 Task: Utilize permission sets for additional control to profiles.
Action: Mouse moved to (742, 51)
Screenshot: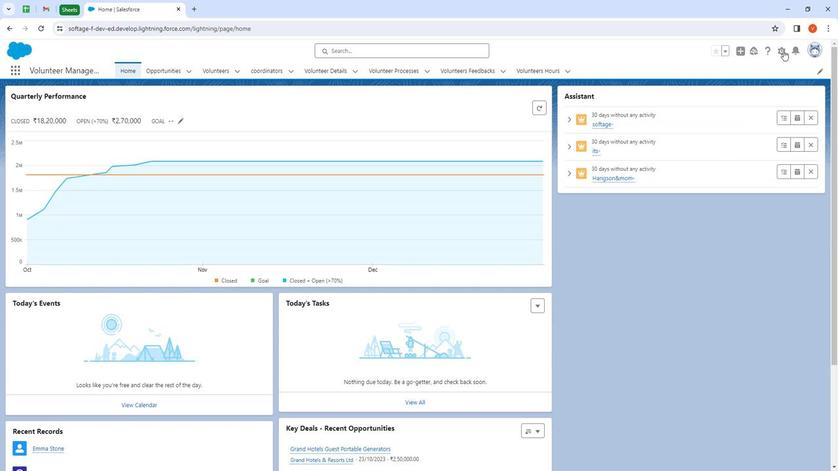 
Action: Mouse pressed left at (742, 51)
Screenshot: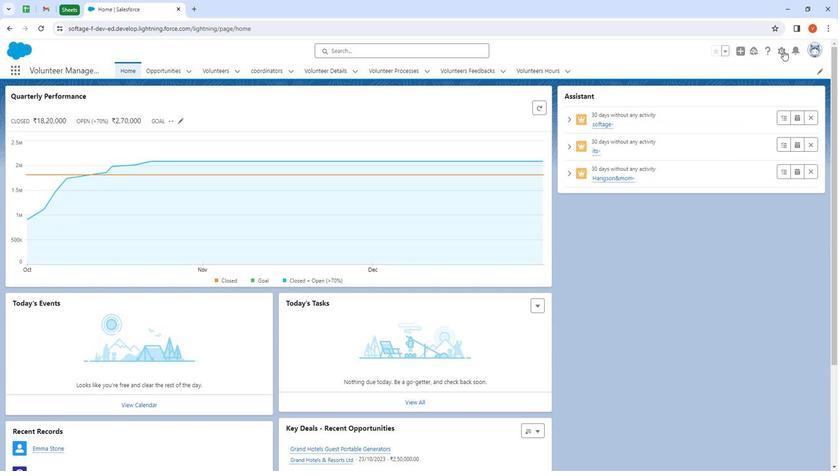 
Action: Mouse moved to (729, 77)
Screenshot: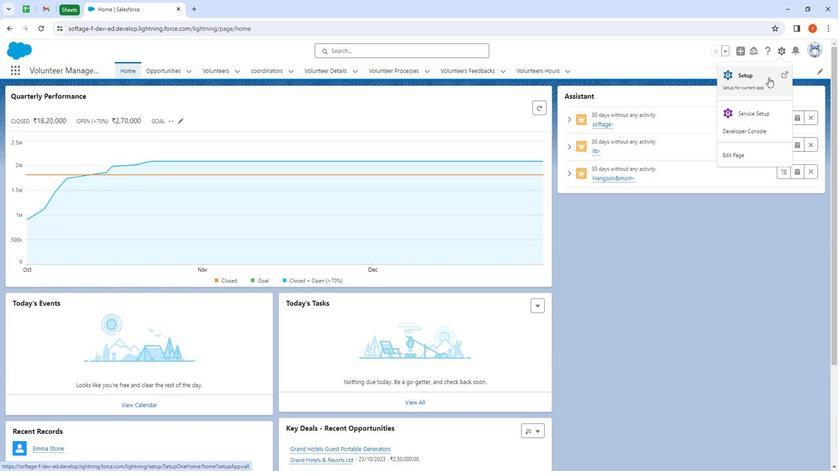
Action: Mouse pressed left at (729, 77)
Screenshot: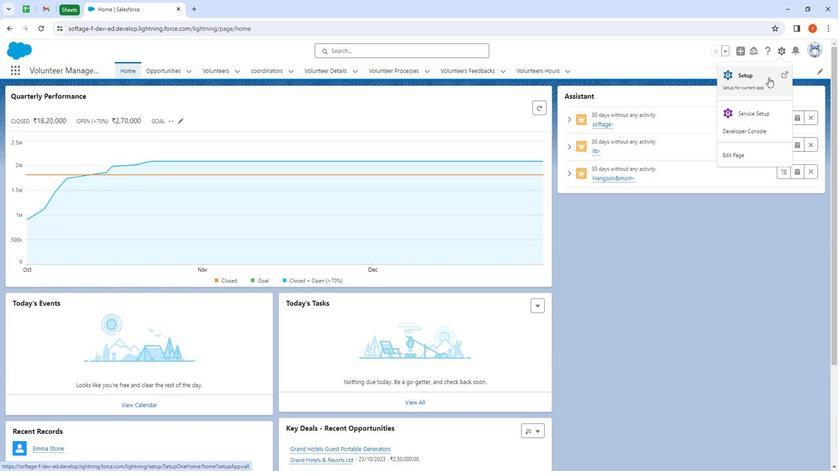 
Action: Mouse moved to (81, 96)
Screenshot: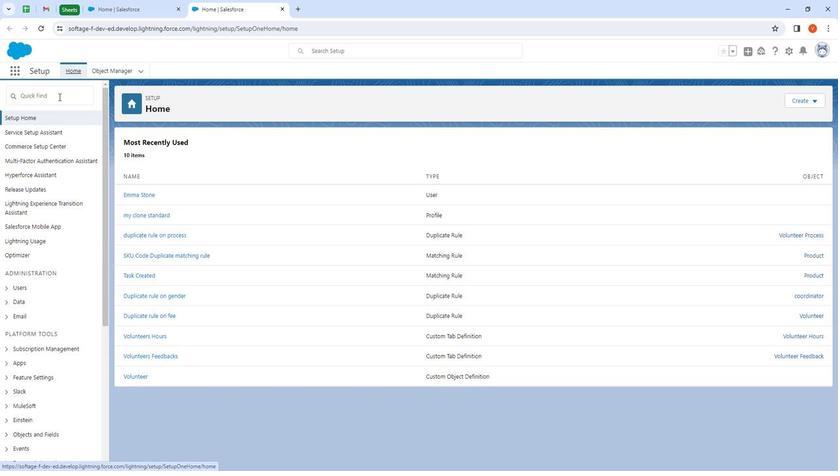 
Action: Mouse pressed left at (81, 96)
Screenshot: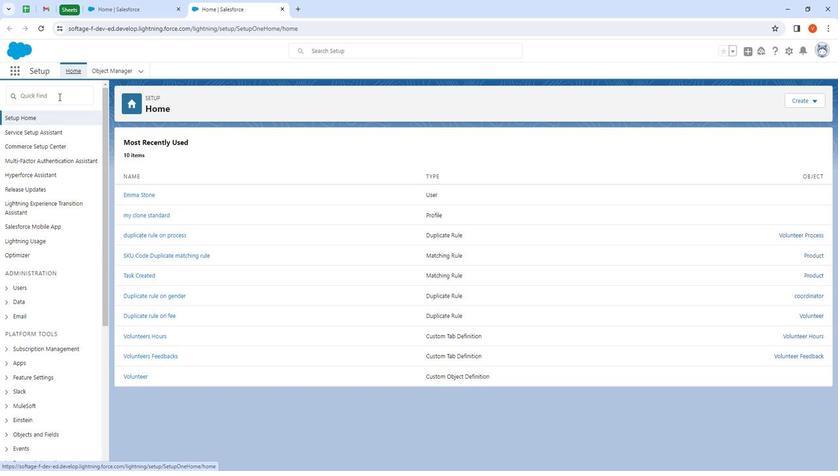 
Action: Key pressed permission<Key.space>sets
Screenshot: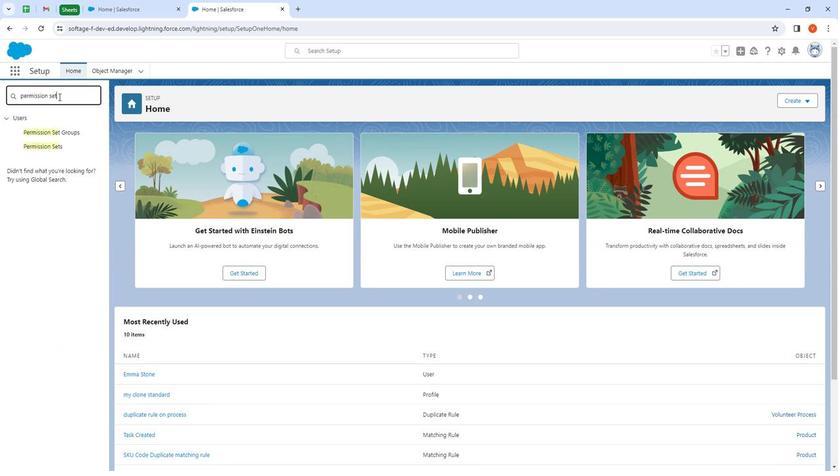
Action: Mouse moved to (67, 131)
Screenshot: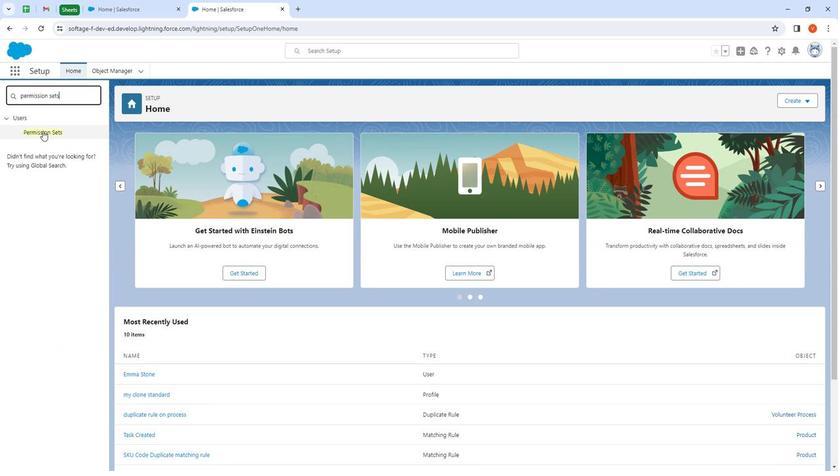 
Action: Mouse pressed left at (67, 131)
Screenshot: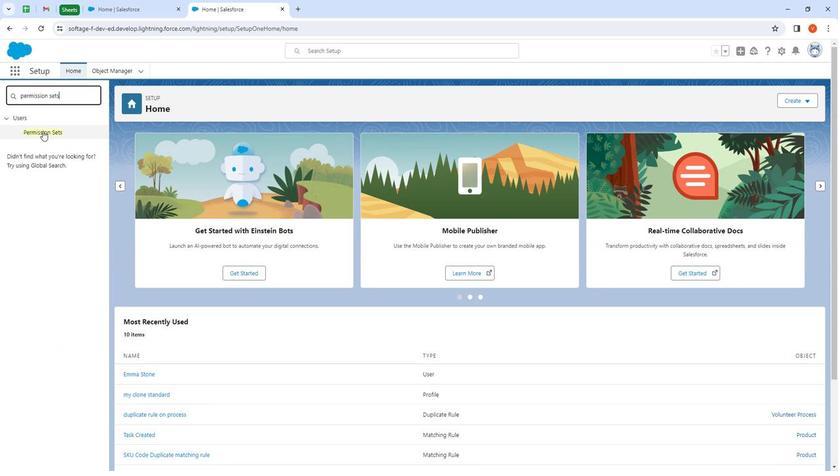 
Action: Mouse moved to (151, 194)
Screenshot: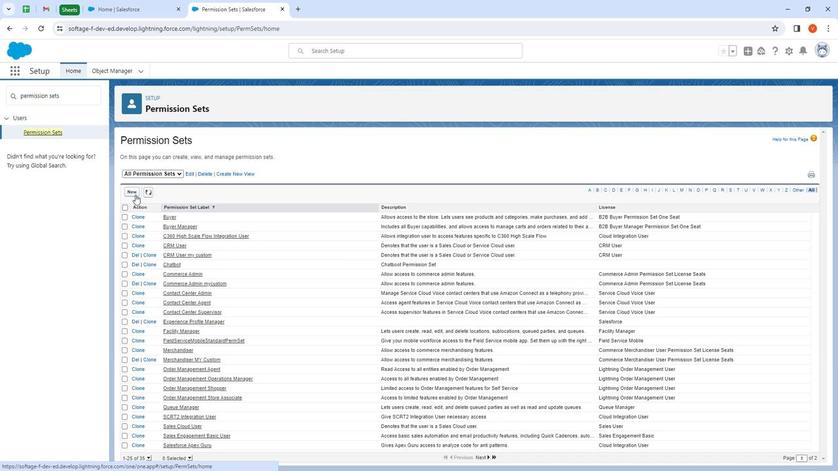 
Action: Mouse pressed left at (151, 194)
Screenshot: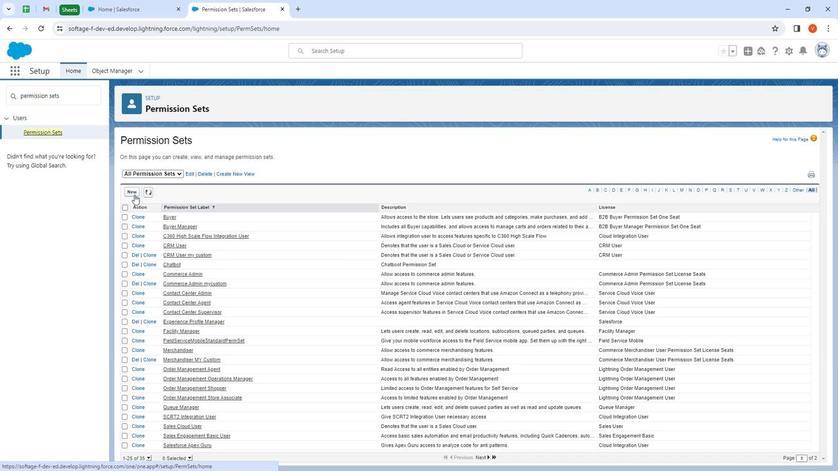 
Action: Mouse moved to (395, 330)
Screenshot: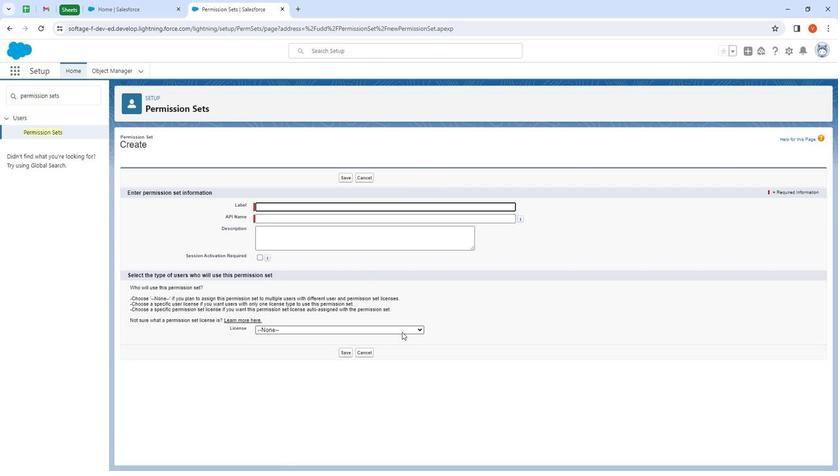
Action: Mouse pressed left at (395, 330)
Screenshot: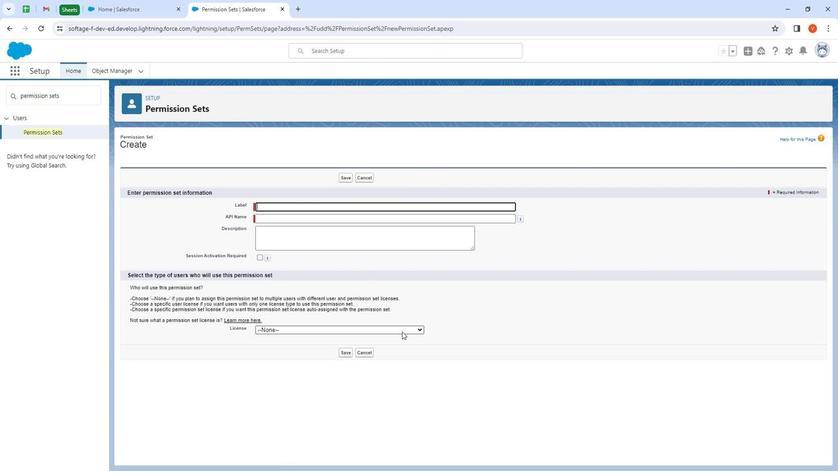 
Action: Mouse moved to (414, 193)
Screenshot: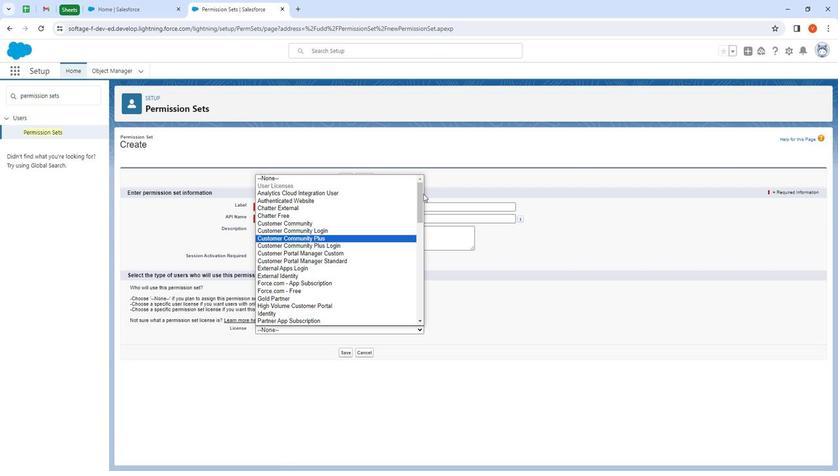 
Action: Mouse pressed left at (414, 193)
Screenshot: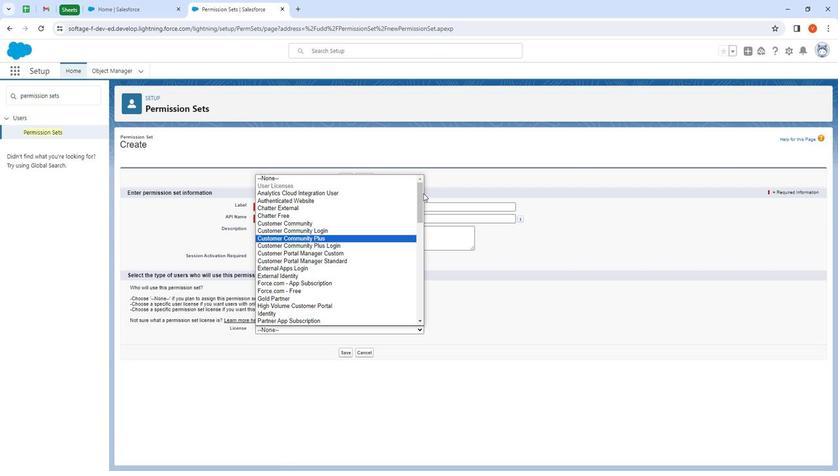 
Action: Mouse moved to (343, 278)
Screenshot: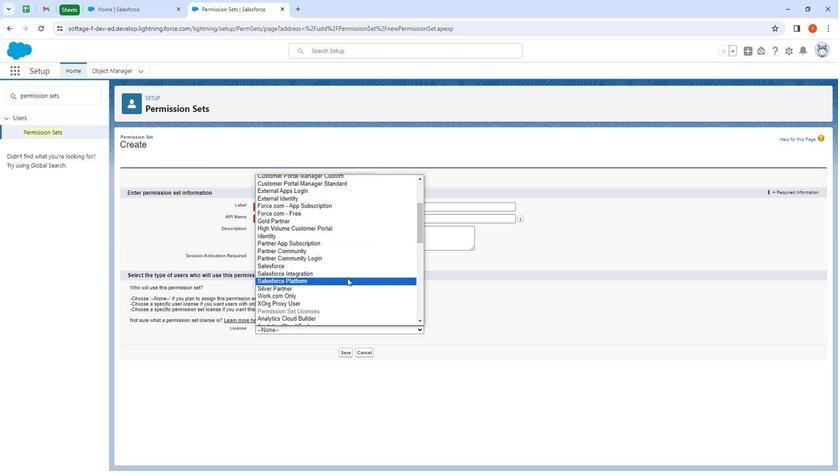 
Action: Mouse pressed left at (343, 278)
Screenshot: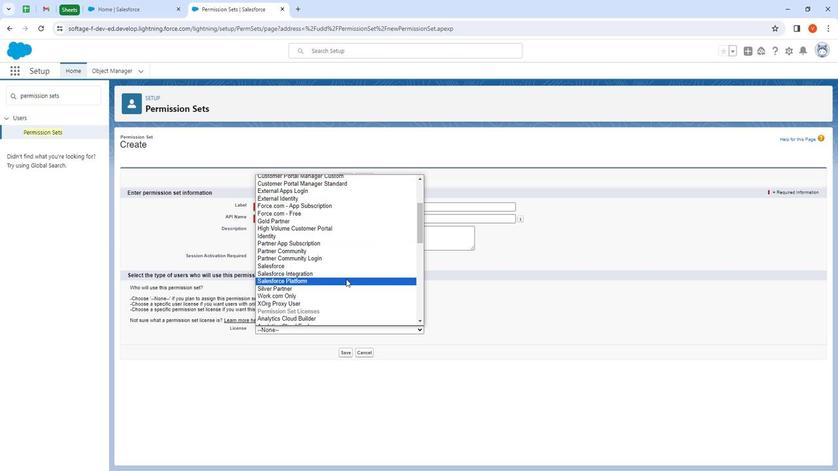 
Action: Mouse moved to (284, 208)
Screenshot: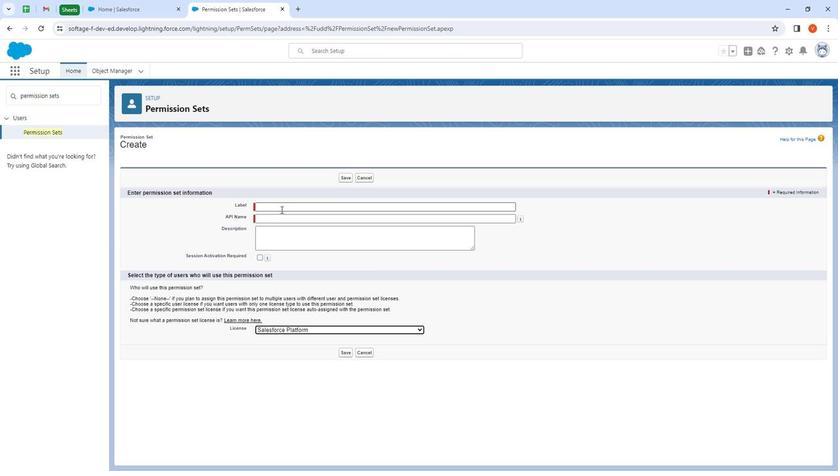 
Action: Mouse pressed left at (284, 208)
Screenshot: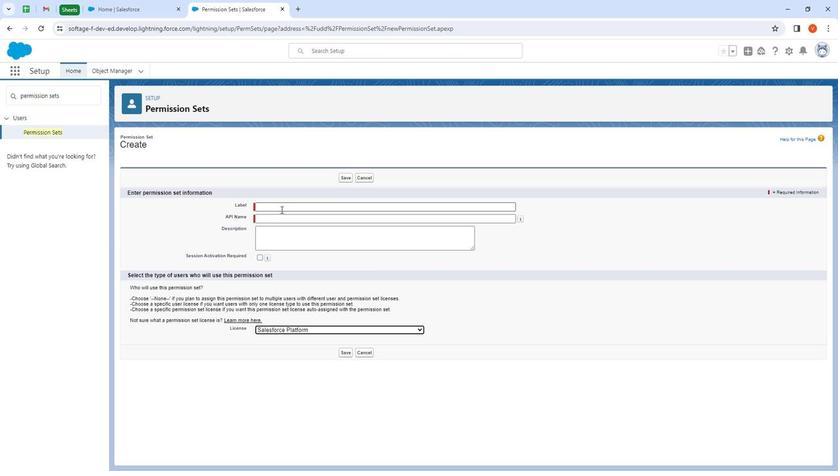 
Action: Key pressed <Key.shift>Permission<Key.space>set<Key.space>for<Key.space>salesforce<Key.space>platform<Key.shift><Key.shift><Key.shift><Key.shift><Key.shift><Key.shift>(<Key.backspace><Key.shift><Key.shift><Key.shift>_custom
Screenshot: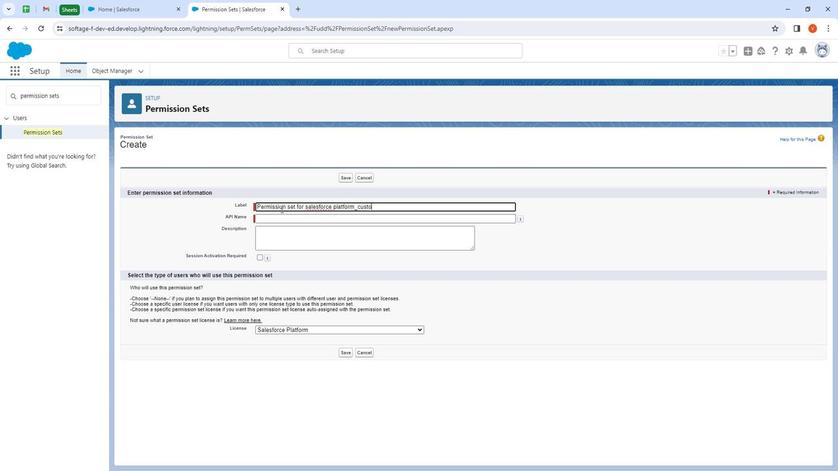 
Action: Mouse moved to (298, 248)
Screenshot: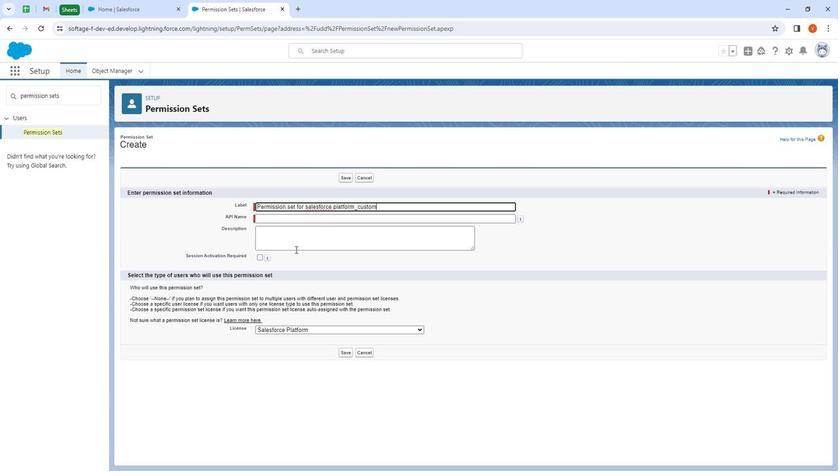 
Action: Mouse pressed left at (298, 248)
Screenshot: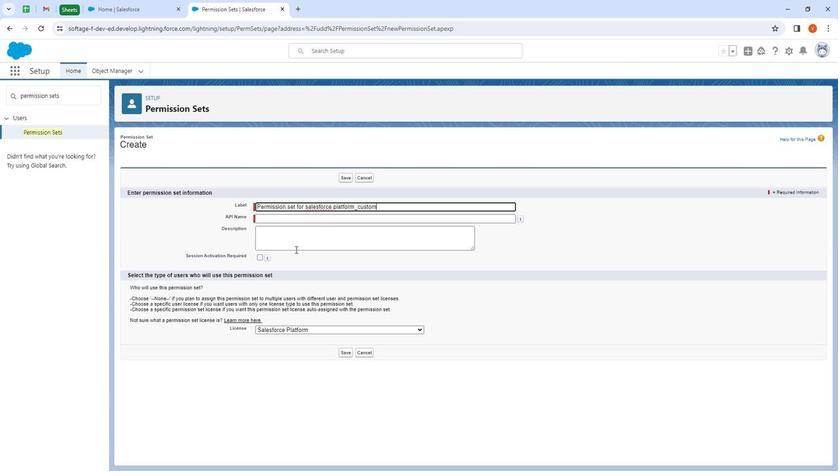 
Action: Mouse moved to (303, 237)
Screenshot: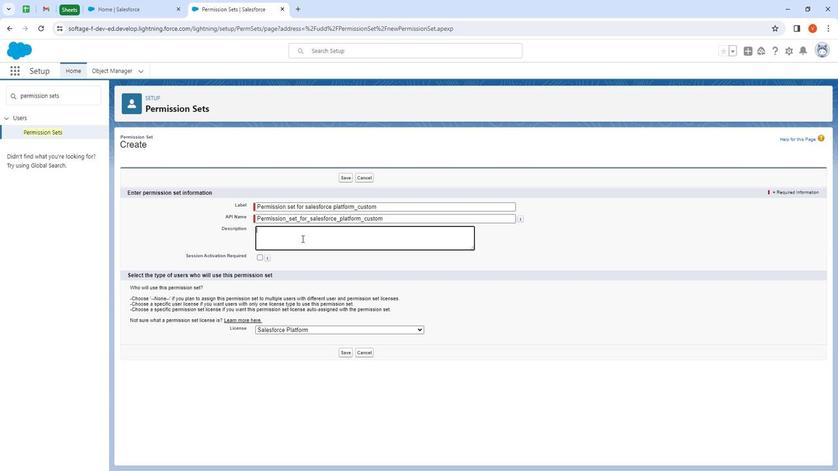 
Action: Key pressed <Key.shift>This<Key.space>is<Key.space>the<Key.space>s<Key.backspace>custom<Key.space>salesforce<Key.space>platd<Key.backspace>form<Key.space>permission<Key.space>set<Key.space>used<Key.space>by<Key.space>various<Key.space>custom<Key.space>profies.
Screenshot: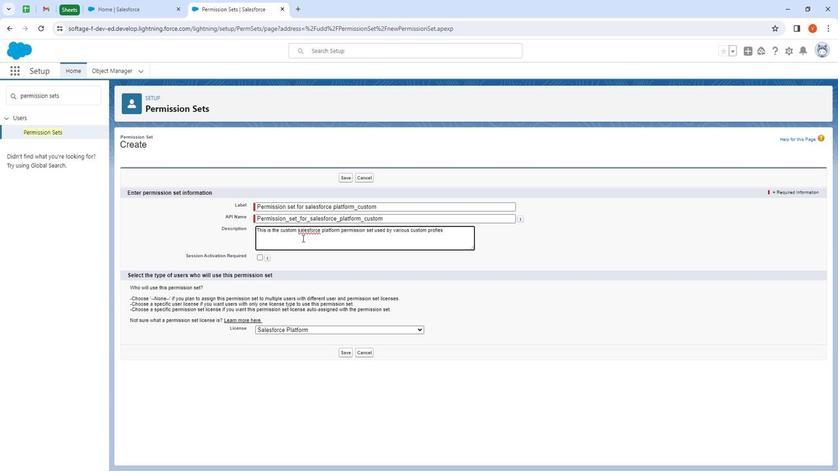 
Action: Mouse moved to (341, 351)
Screenshot: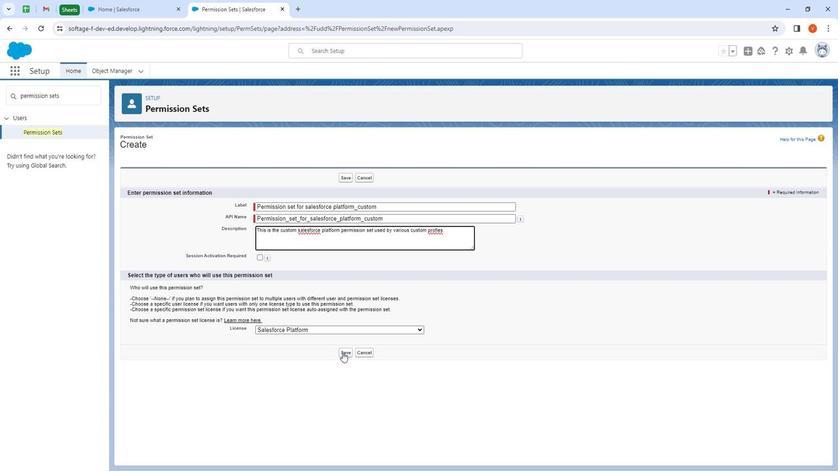 
Action: Mouse pressed left at (341, 351)
Screenshot: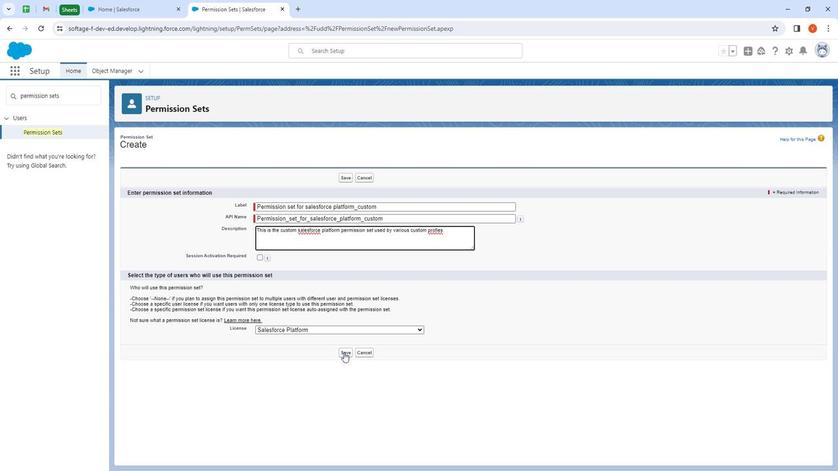 
Action: Mouse moved to (299, 290)
Screenshot: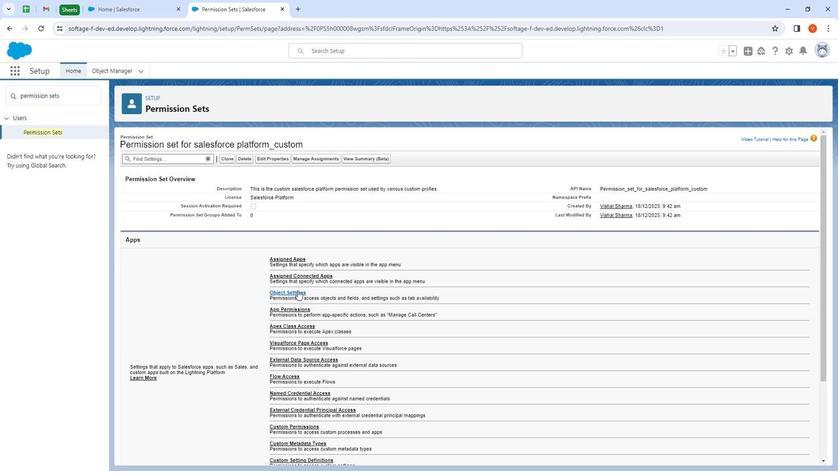 
Action: Mouse pressed left at (299, 290)
Screenshot: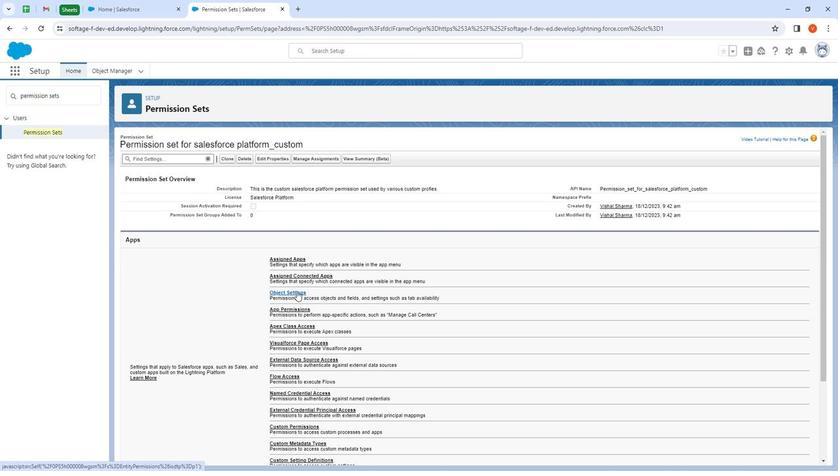 
Action: Mouse moved to (126, 0)
Screenshot: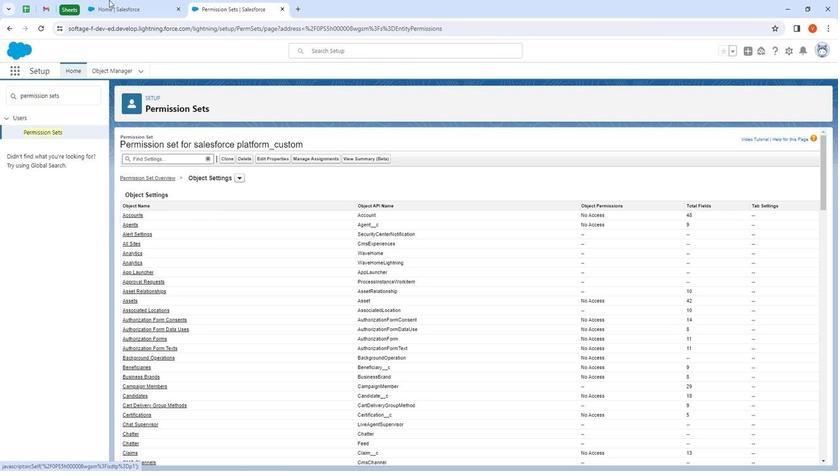 
Action: Mouse pressed left at (126, 0)
Screenshot: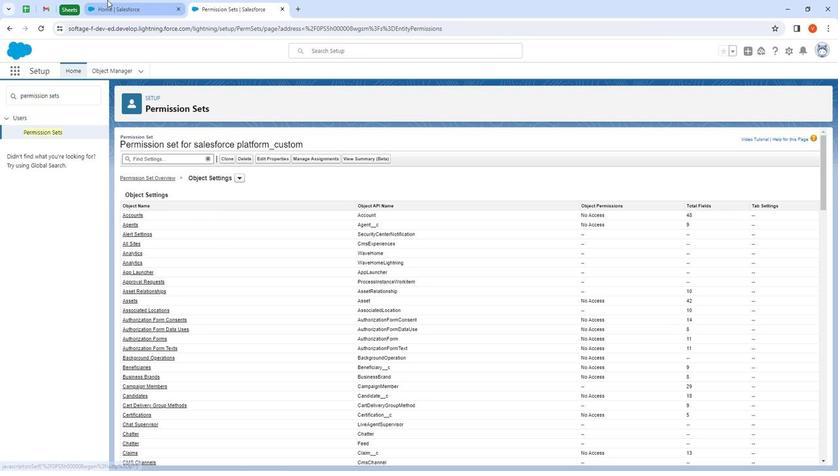
Action: Mouse moved to (226, 0)
Screenshot: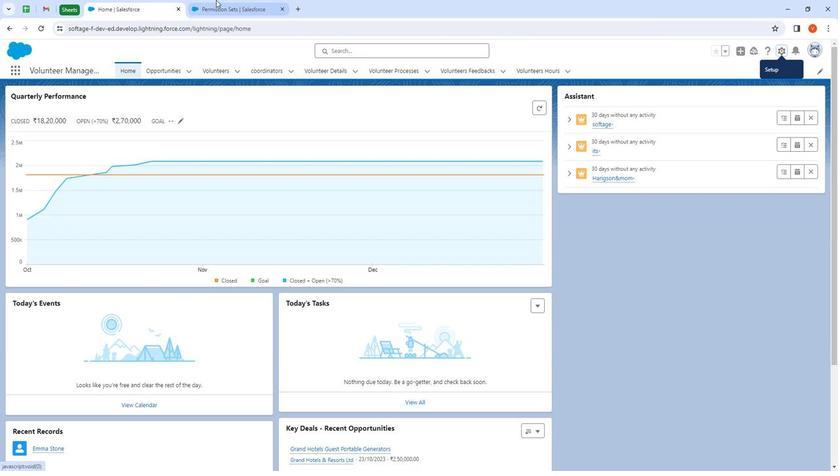 
Action: Mouse pressed left at (226, 0)
Screenshot: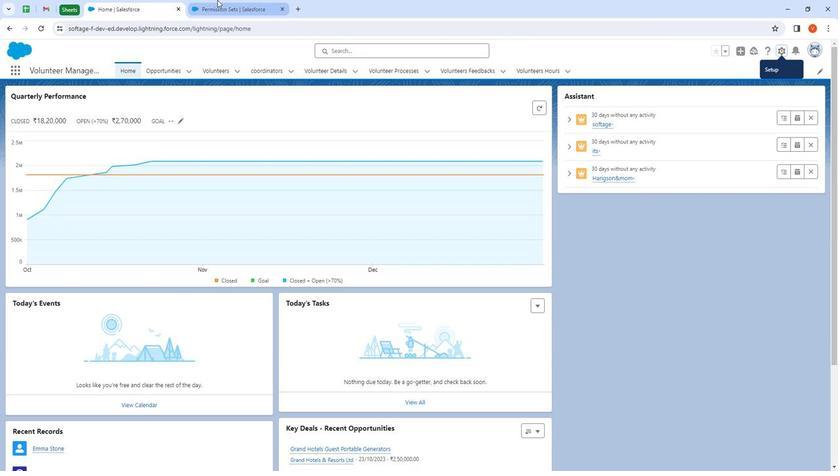 
Action: Mouse moved to (198, 263)
Screenshot: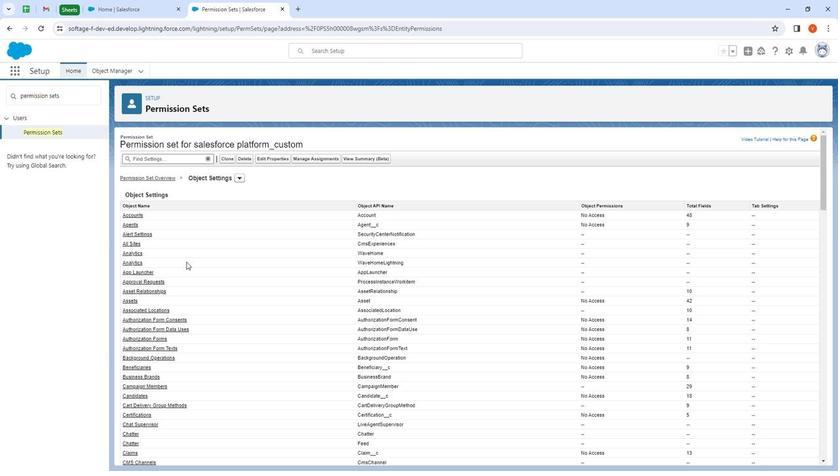 
Action: Mouse scrolled (198, 262) with delta (0, 0)
Screenshot: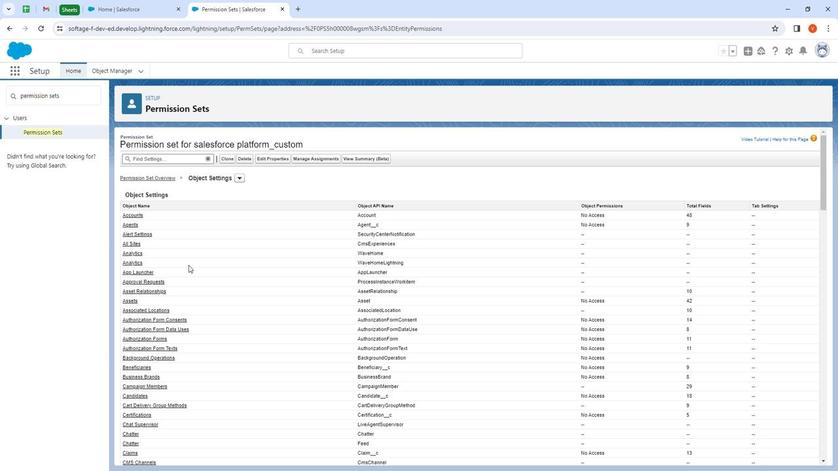 
Action: Mouse moved to (201, 265)
Screenshot: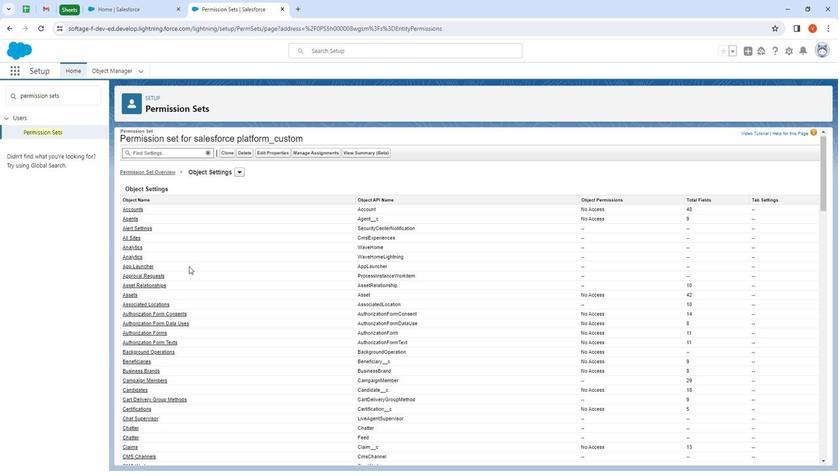 
Action: Mouse scrolled (201, 265) with delta (0, 0)
Screenshot: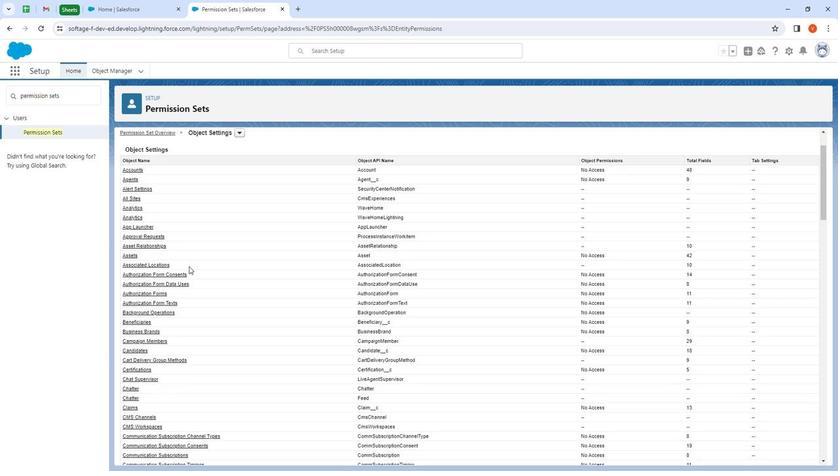 
Action: Mouse moved to (201, 271)
Screenshot: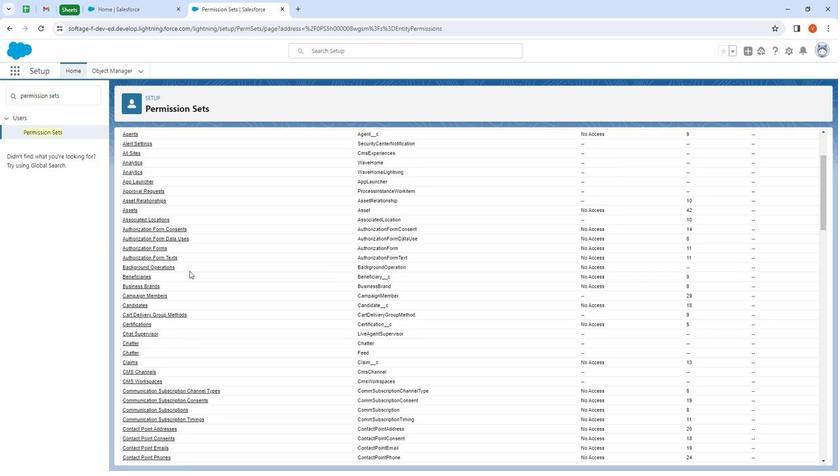 
Action: Mouse scrolled (201, 271) with delta (0, 0)
Screenshot: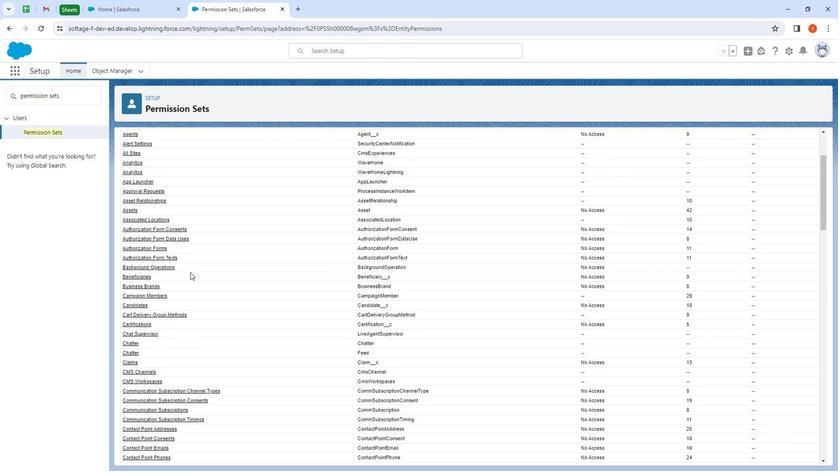 
Action: Mouse moved to (166, 304)
Screenshot: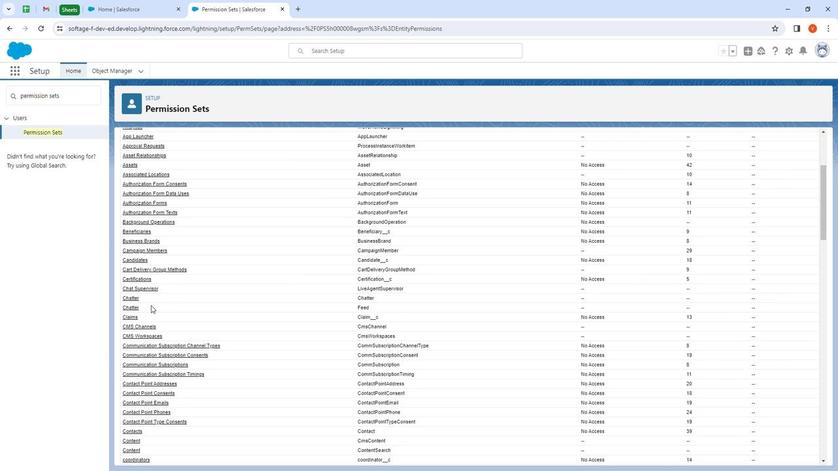 
Action: Mouse scrolled (166, 303) with delta (0, 0)
Screenshot: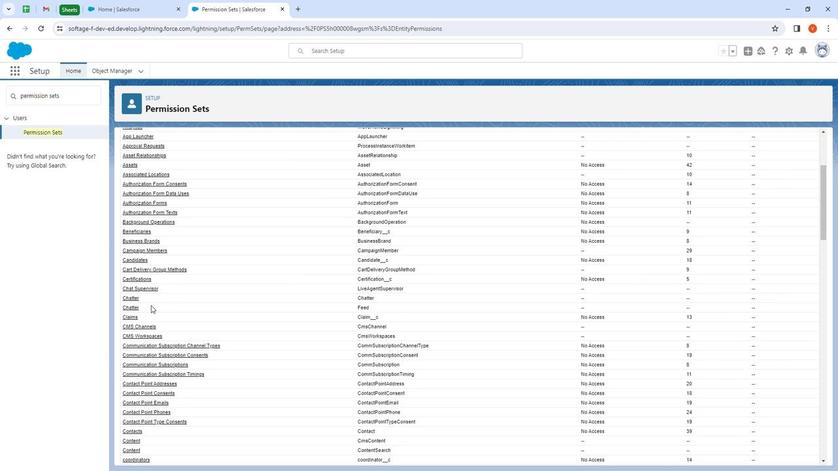 
Action: Mouse moved to (166, 305)
Screenshot: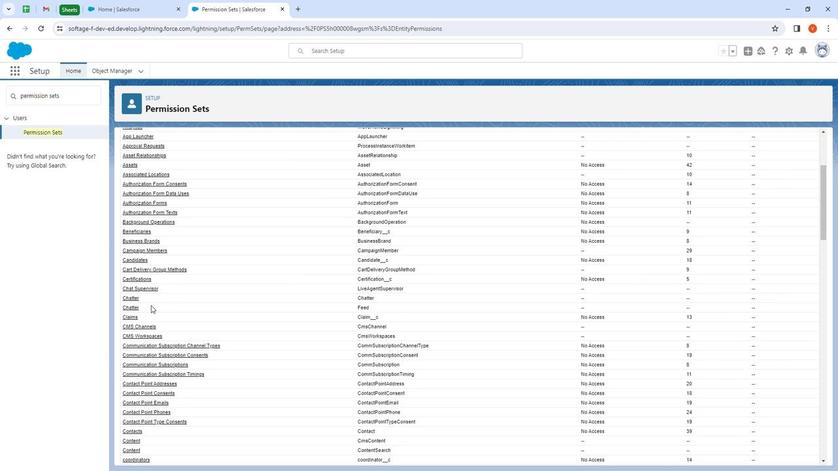
Action: Mouse scrolled (166, 304) with delta (0, 0)
Screenshot: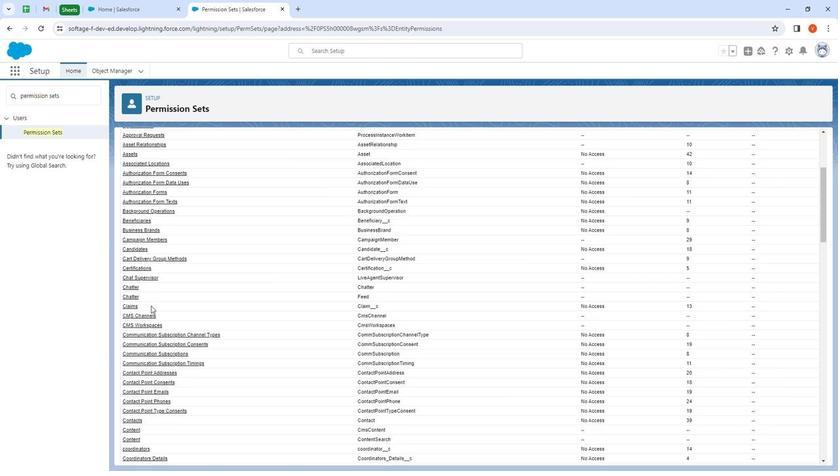 
Action: Mouse moved to (157, 368)
Screenshot: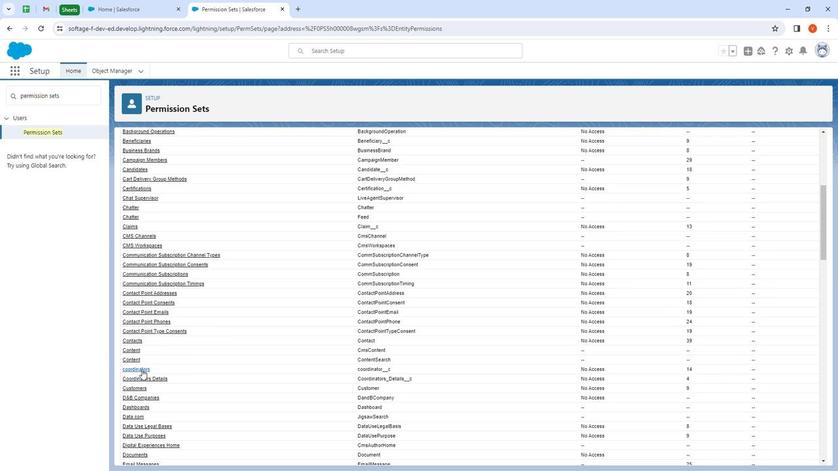 
Action: Mouse pressed left at (157, 368)
Screenshot: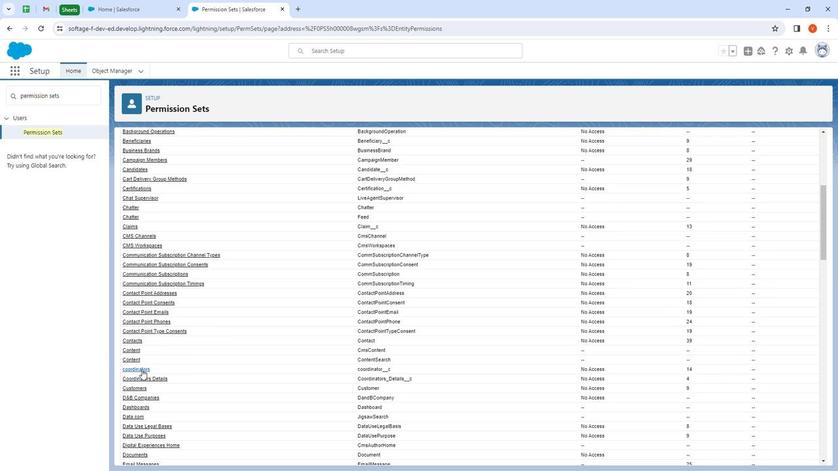 
Action: Mouse moved to (341, 195)
Screenshot: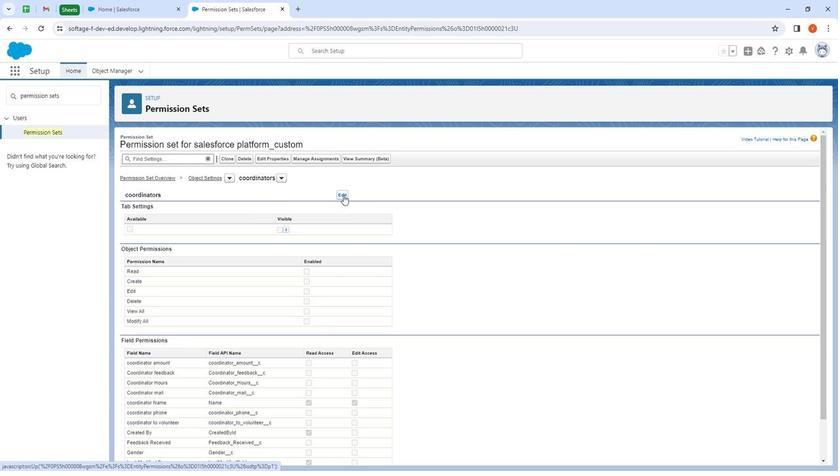 
Action: Mouse pressed left at (341, 195)
Screenshot: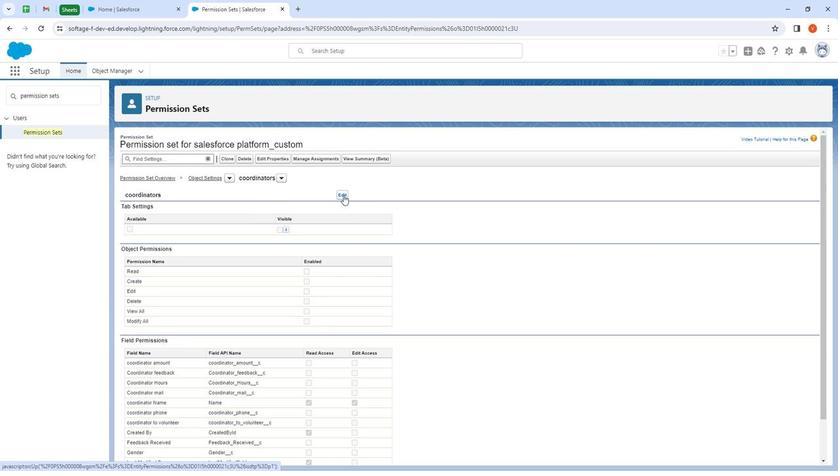 
Action: Mouse moved to (307, 277)
Screenshot: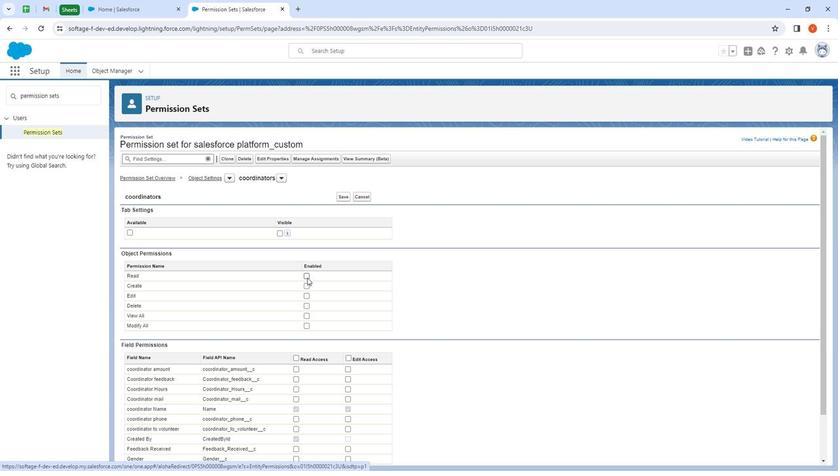 
Action: Mouse pressed left at (307, 277)
Screenshot: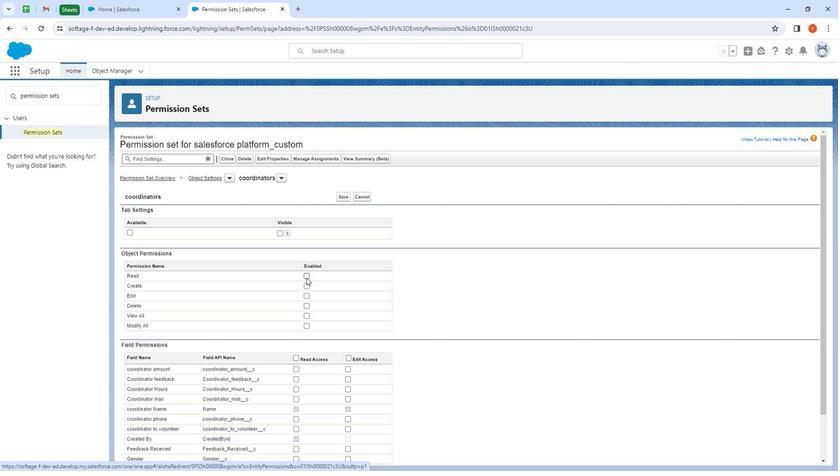 
Action: Mouse moved to (307, 286)
Screenshot: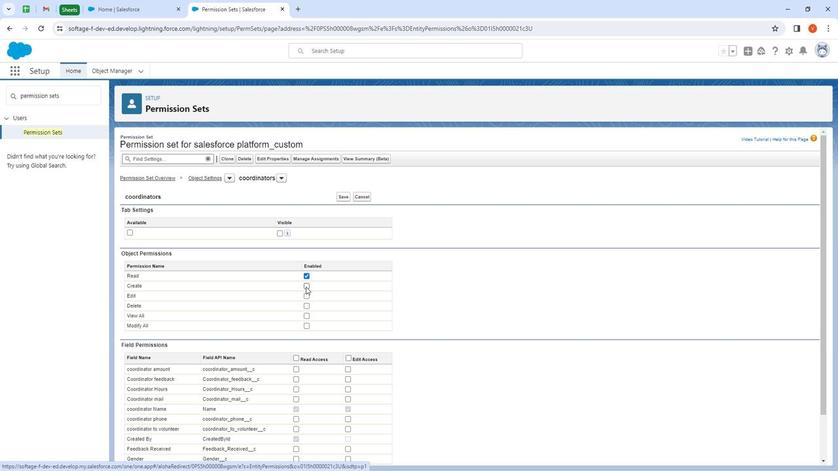 
Action: Mouse pressed left at (307, 286)
Screenshot: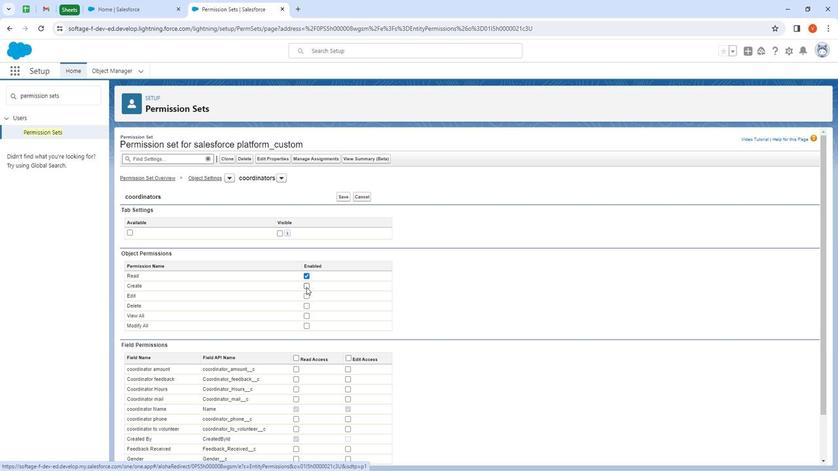 
Action: Mouse moved to (307, 294)
Screenshot: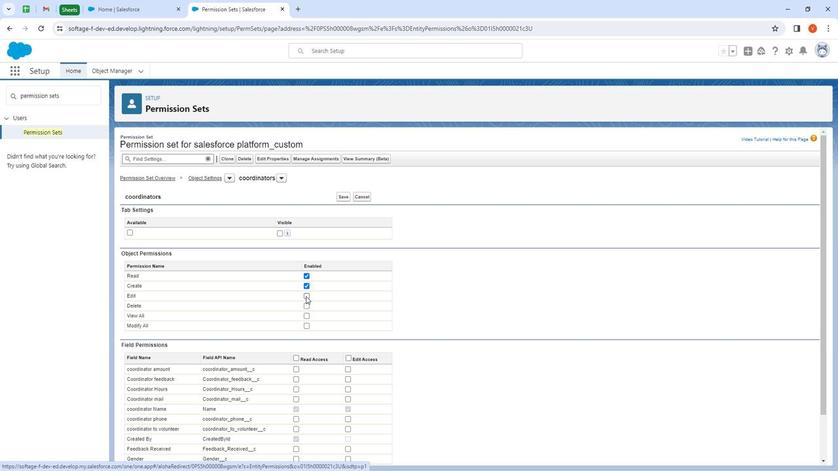 
Action: Mouse pressed left at (307, 294)
Screenshot: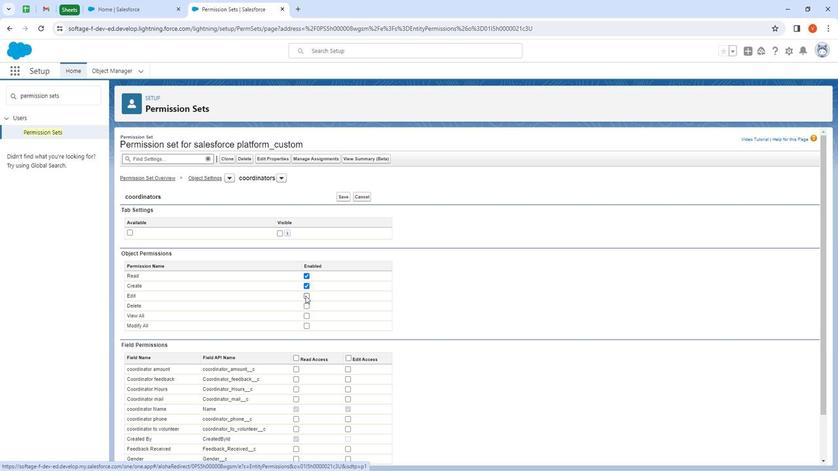 
Action: Mouse moved to (409, 309)
Screenshot: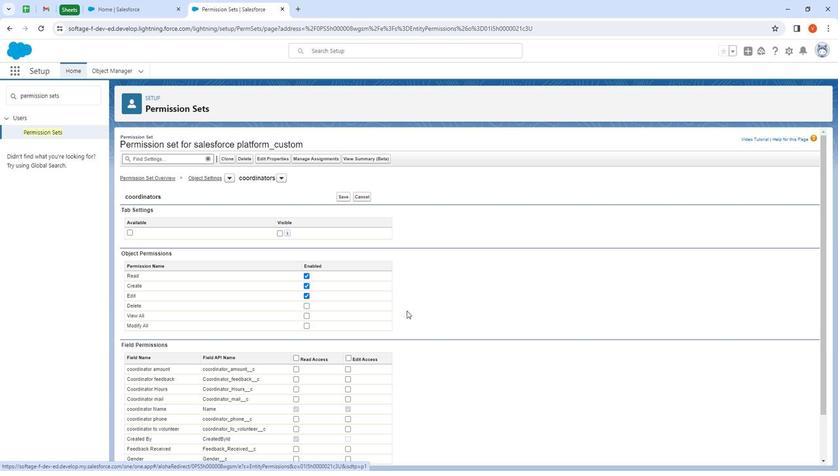 
Action: Mouse scrolled (409, 309) with delta (0, 0)
Screenshot: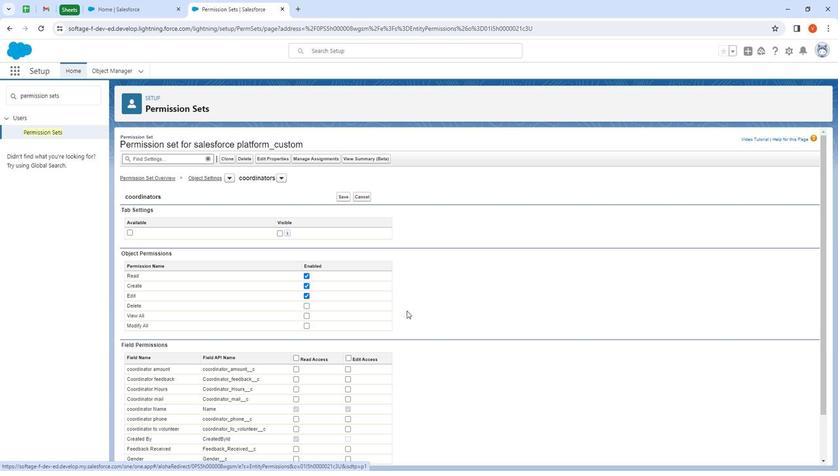 
Action: Mouse moved to (410, 309)
Screenshot: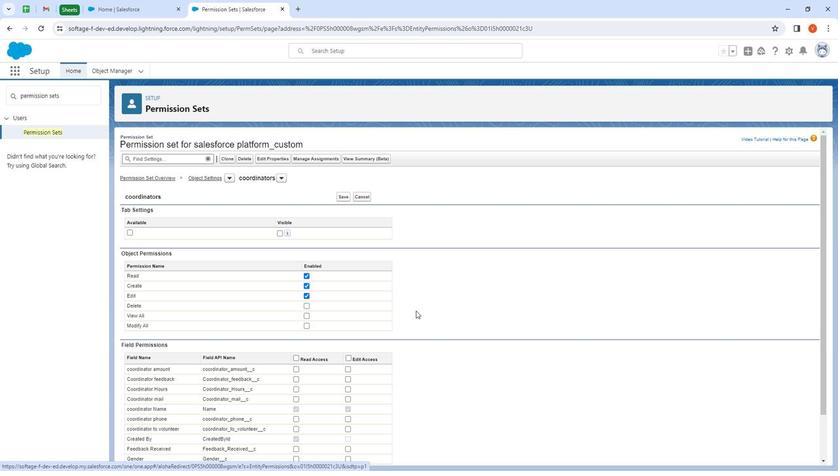 
Action: Mouse scrolled (410, 309) with delta (0, 0)
Screenshot: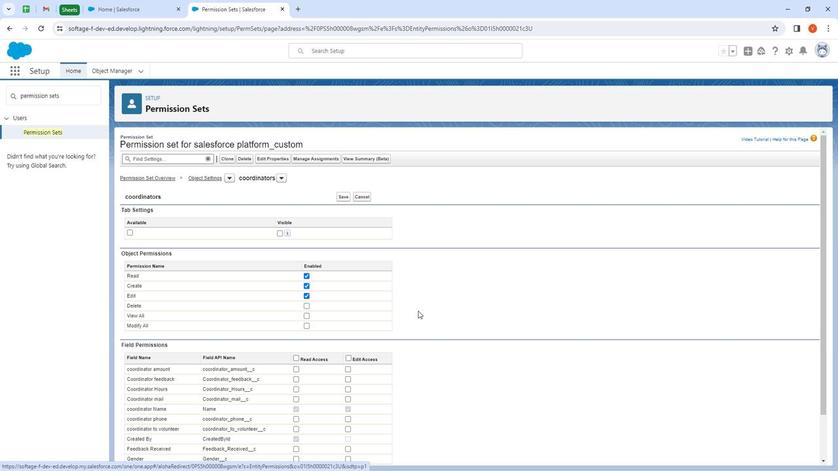 
Action: Mouse scrolled (410, 309) with delta (0, 0)
Screenshot: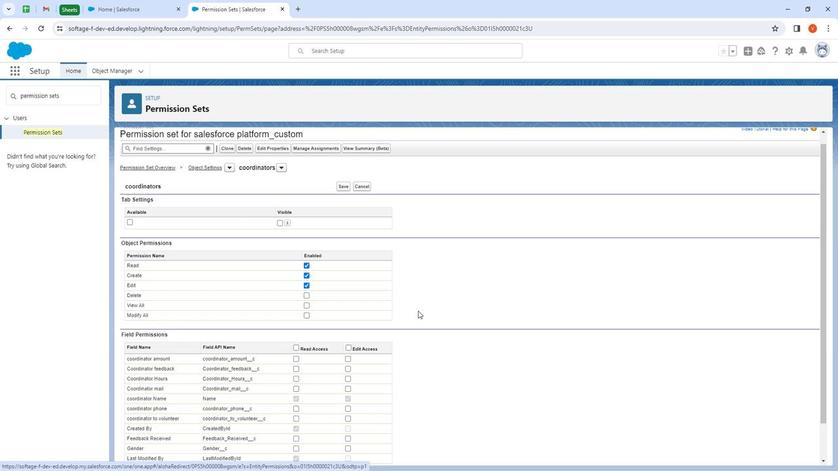 
Action: Mouse moved to (411, 303)
Screenshot: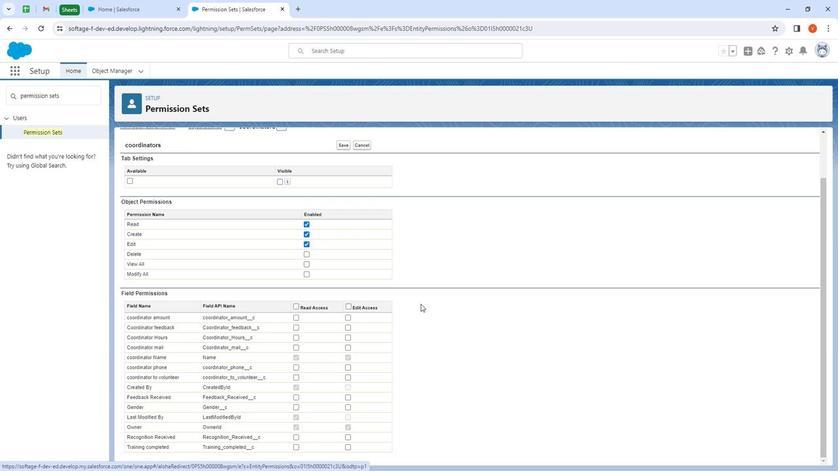 
Action: Mouse scrolled (411, 302) with delta (0, 0)
Screenshot: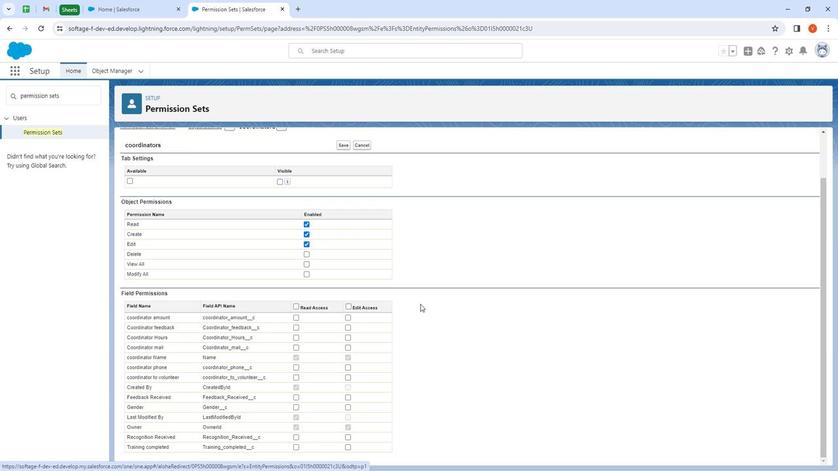 
Action: Mouse moved to (388, 301)
Screenshot: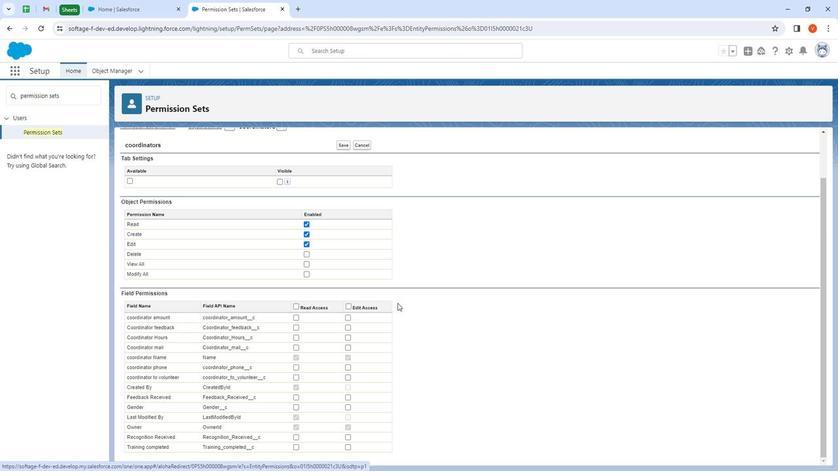 
Action: Mouse scrolled (388, 301) with delta (0, 0)
Screenshot: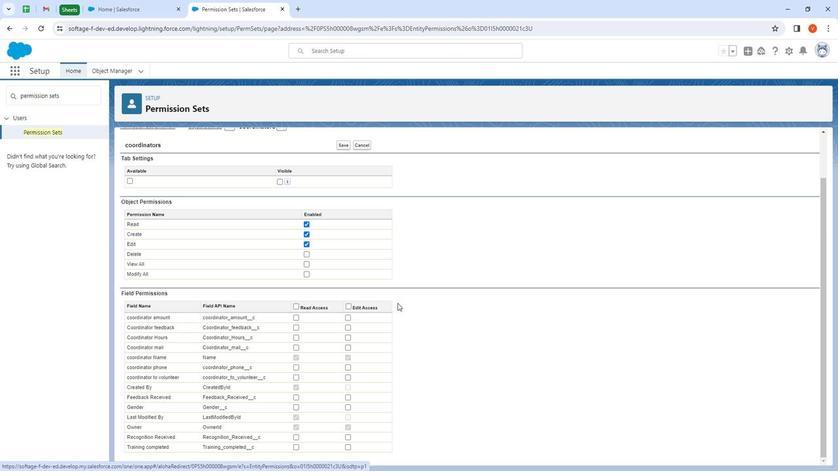 
Action: Mouse moved to (388, 301)
Screenshot: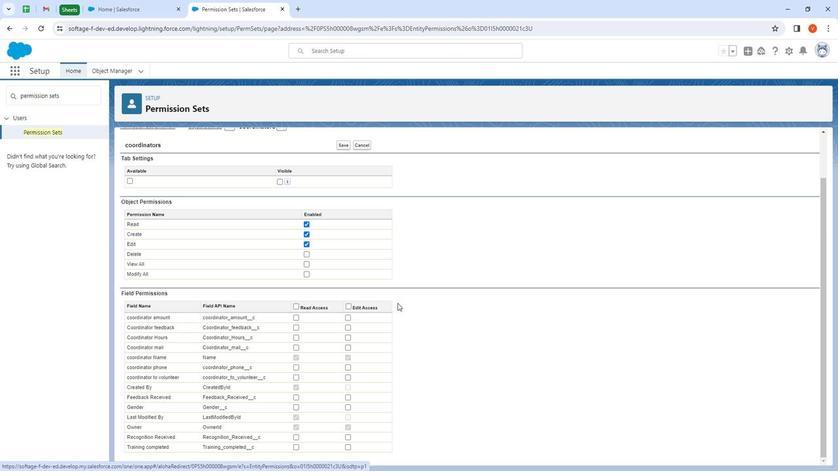 
Action: Mouse scrolled (388, 301) with delta (0, 0)
Screenshot: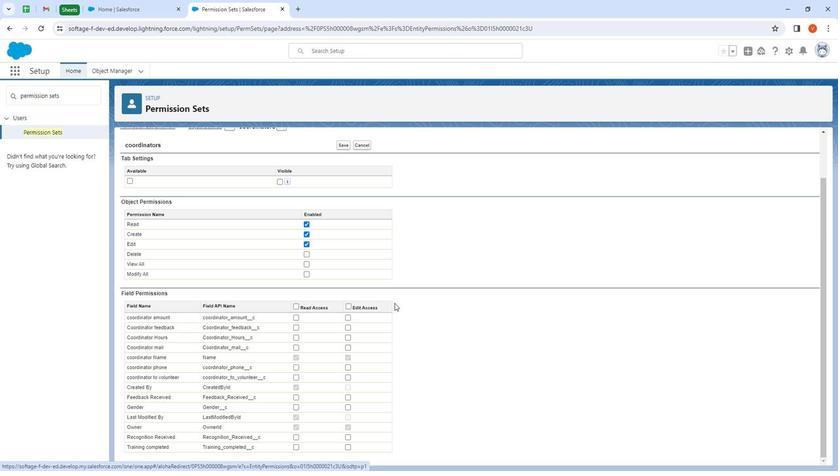 
Action: Mouse moved to (299, 314)
Screenshot: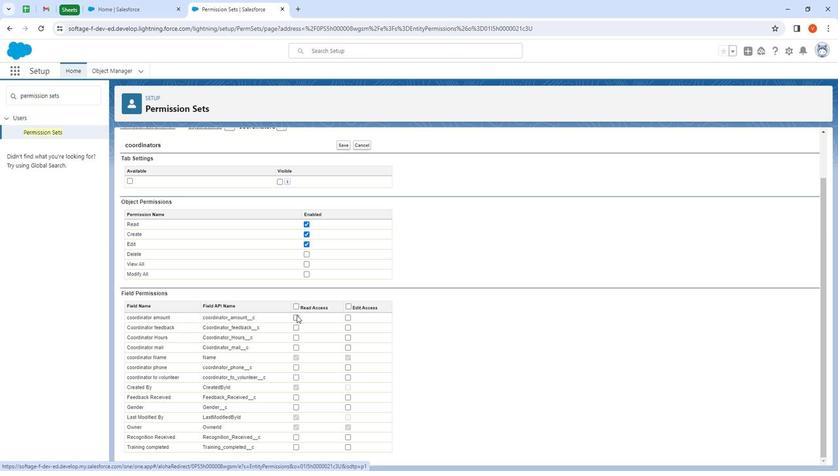 
Action: Mouse pressed left at (299, 314)
Screenshot: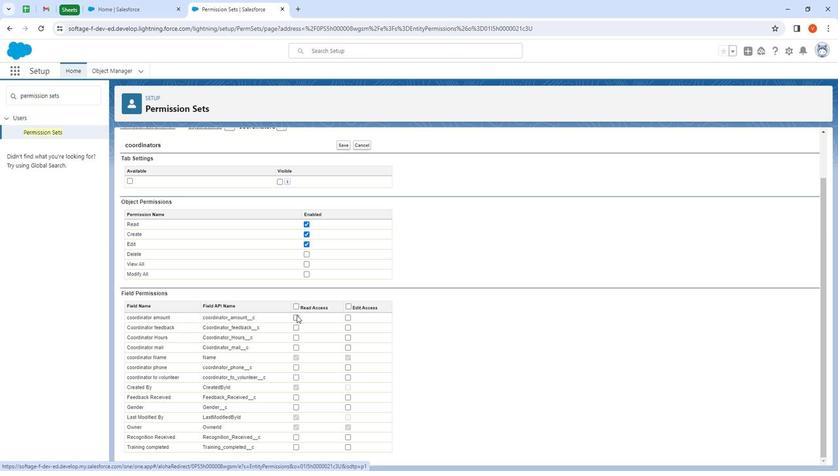 
Action: Mouse moved to (344, 318)
Screenshot: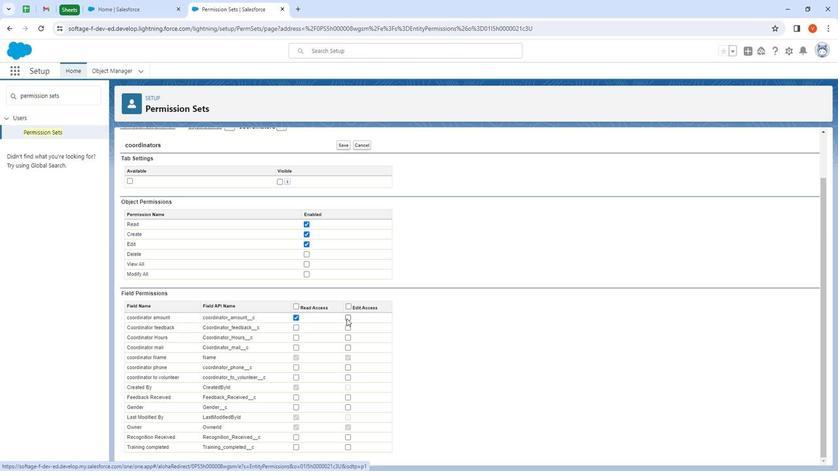 
Action: Mouse pressed left at (344, 318)
Screenshot: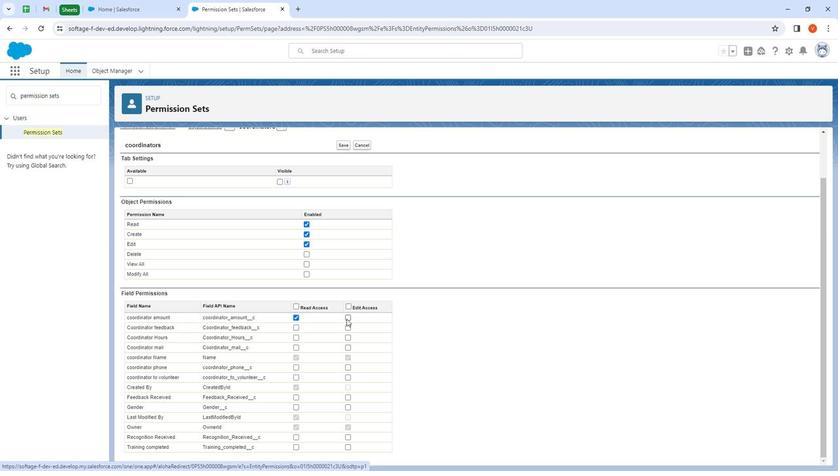 
Action: Mouse moved to (297, 336)
Screenshot: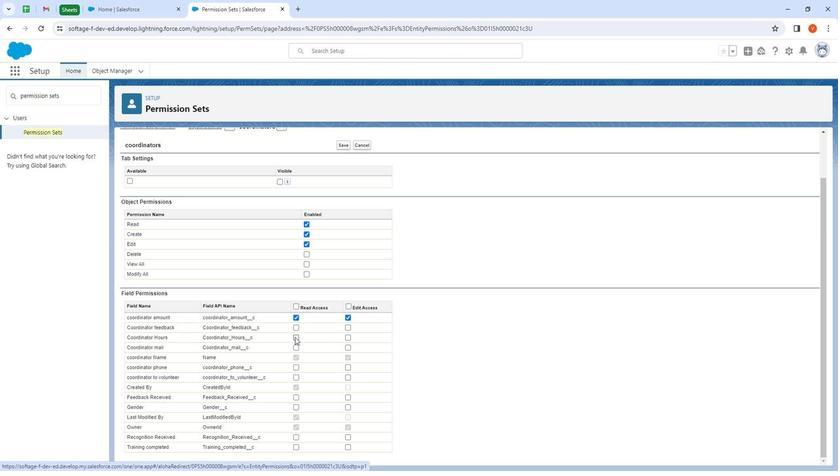 
Action: Mouse pressed left at (297, 336)
Screenshot: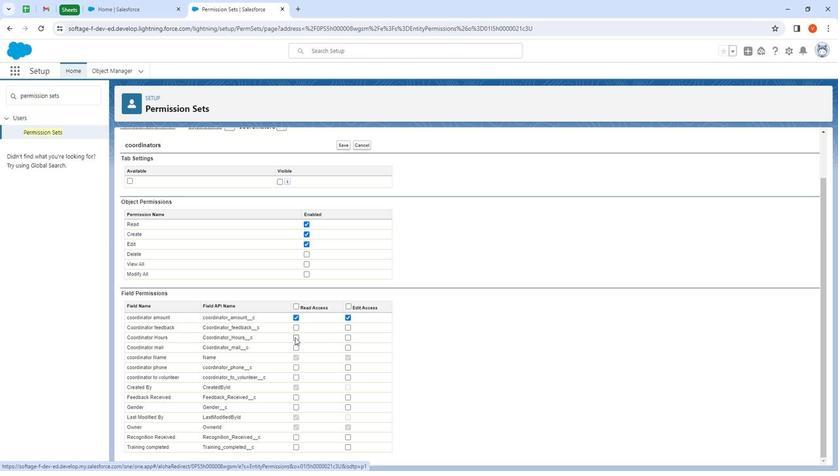 
Action: Mouse moved to (345, 336)
Screenshot: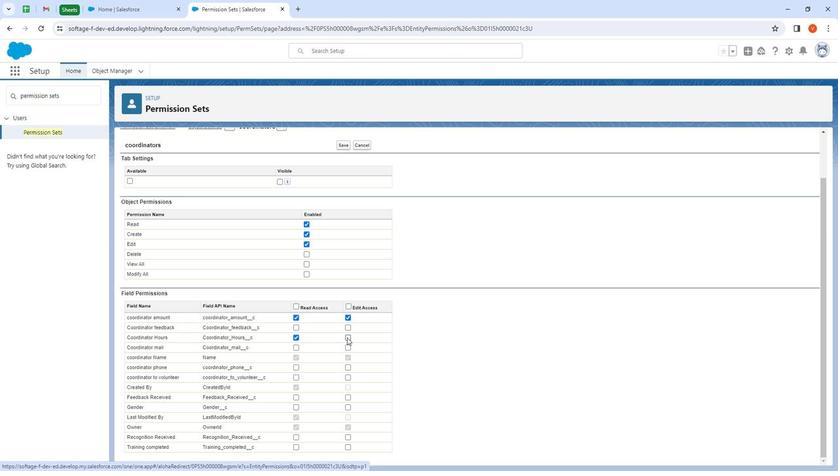 
Action: Mouse pressed left at (345, 336)
Screenshot: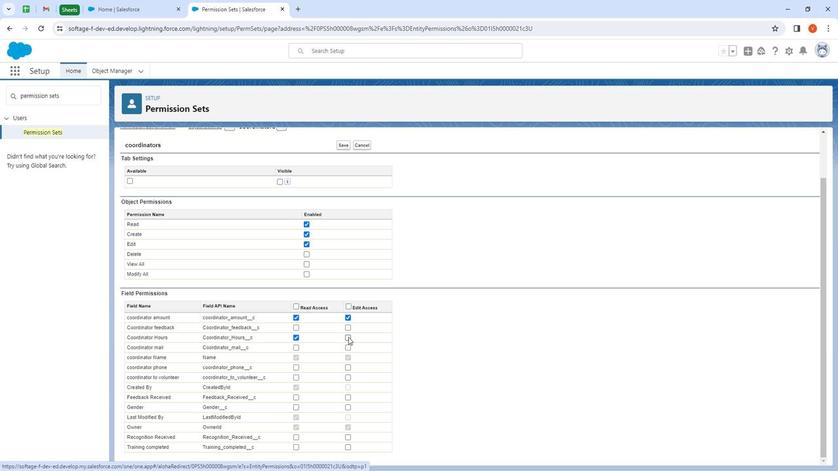 
Action: Mouse moved to (298, 348)
Screenshot: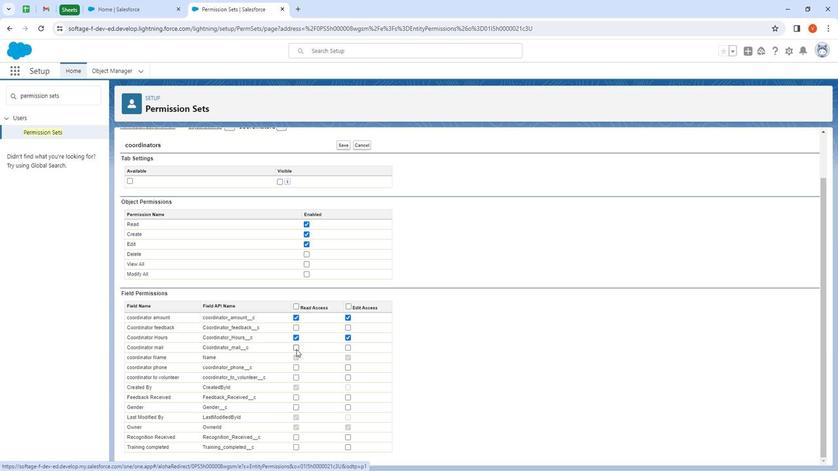 
Action: Mouse pressed left at (298, 348)
Screenshot: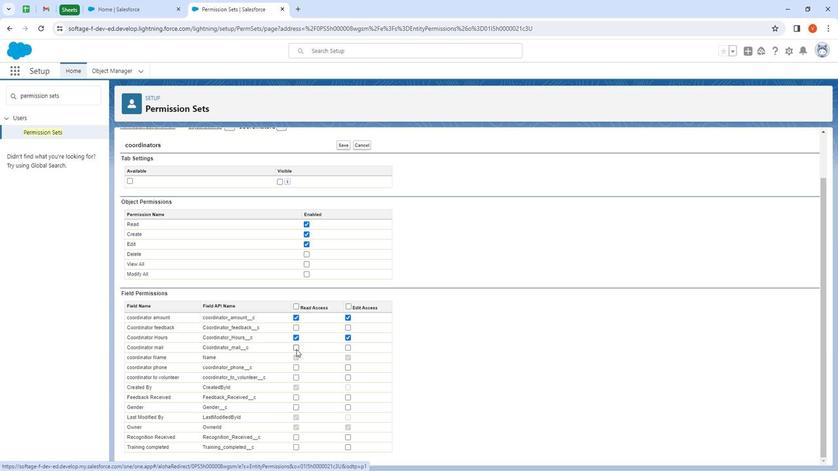 
Action: Mouse moved to (345, 348)
Screenshot: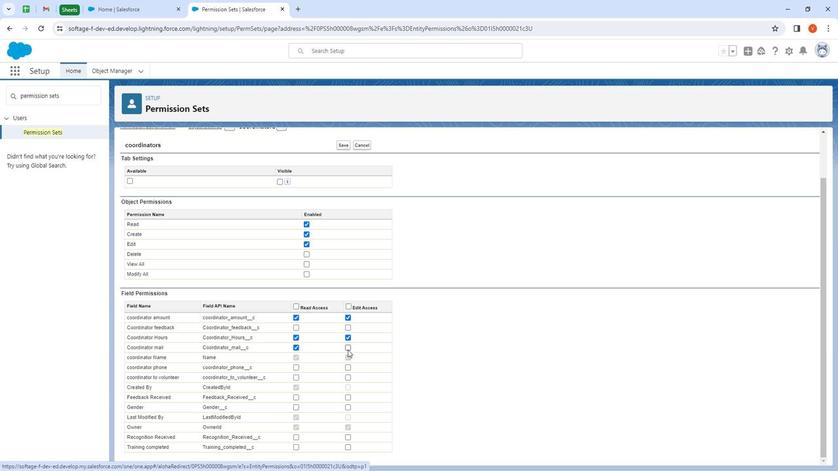 
Action: Mouse pressed left at (345, 348)
Screenshot: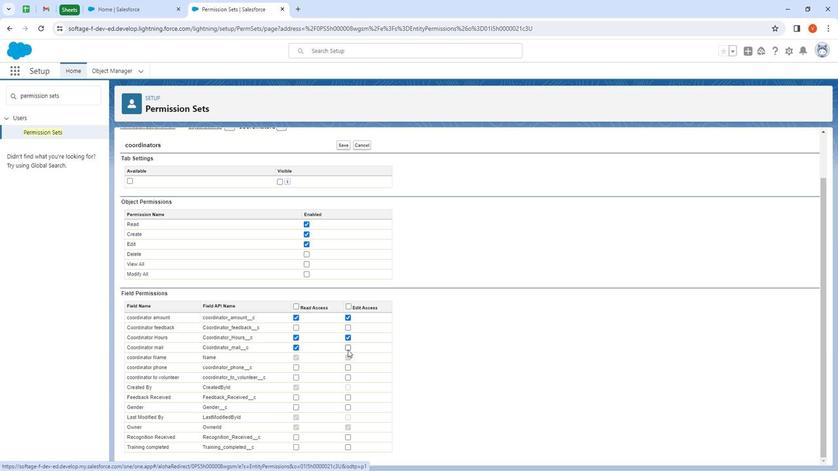 
Action: Mouse moved to (300, 368)
Screenshot: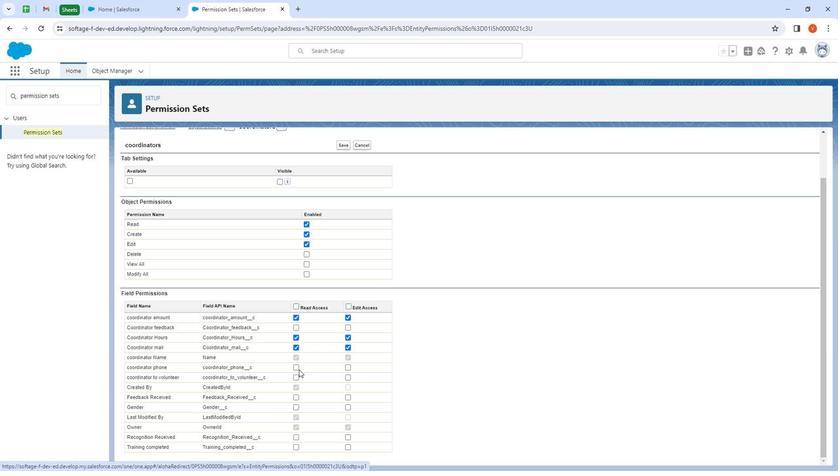 
Action: Mouse pressed left at (300, 368)
Screenshot: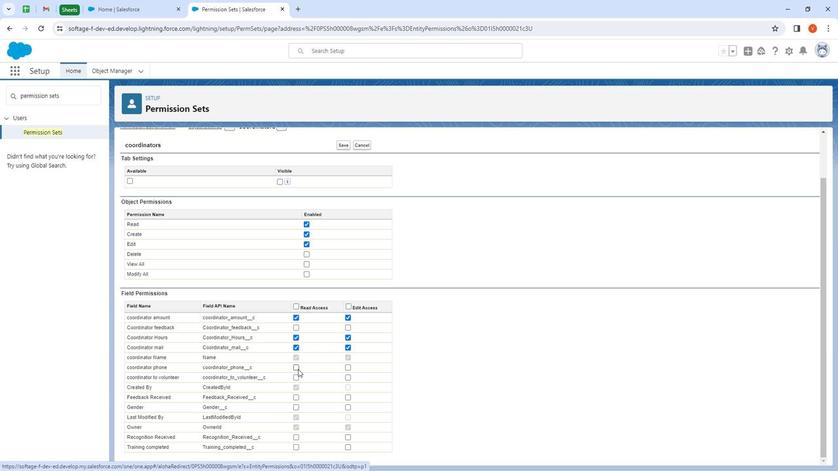 
Action: Mouse moved to (345, 366)
Screenshot: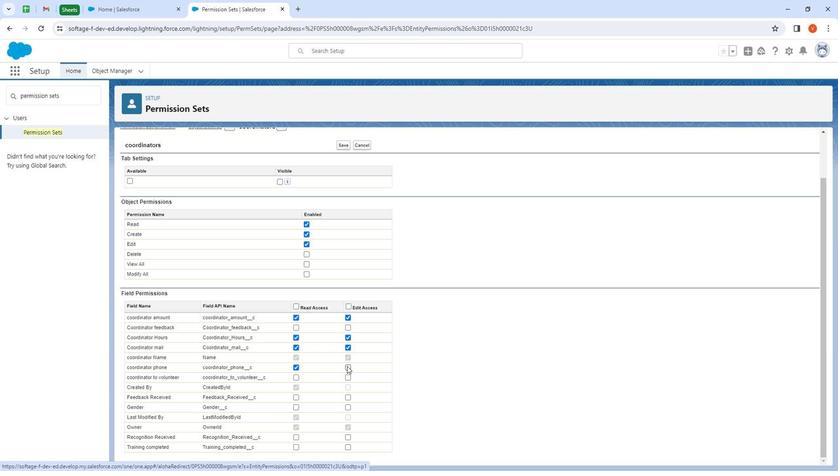 
Action: Mouse pressed left at (345, 366)
Screenshot: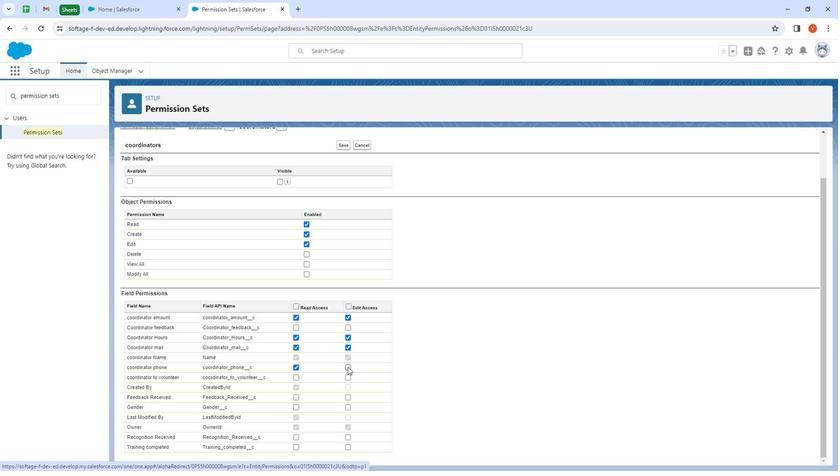 
Action: Mouse moved to (296, 378)
Screenshot: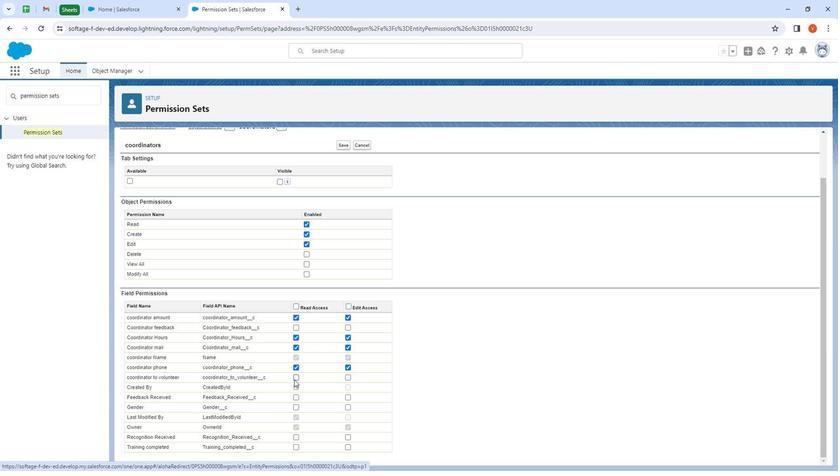 
Action: Mouse pressed left at (296, 378)
Screenshot: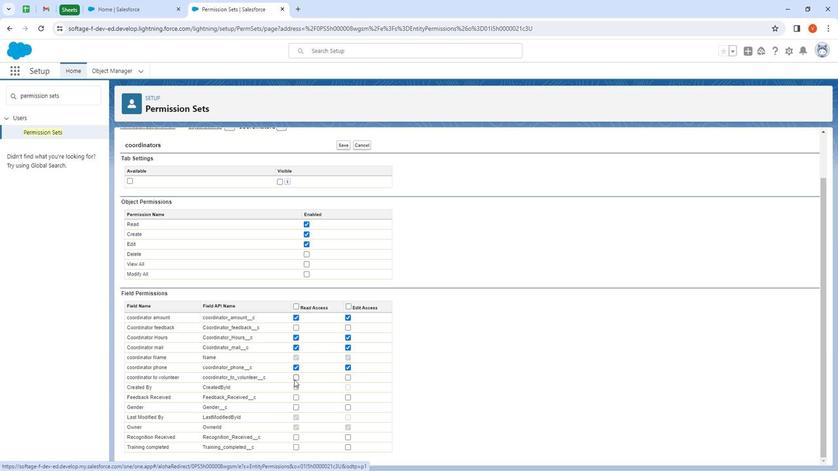 
Action: Mouse moved to (347, 376)
Screenshot: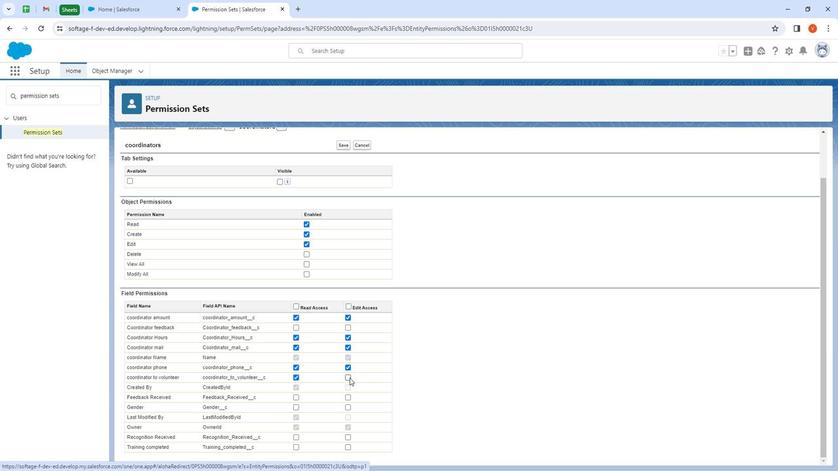 
Action: Mouse pressed left at (347, 376)
Screenshot: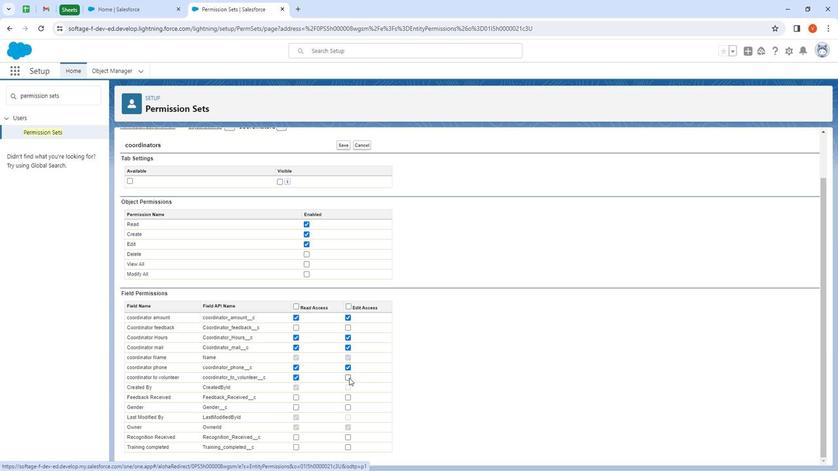 
Action: Mouse moved to (296, 394)
Screenshot: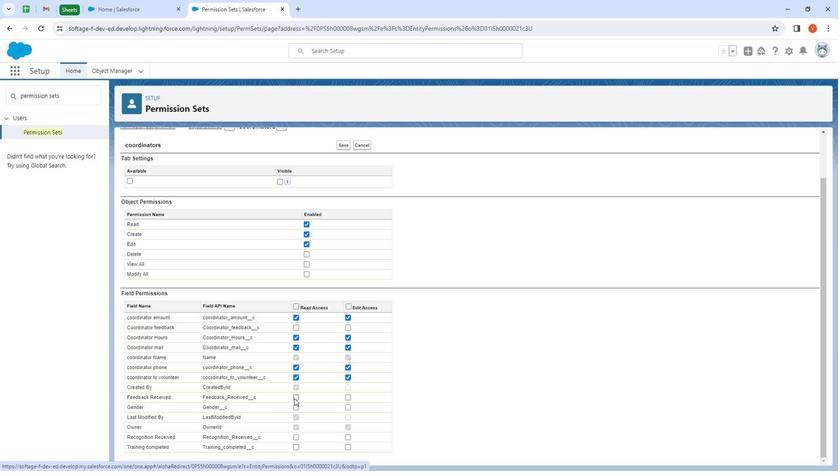 
Action: Mouse pressed left at (296, 394)
Screenshot: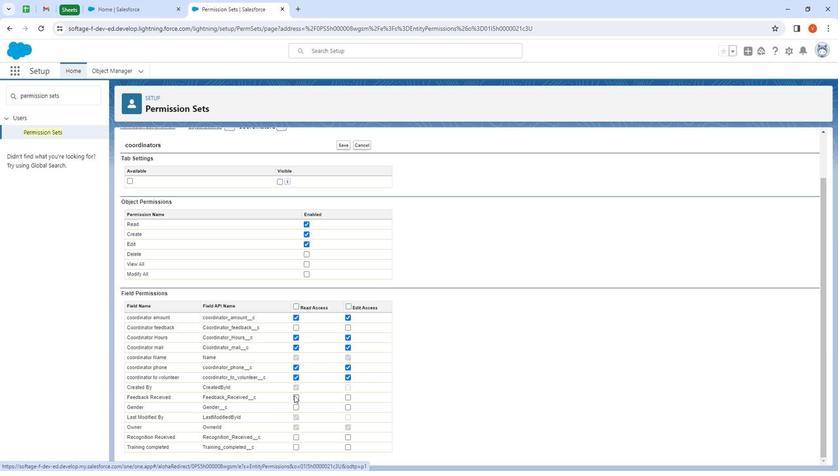 
Action: Mouse moved to (347, 395)
Screenshot: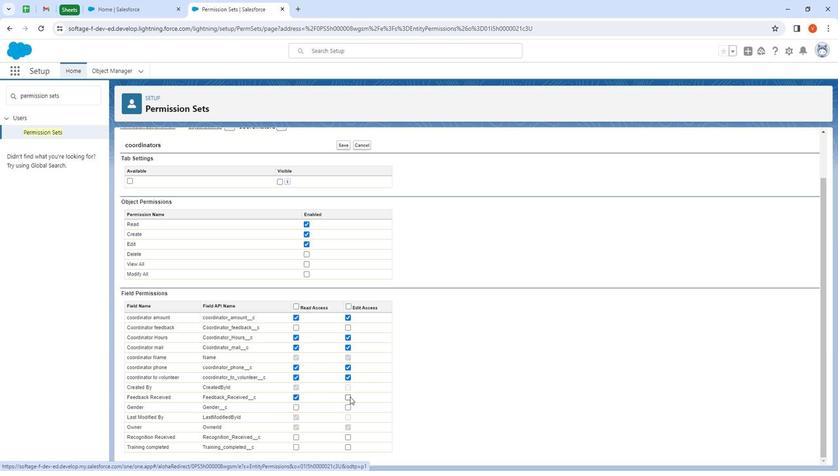 
Action: Mouse pressed left at (347, 395)
Screenshot: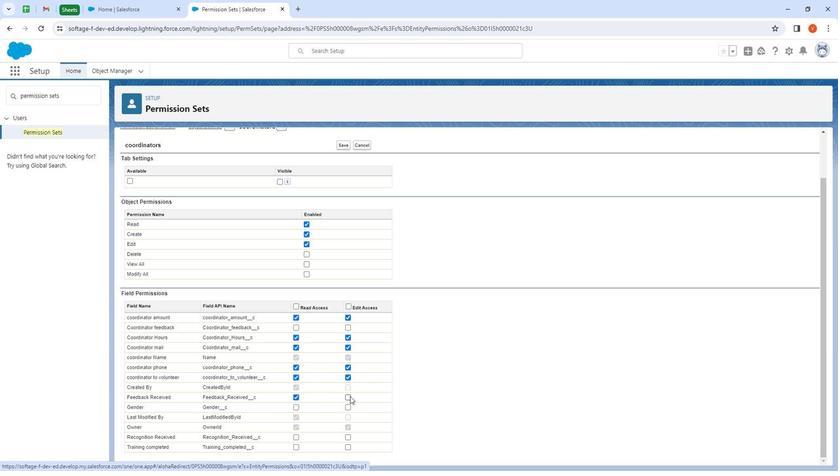 
Action: Mouse moved to (296, 406)
Screenshot: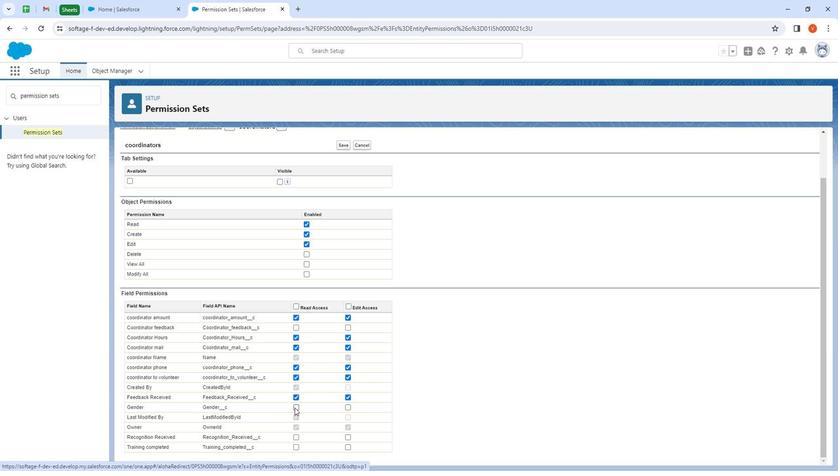 
Action: Mouse pressed left at (296, 406)
Screenshot: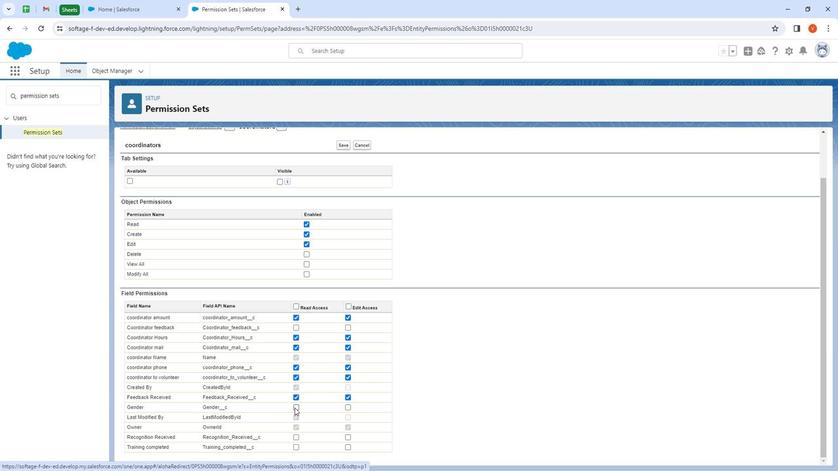 
Action: Mouse moved to (345, 406)
Screenshot: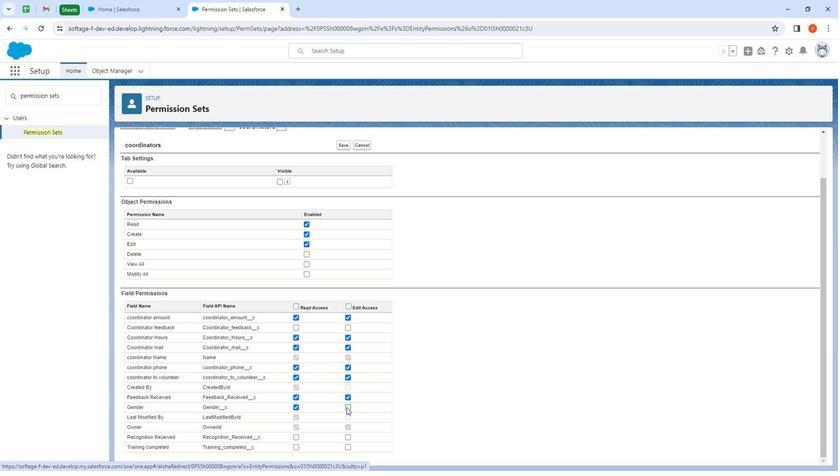 
Action: Mouse pressed left at (345, 406)
Screenshot: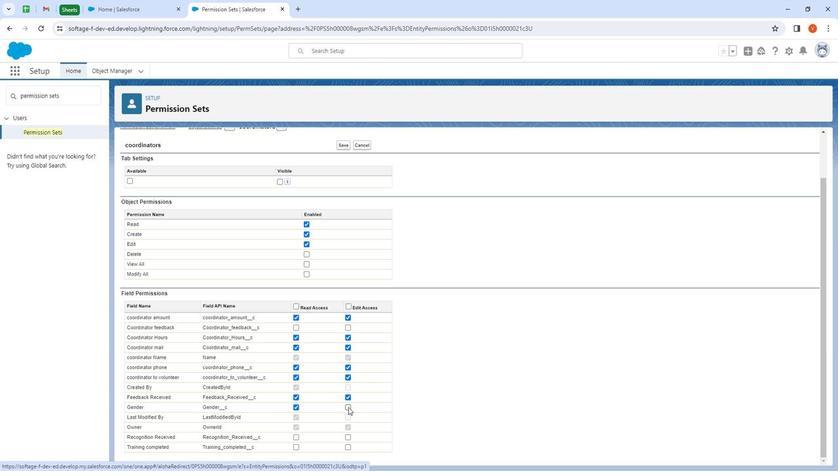 
Action: Mouse moved to (297, 436)
Screenshot: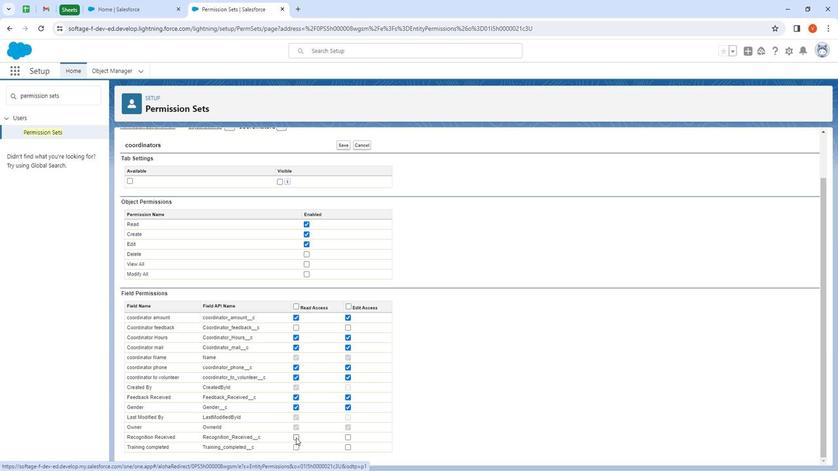 
Action: Mouse pressed left at (297, 436)
Screenshot: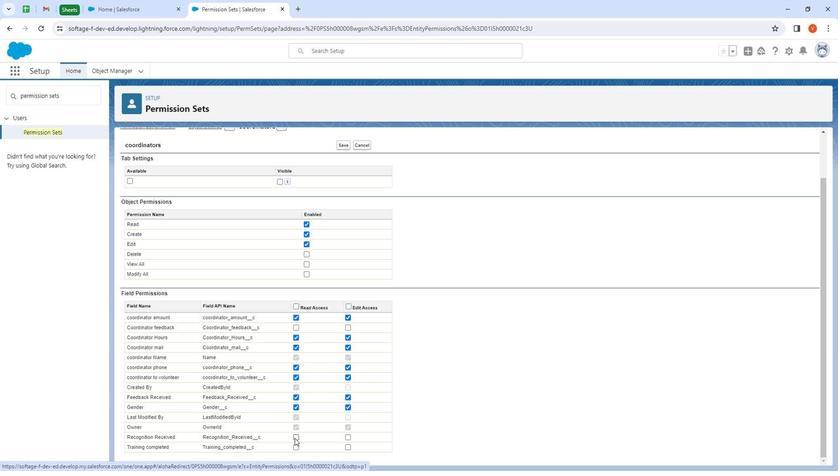 
Action: Mouse moved to (347, 433)
Screenshot: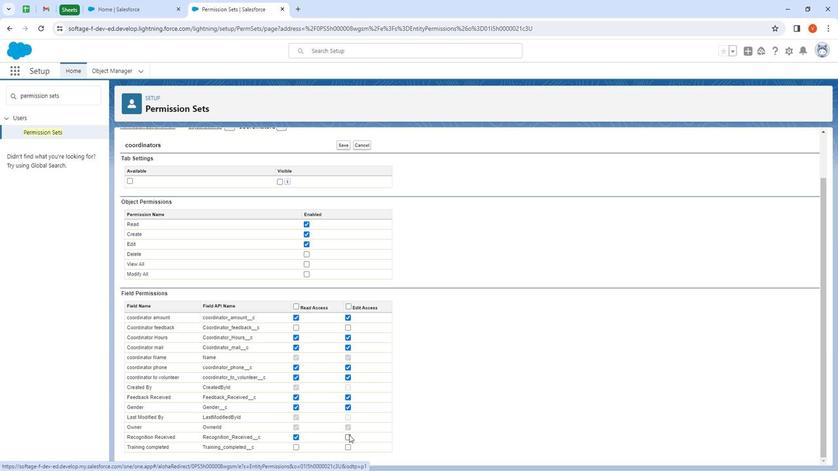 
Action: Mouse pressed left at (347, 433)
Screenshot: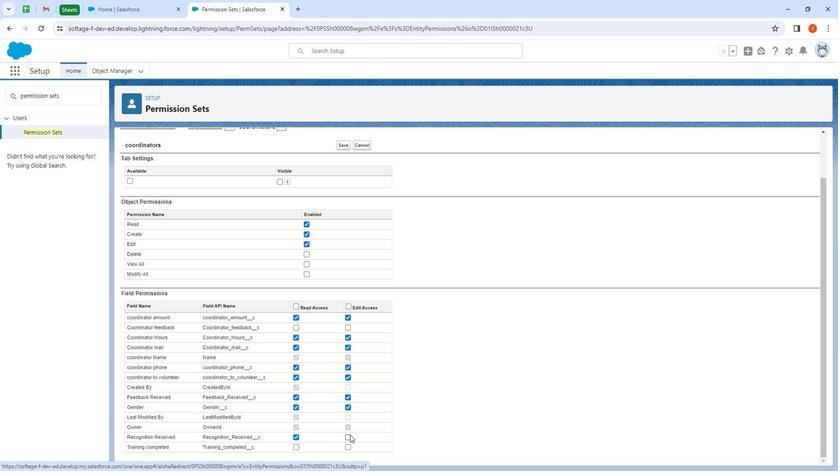 
Action: Mouse moved to (303, 444)
Screenshot: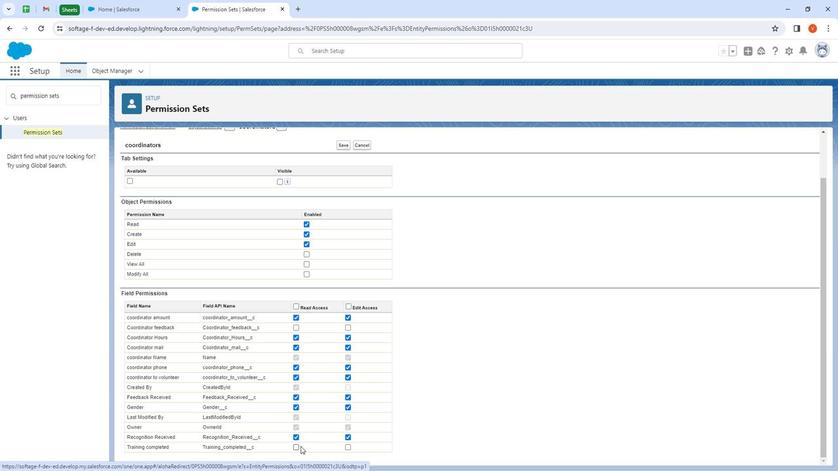 
Action: Mouse pressed left at (303, 444)
Screenshot: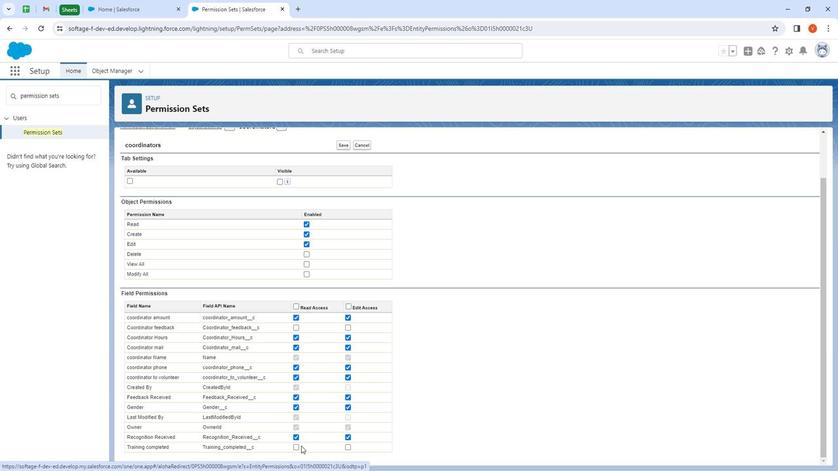 
Action: Mouse moved to (297, 444)
Screenshot: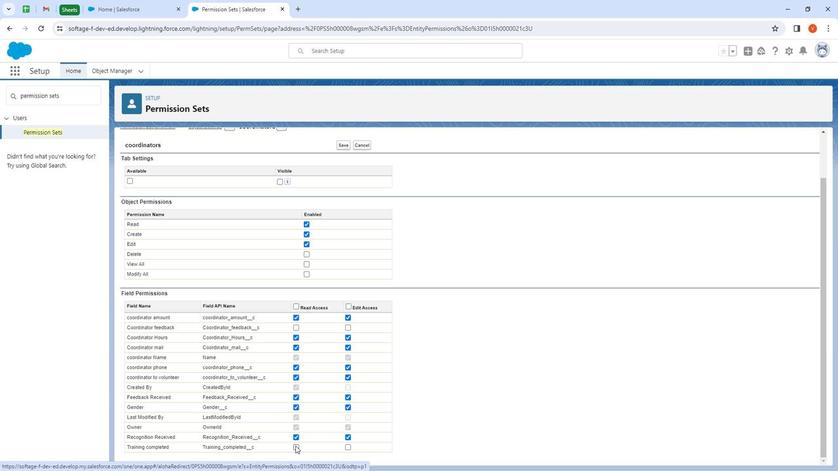 
Action: Mouse pressed left at (297, 444)
Screenshot: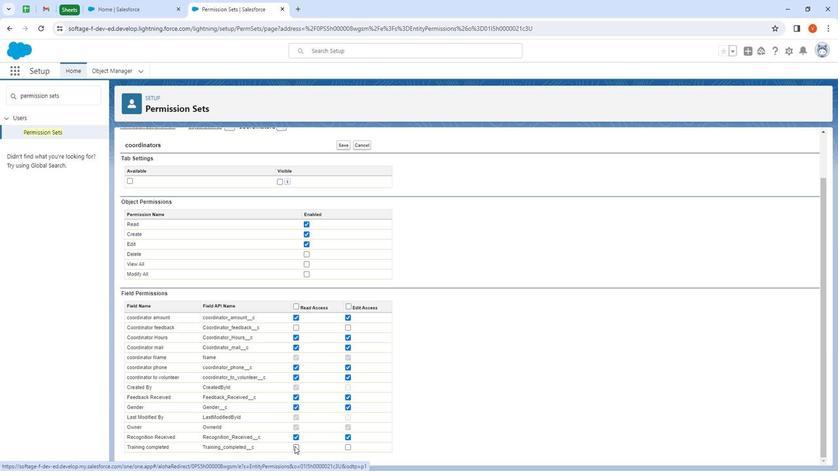 
Action: Mouse moved to (345, 445)
Screenshot: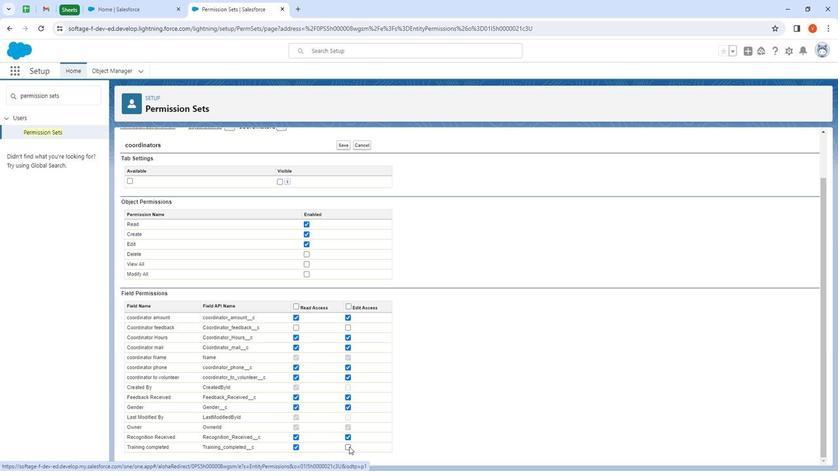 
Action: Mouse pressed left at (345, 445)
Screenshot: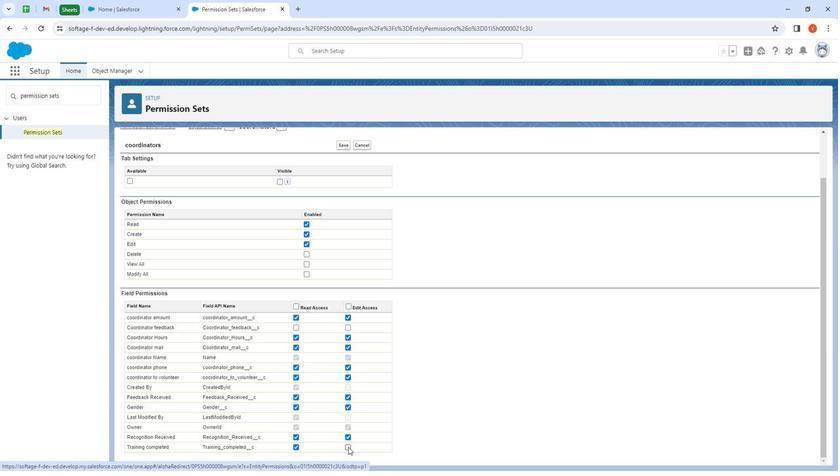 
Action: Mouse moved to (450, 357)
Screenshot: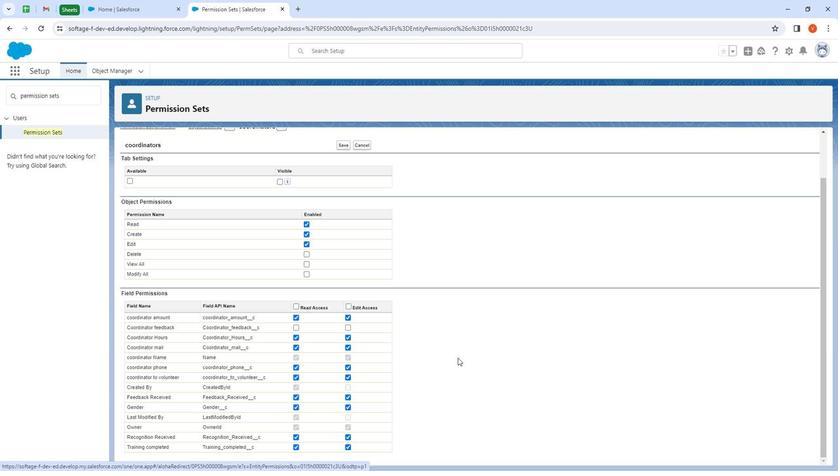 
Action: Mouse scrolled (450, 357) with delta (0, 0)
Screenshot: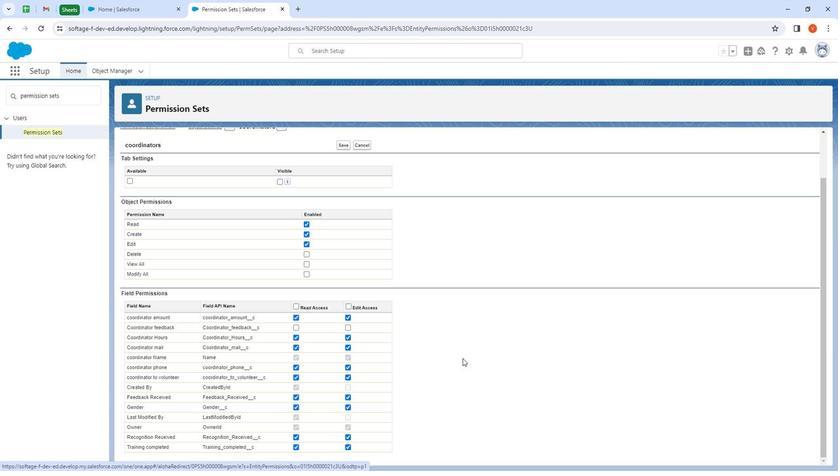 
Action: Mouse scrolled (450, 357) with delta (0, 0)
Screenshot: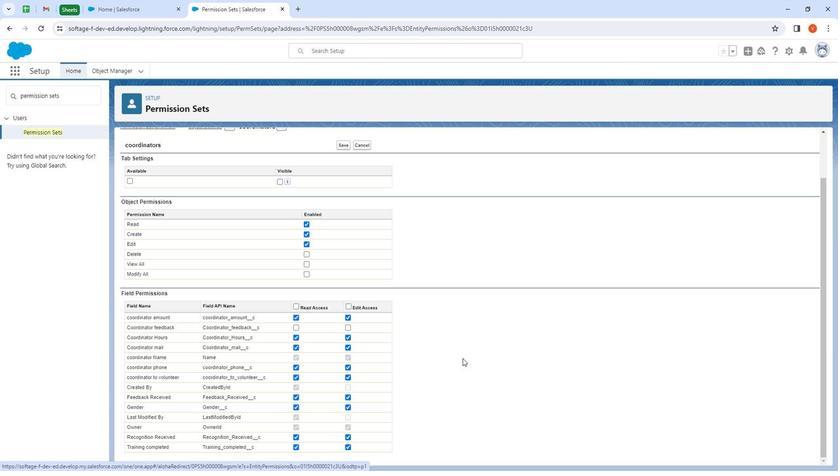 
Action: Mouse scrolled (450, 357) with delta (0, 0)
Screenshot: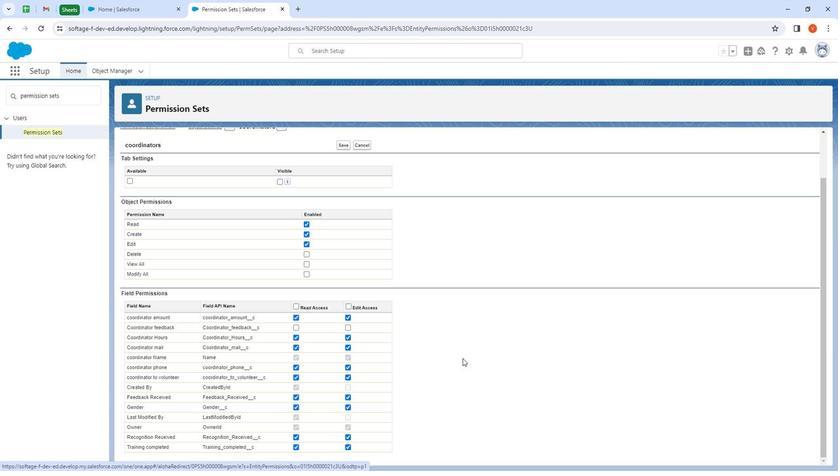 
Action: Mouse scrolled (450, 357) with delta (0, 0)
Screenshot: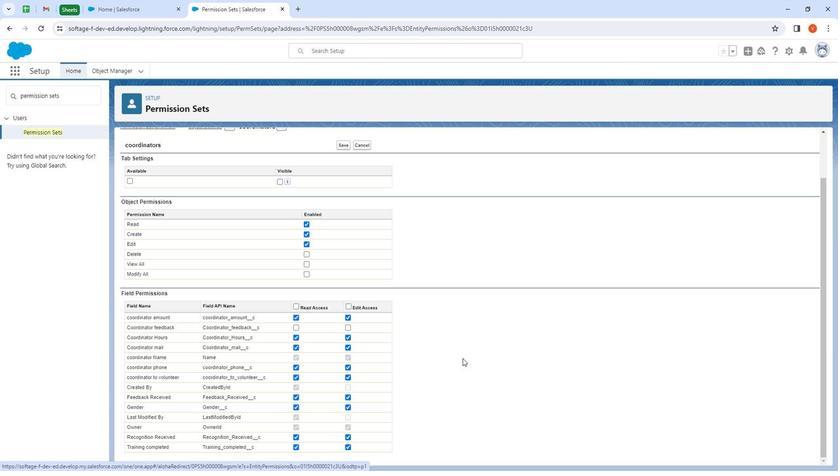 
Action: Mouse scrolled (450, 357) with delta (0, 0)
Screenshot: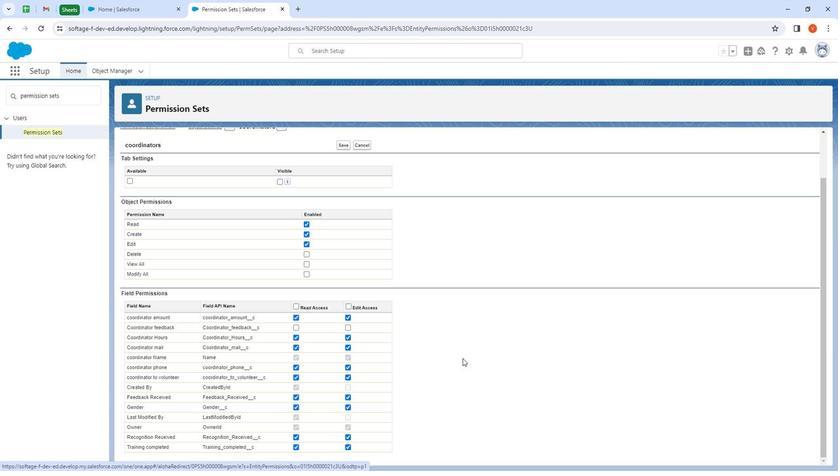 
Action: Mouse moved to (339, 144)
Screenshot: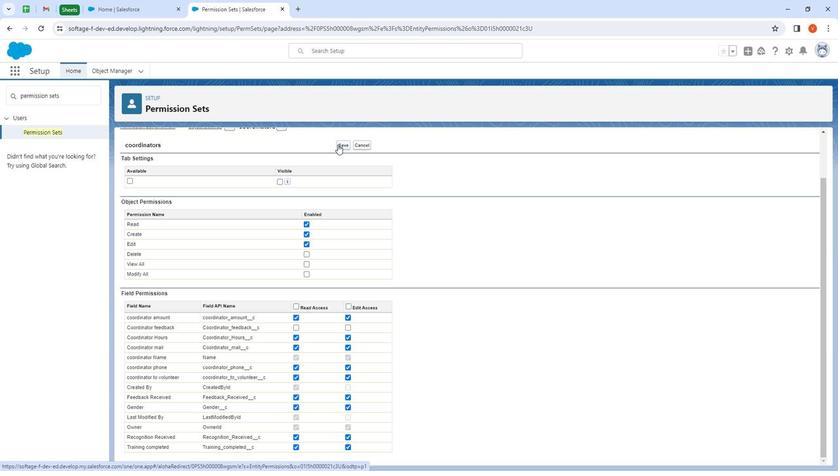 
Action: Mouse pressed left at (339, 144)
Screenshot: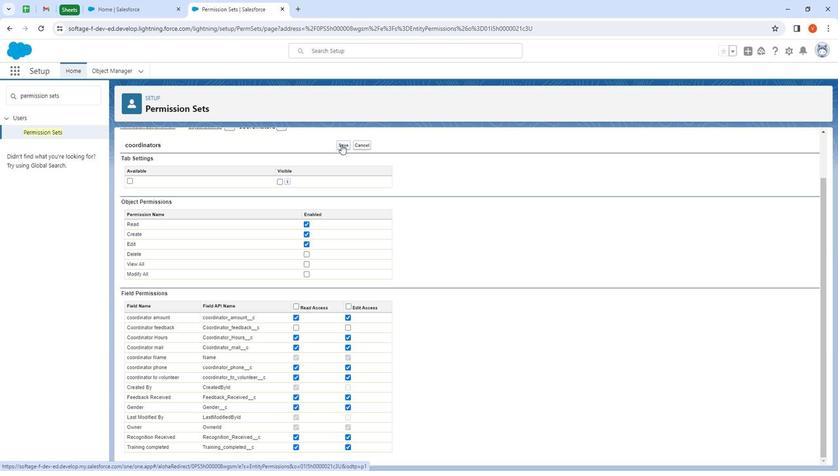 
Action: Mouse moved to (210, 178)
Screenshot: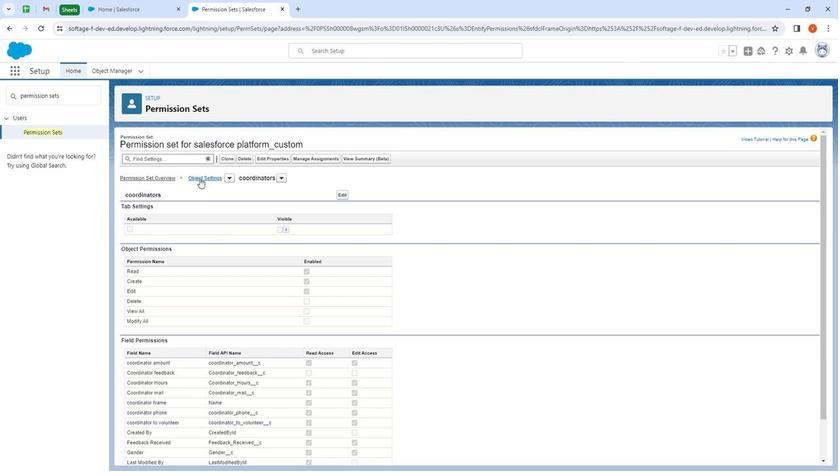 
Action: Mouse pressed left at (210, 178)
Screenshot: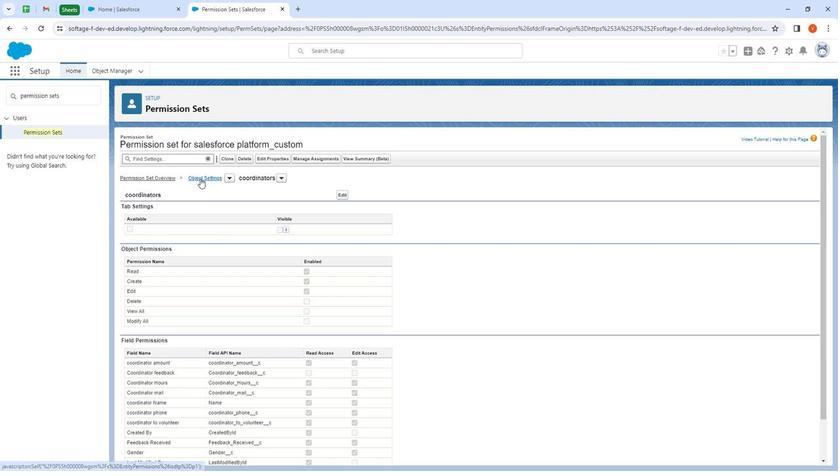 
Action: Mouse moved to (218, 246)
Screenshot: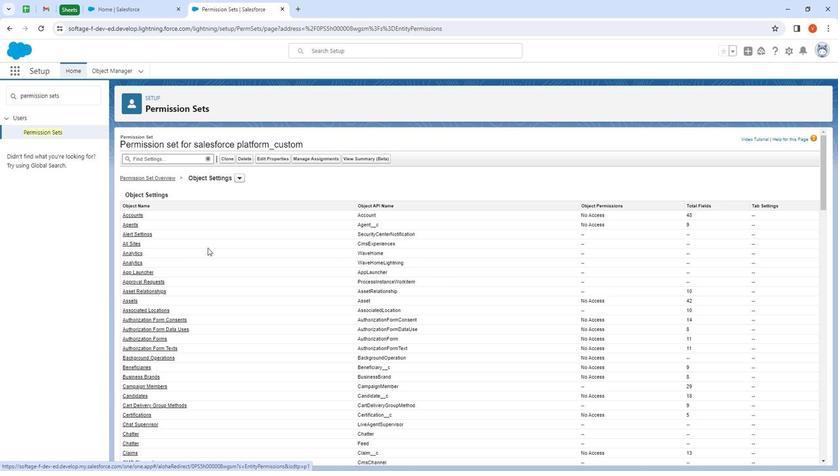 
Action: Mouse scrolled (218, 246) with delta (0, 0)
Screenshot: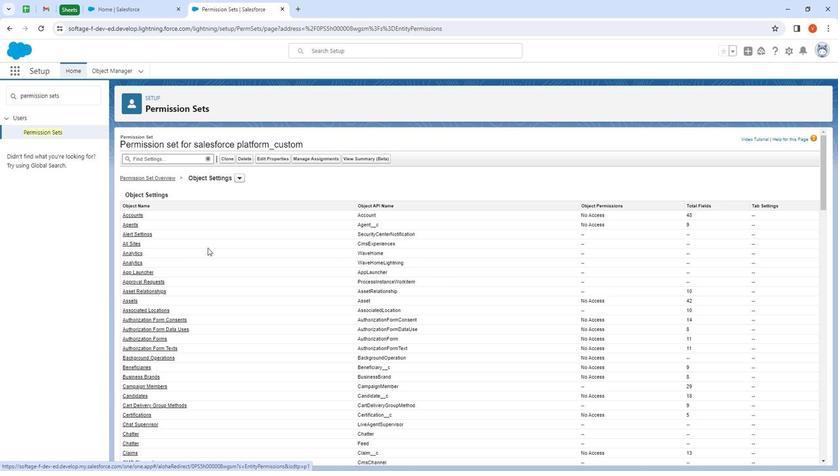 
Action: Mouse moved to (220, 246)
Screenshot: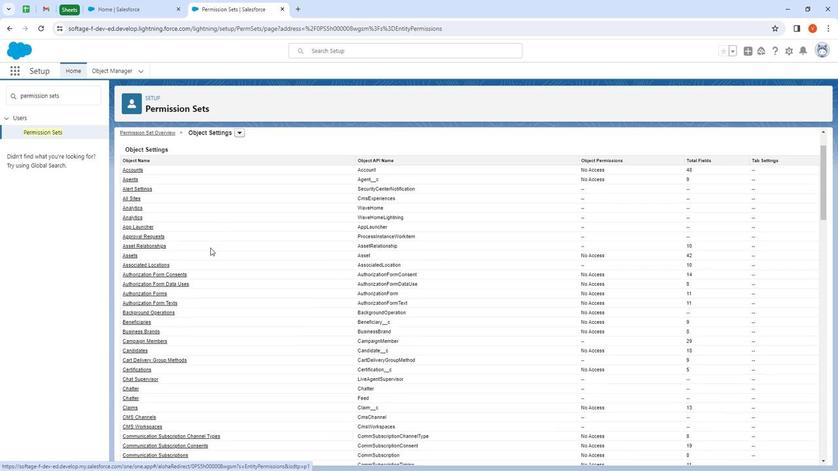 
Action: Mouse scrolled (220, 246) with delta (0, 0)
Screenshot: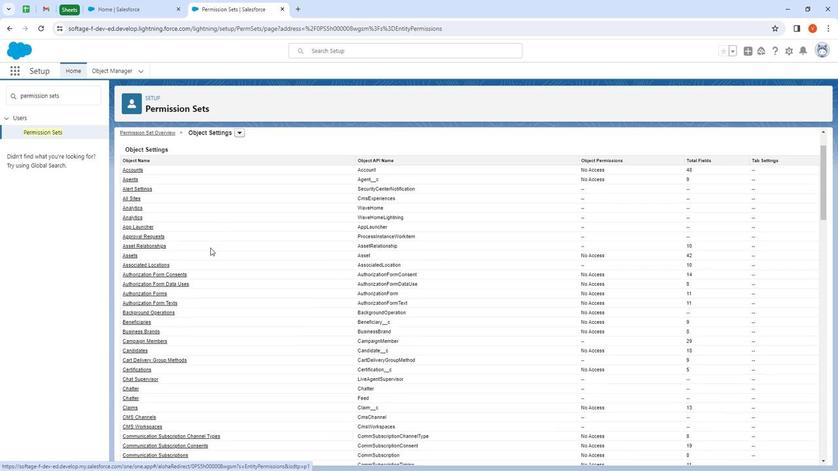 
Action: Mouse moved to (222, 246)
Screenshot: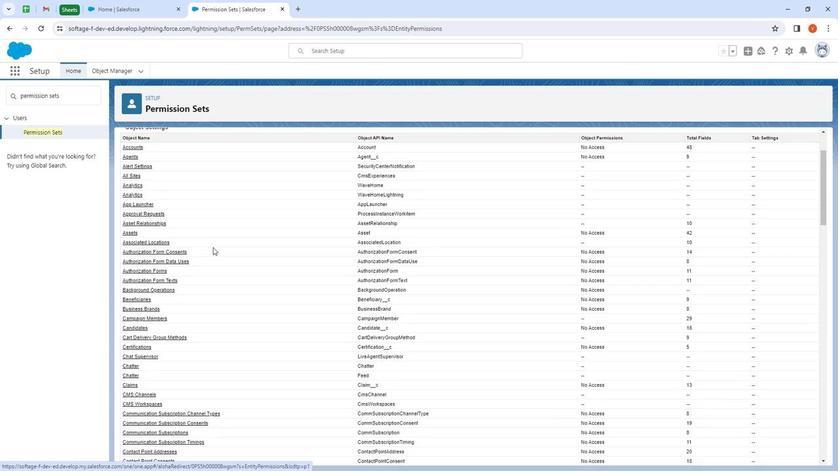 
Action: Mouse scrolled (222, 246) with delta (0, 0)
Screenshot: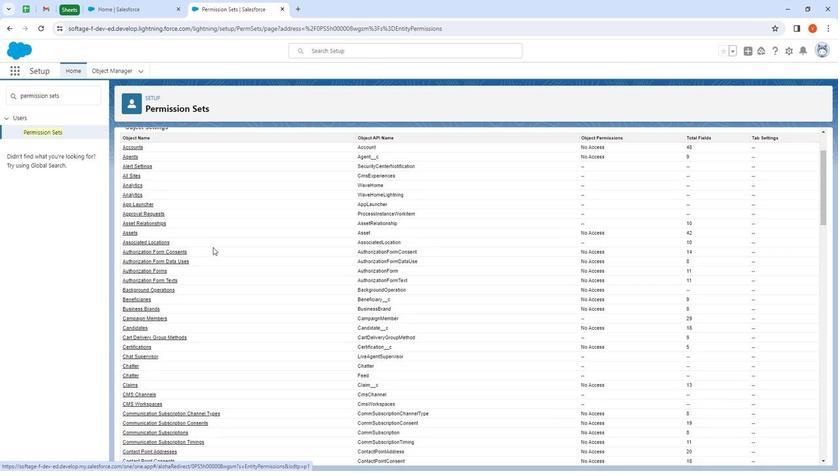 
Action: Mouse moved to (224, 243)
Screenshot: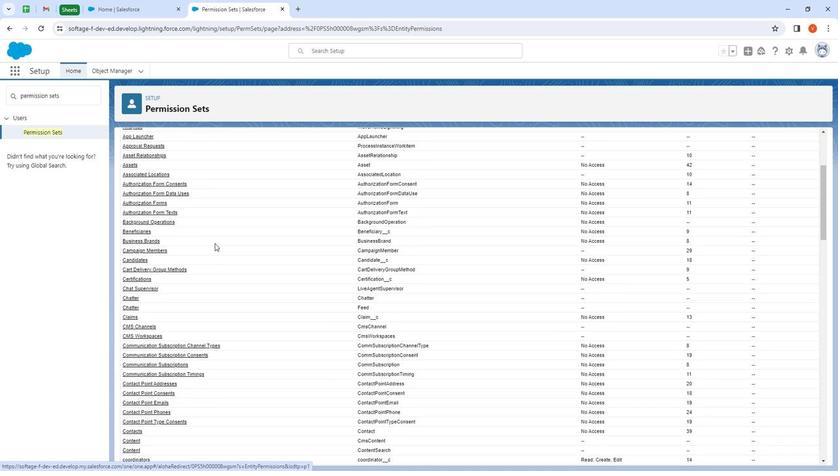 
Action: Mouse scrolled (224, 242) with delta (0, 0)
Screenshot: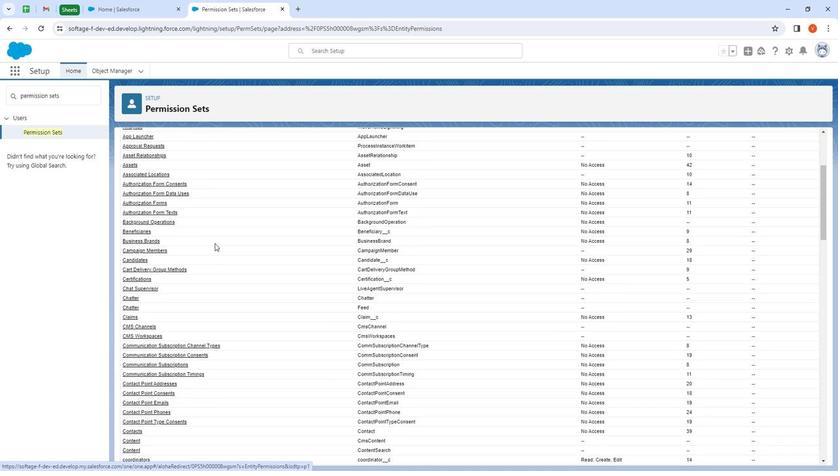 
Action: Mouse moved to (224, 243)
Screenshot: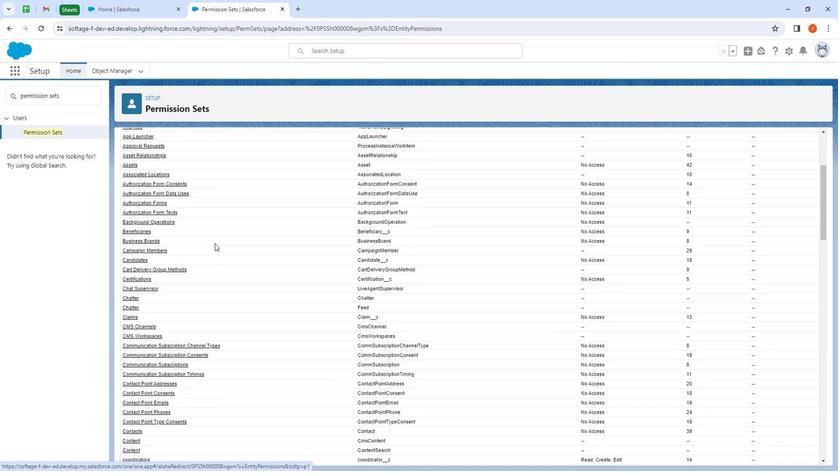 
Action: Mouse scrolled (224, 243) with delta (0, 0)
Screenshot: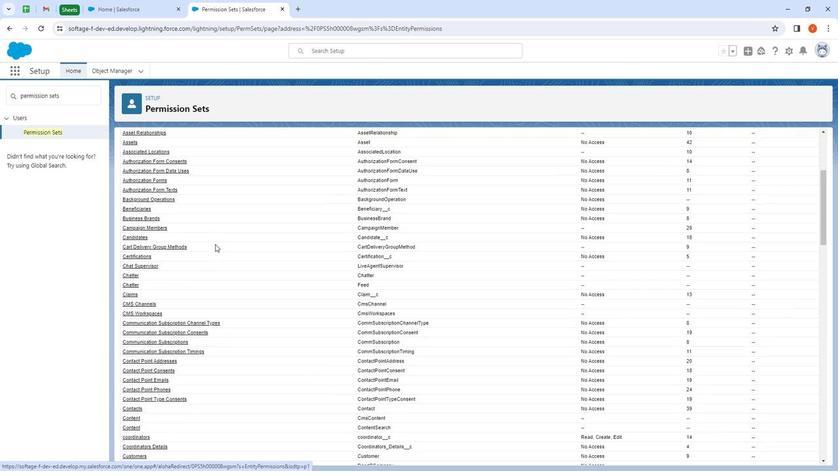 
Action: Mouse scrolled (224, 243) with delta (0, 0)
Screenshot: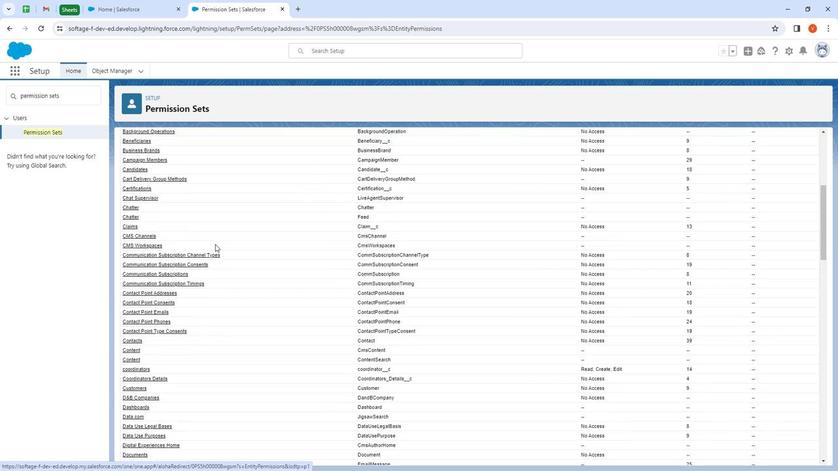
Action: Mouse scrolled (224, 243) with delta (0, 0)
Screenshot: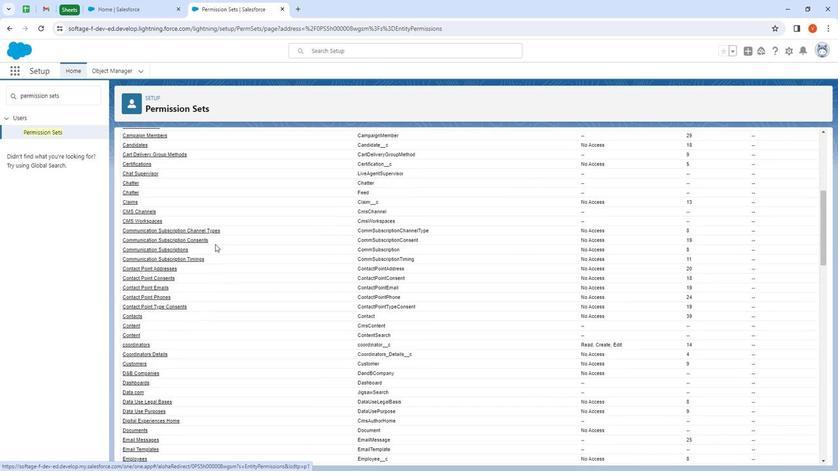 
Action: Mouse scrolled (224, 243) with delta (0, 0)
Screenshot: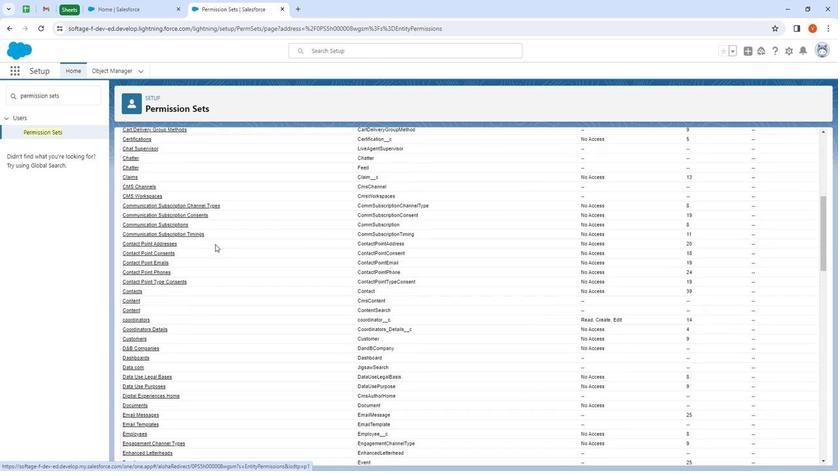 
Action: Mouse scrolled (224, 243) with delta (0, 0)
Screenshot: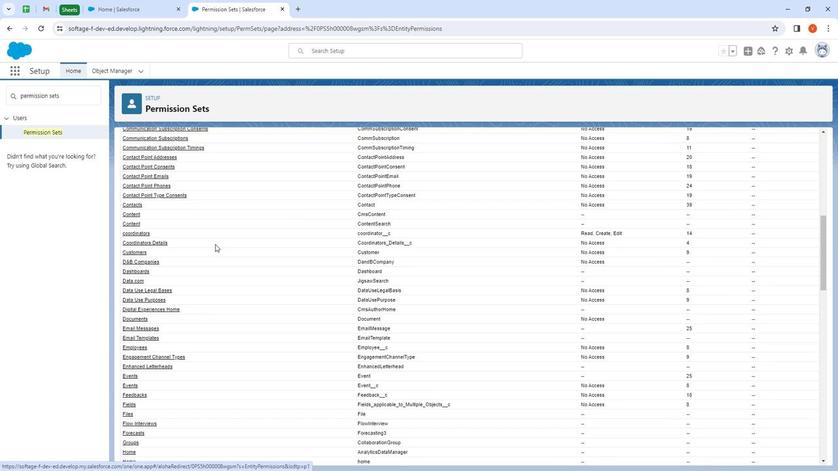 
Action: Mouse scrolled (224, 243) with delta (0, 0)
Screenshot: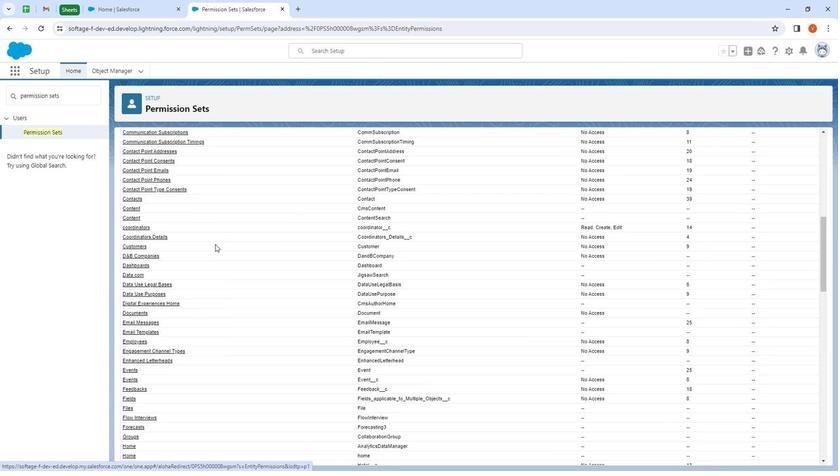 
Action: Mouse scrolled (224, 244) with delta (0, 0)
Screenshot: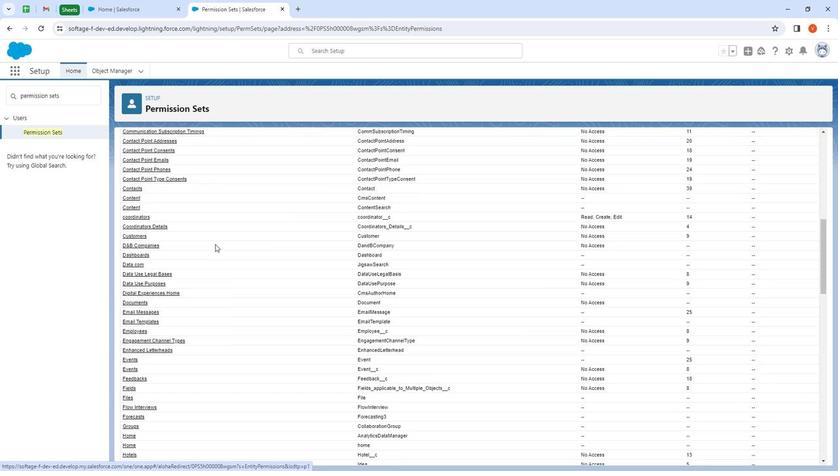 
Action: Mouse scrolled (224, 243) with delta (0, 0)
Screenshot: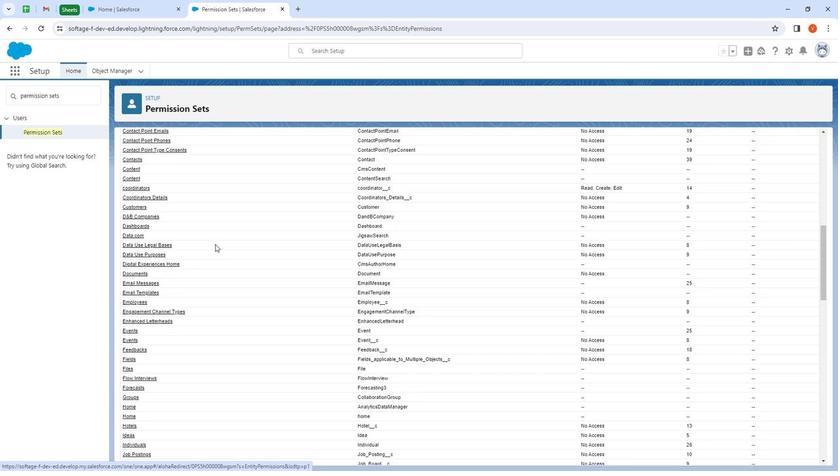 
Action: Mouse scrolled (224, 243) with delta (0, 0)
Screenshot: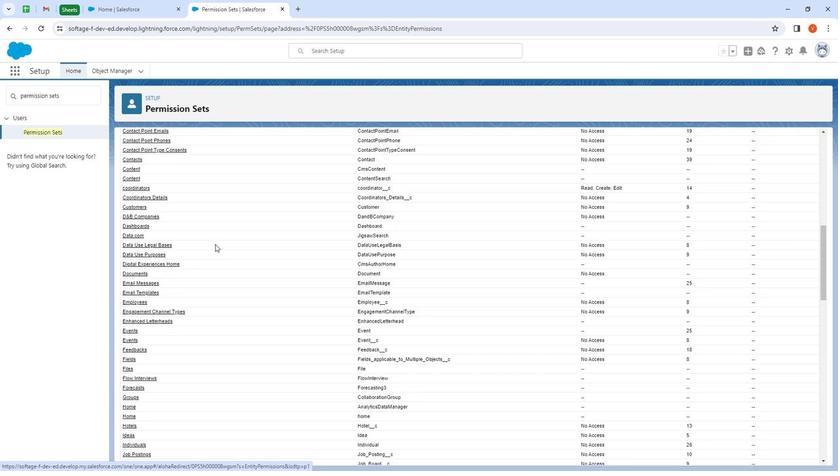 
Action: Mouse scrolled (224, 243) with delta (0, 0)
Screenshot: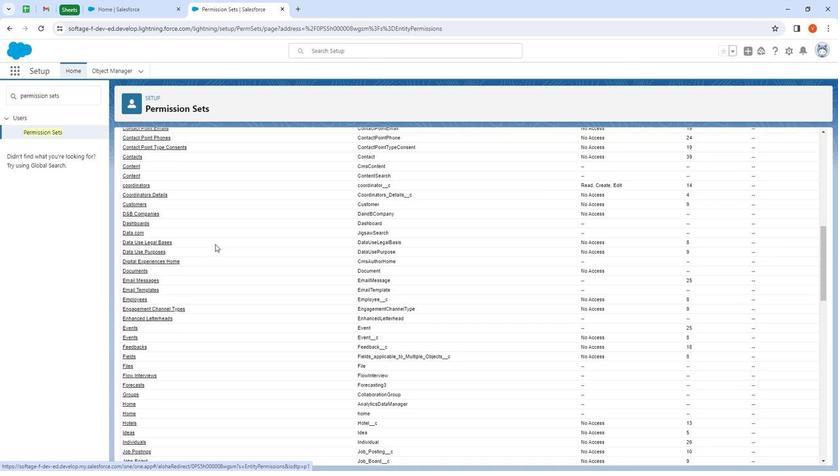 
Action: Mouse scrolled (224, 243) with delta (0, 0)
Screenshot: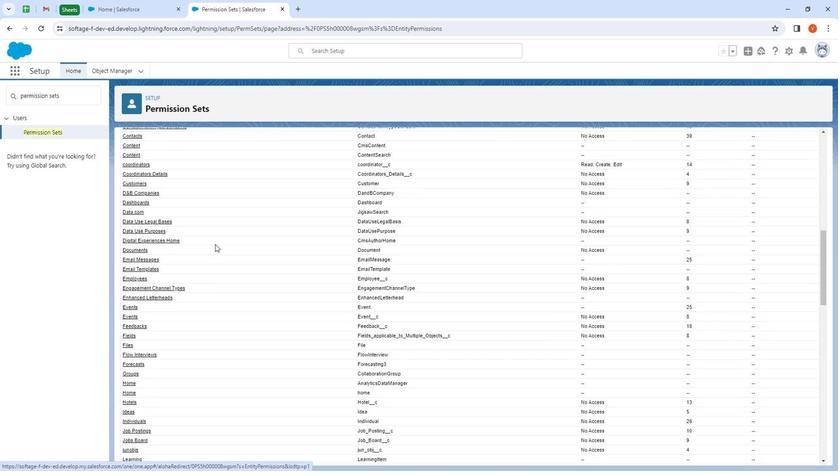 
Action: Mouse moved to (225, 243)
Screenshot: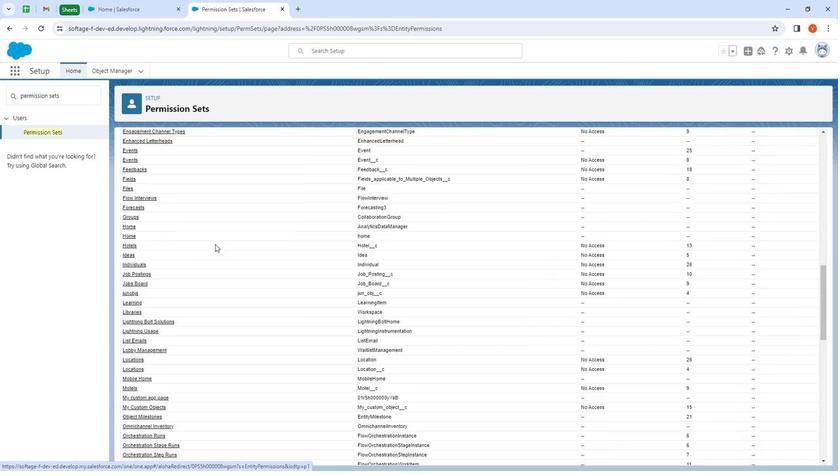 
Action: Mouse scrolled (225, 243) with delta (0, 0)
Screenshot: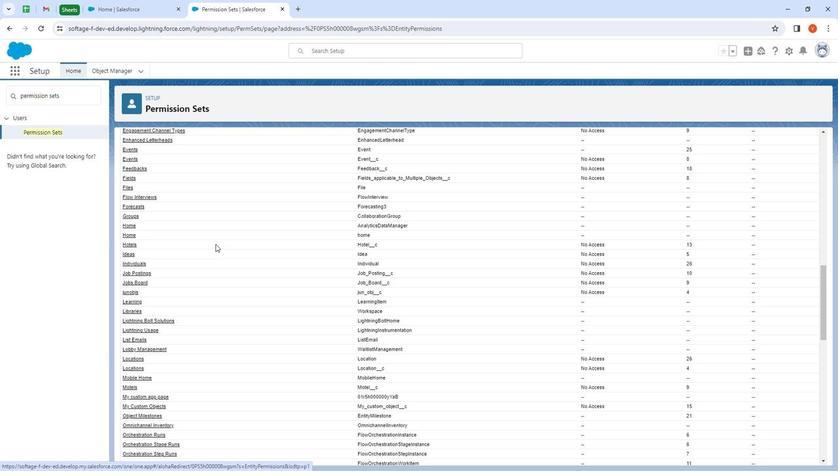 
Action: Mouse scrolled (225, 243) with delta (0, 0)
Screenshot: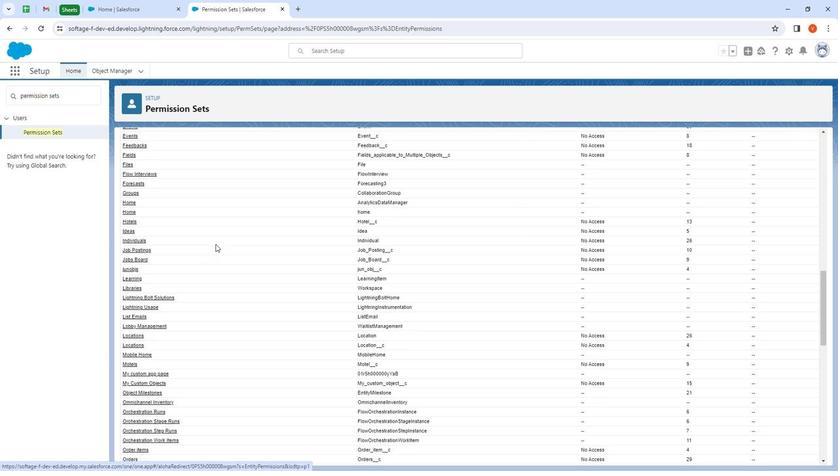 
Action: Mouse scrolled (225, 243) with delta (0, 0)
Screenshot: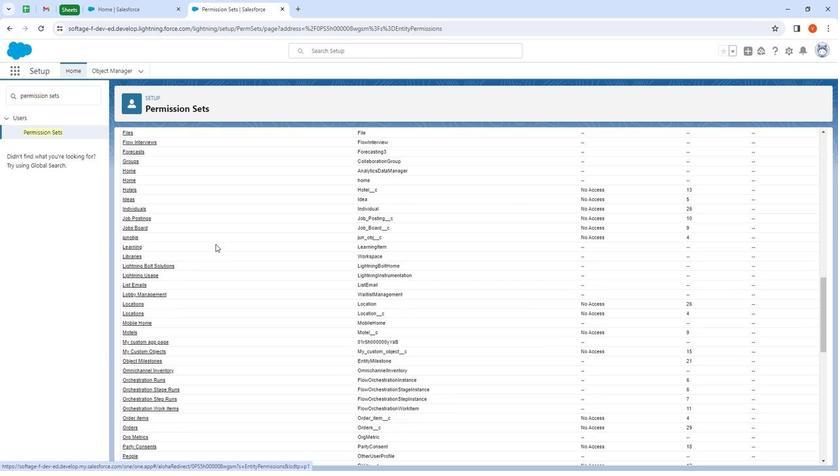 
Action: Mouse scrolled (225, 243) with delta (0, 0)
Screenshot: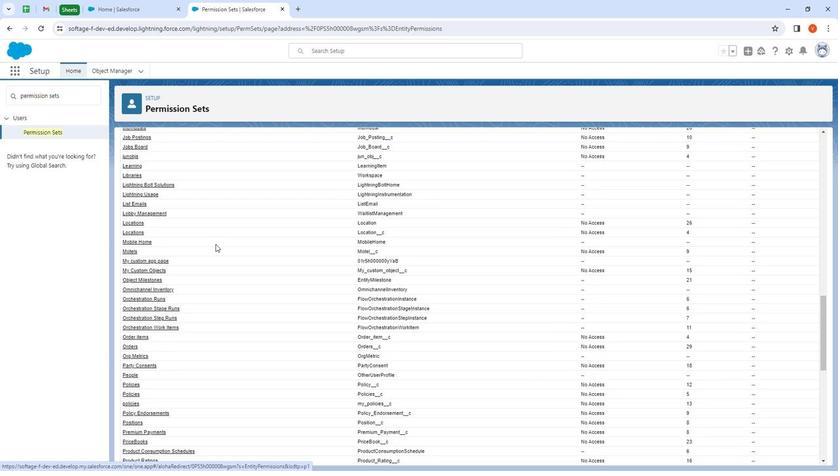 
Action: Mouse scrolled (225, 243) with delta (0, 0)
Screenshot: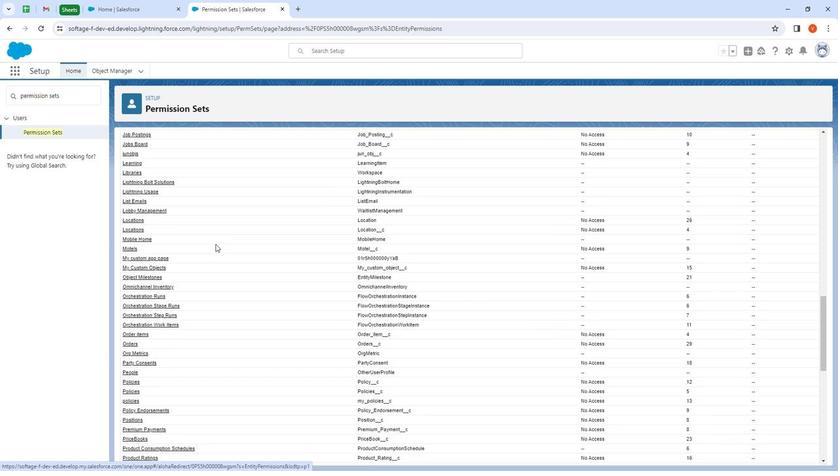 
Action: Mouse moved to (225, 244)
Screenshot: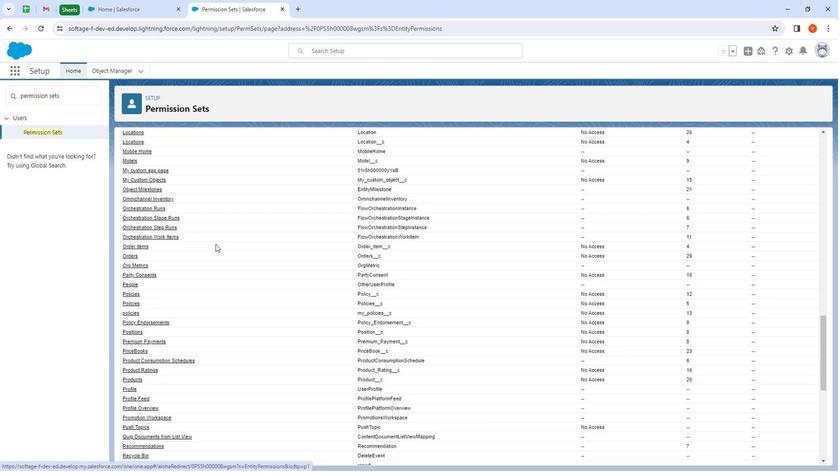 
Action: Mouse scrolled (225, 243) with delta (0, 0)
Screenshot: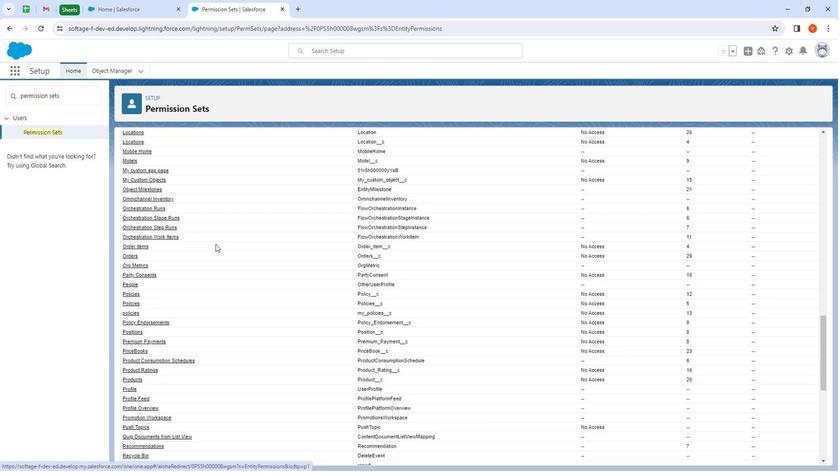 
Action: Mouse scrolled (225, 243) with delta (0, 0)
Screenshot: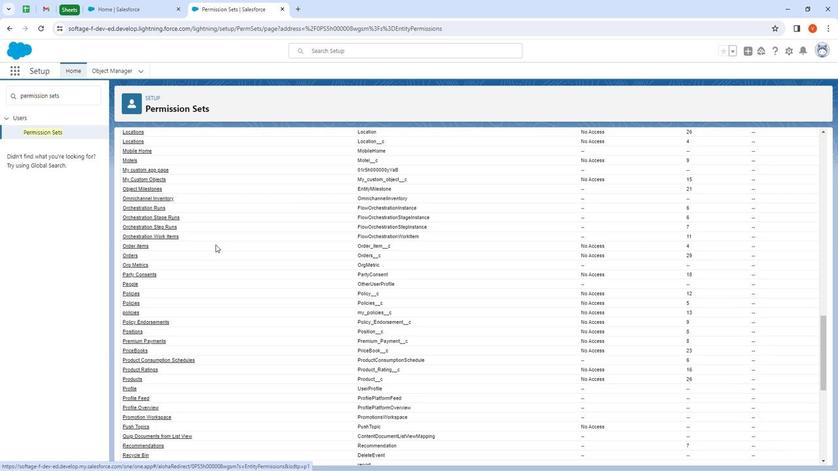 
Action: Mouse scrolled (225, 243) with delta (0, 0)
Screenshot: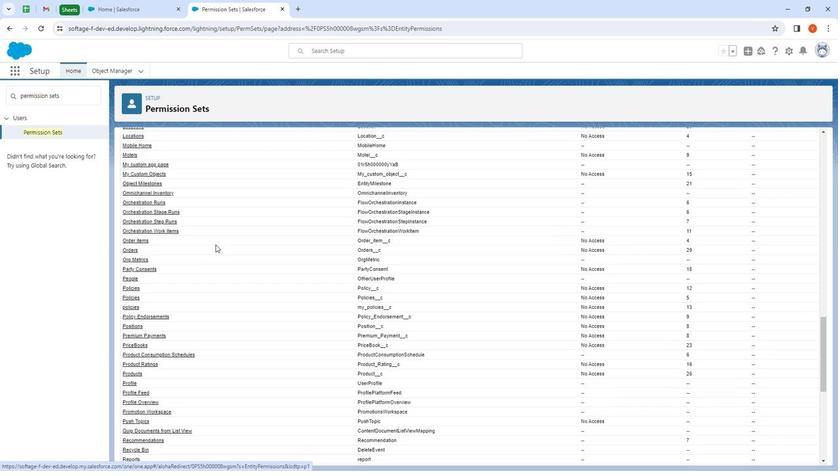 
Action: Mouse scrolled (225, 243) with delta (0, 0)
Screenshot: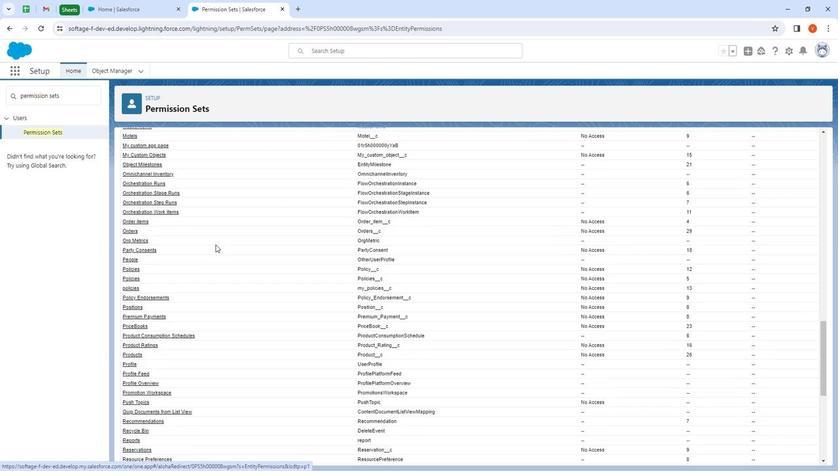 
Action: Mouse moved to (230, 256)
Screenshot: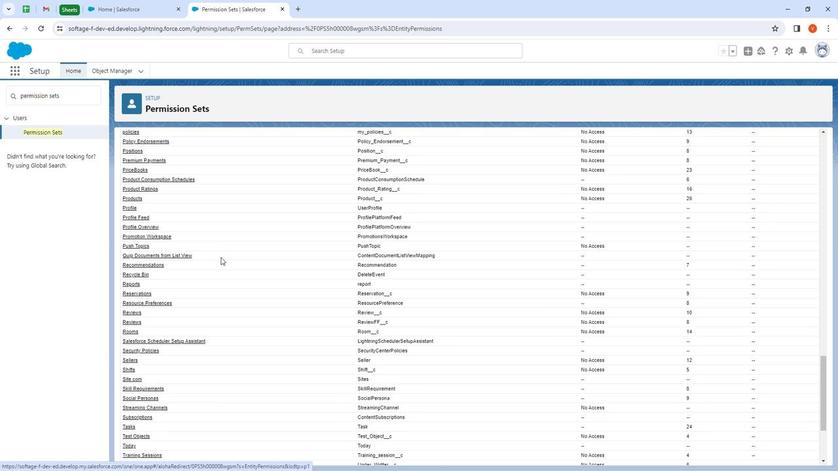 
Action: Mouse scrolled (230, 256) with delta (0, 0)
Screenshot: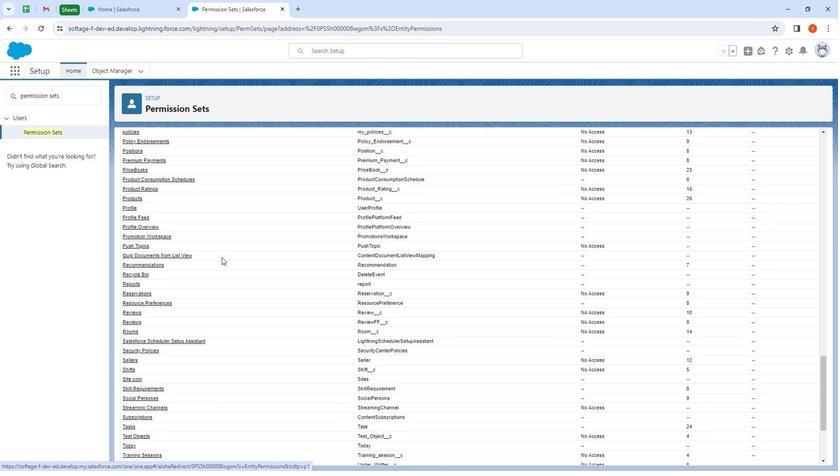 
Action: Mouse scrolled (230, 256) with delta (0, 0)
Screenshot: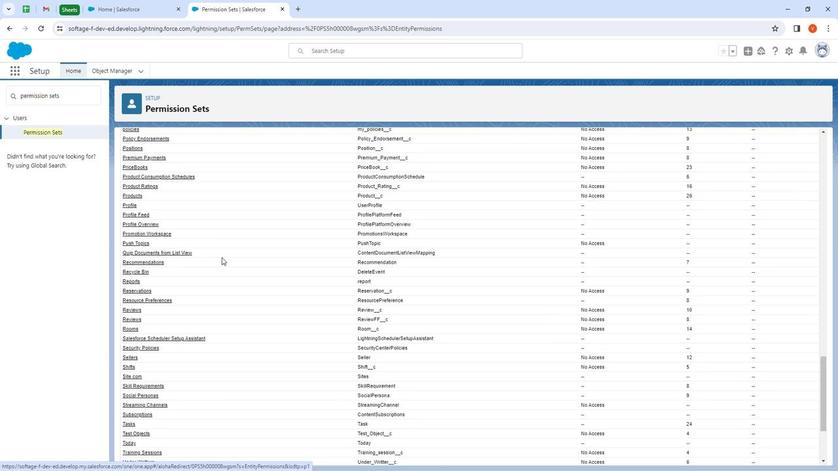 
Action: Mouse scrolled (230, 256) with delta (0, 0)
Screenshot: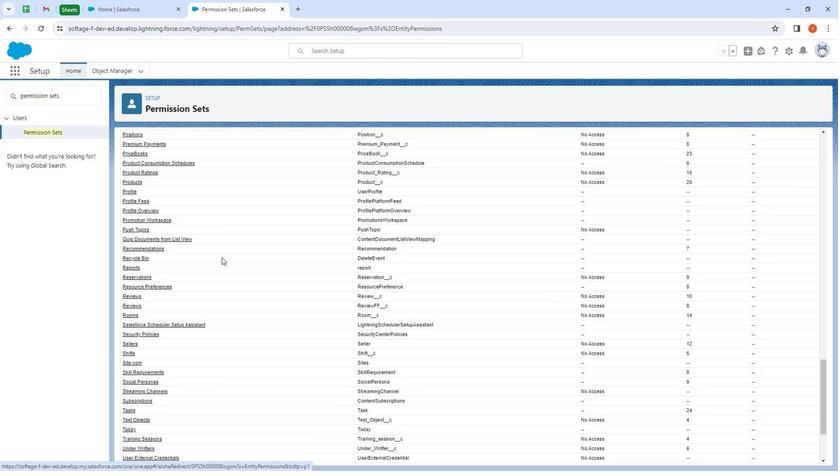 
Action: Mouse scrolled (230, 256) with delta (0, 0)
Screenshot: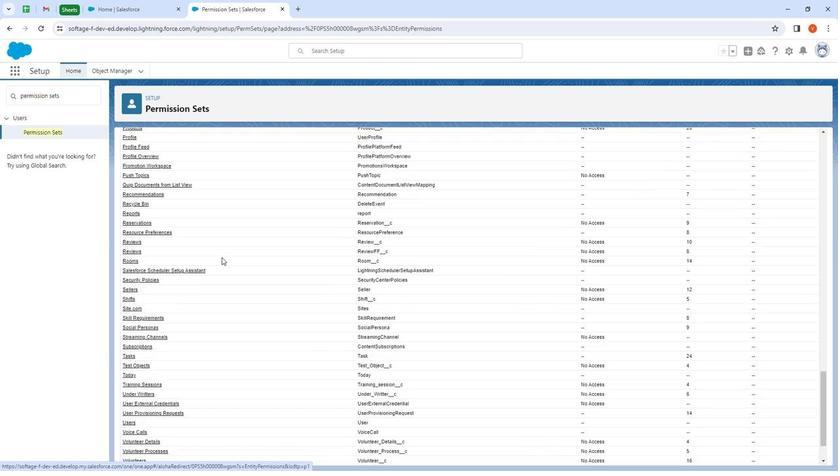 
Action: Mouse moved to (225, 262)
Screenshot: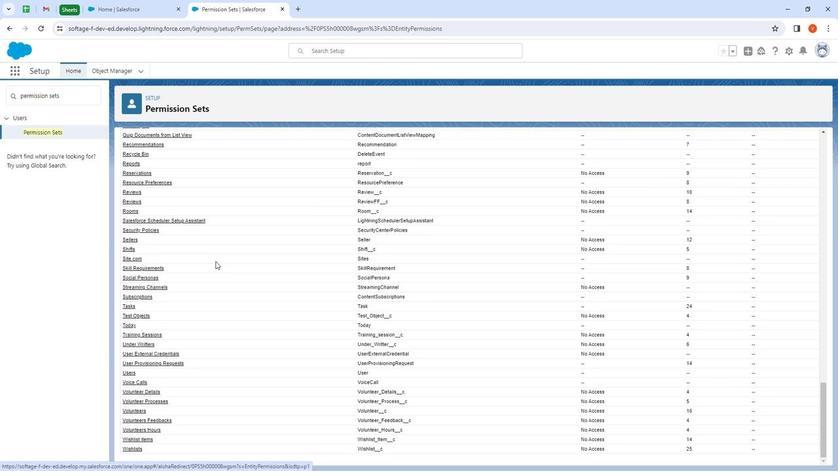 
Action: Mouse scrolled (225, 261) with delta (0, 0)
Screenshot: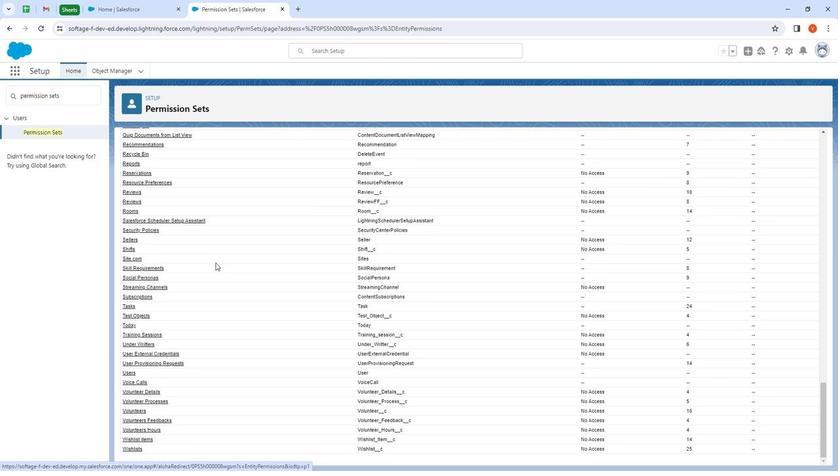 
Action: Mouse moved to (213, 267)
Screenshot: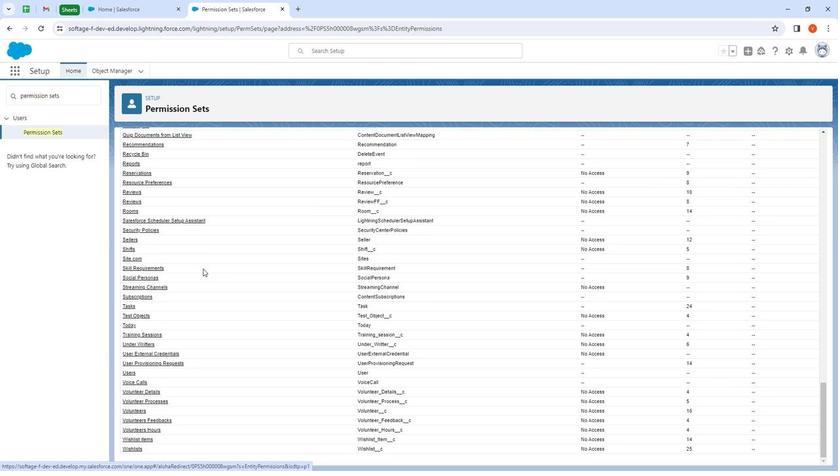 
Action: Mouse scrolled (213, 267) with delta (0, 0)
Screenshot: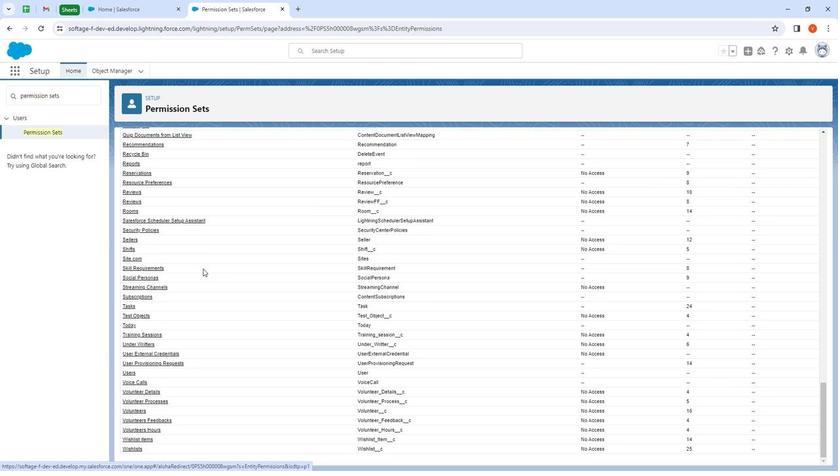 
Action: Mouse moved to (150, 411)
Screenshot: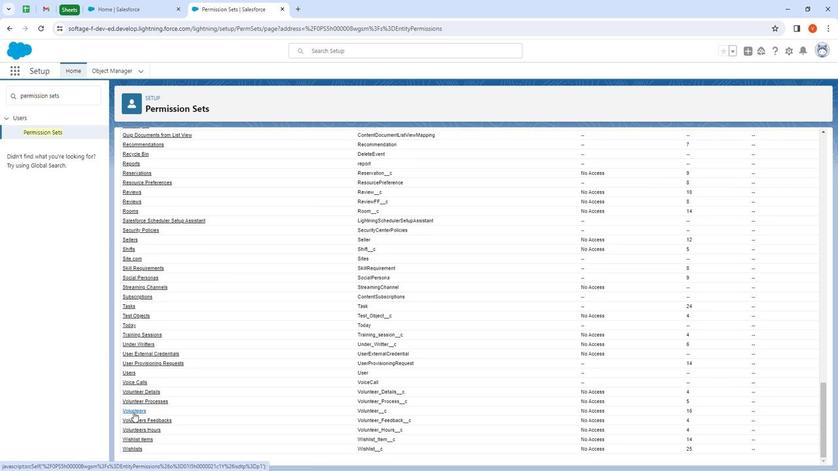 
Action: Mouse pressed left at (150, 411)
Screenshot: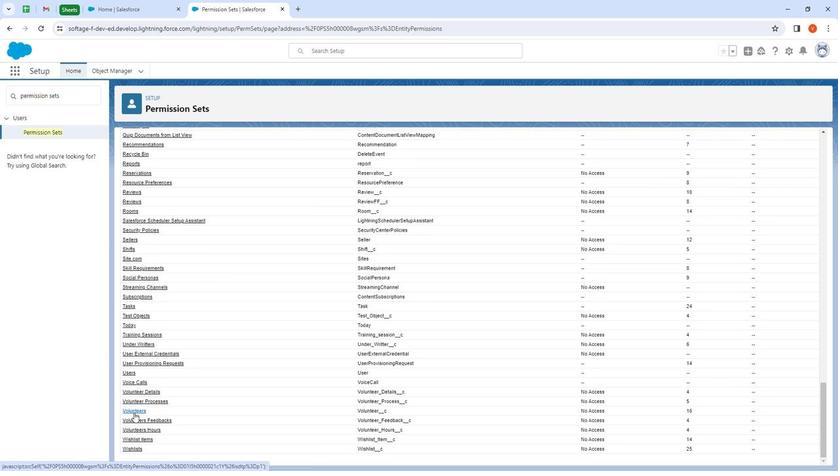 
Action: Mouse moved to (339, 194)
Screenshot: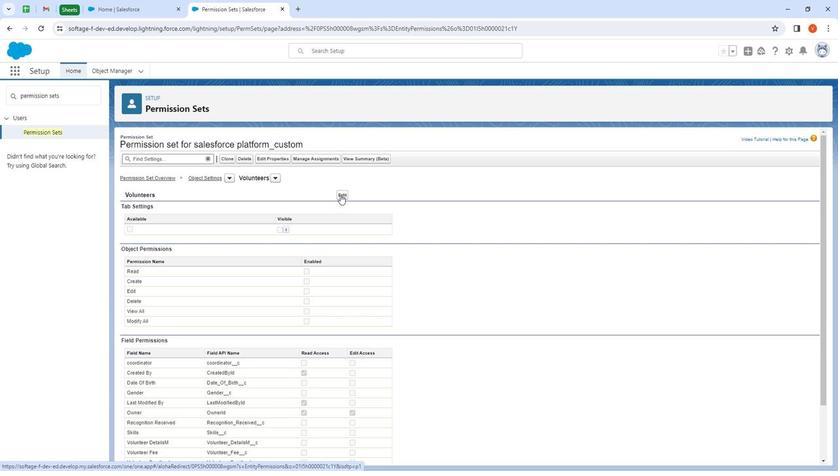 
Action: Mouse pressed left at (339, 194)
Screenshot: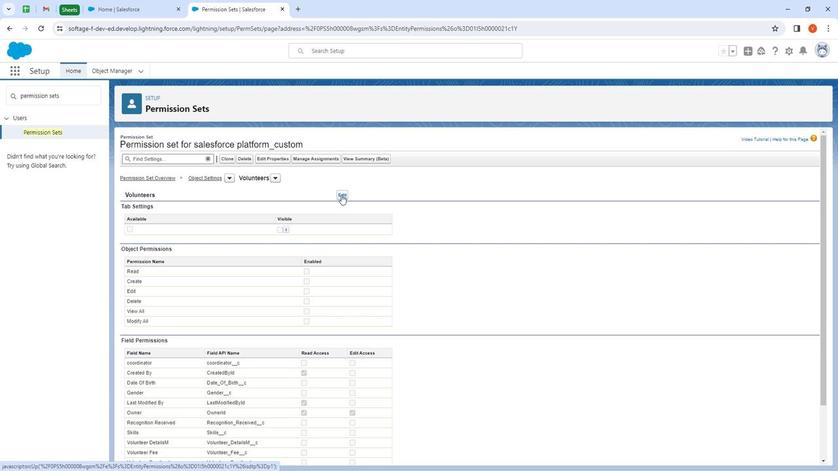 
Action: Mouse moved to (146, 232)
Screenshot: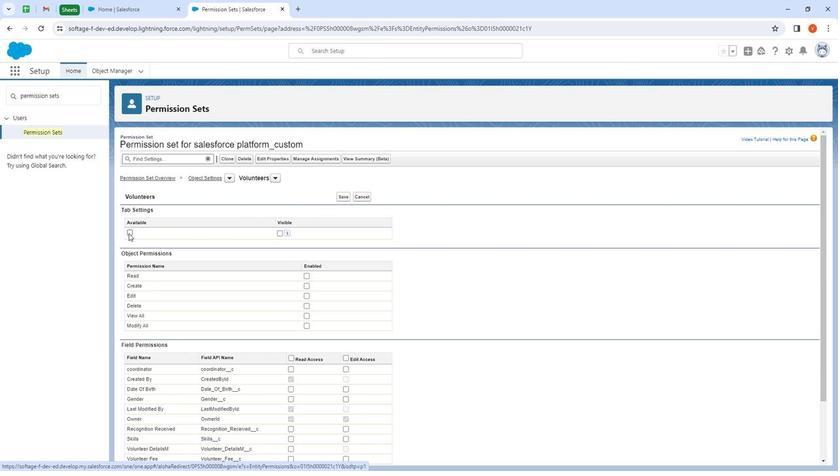
Action: Mouse pressed left at (146, 232)
Screenshot: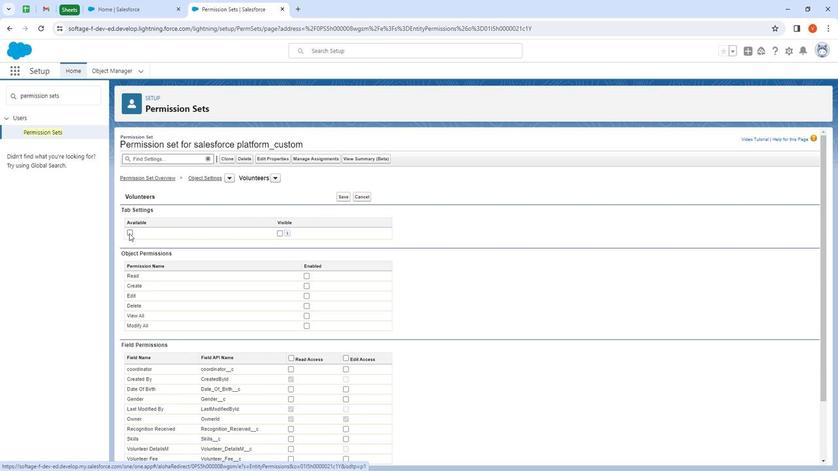 
Action: Mouse moved to (283, 234)
Screenshot: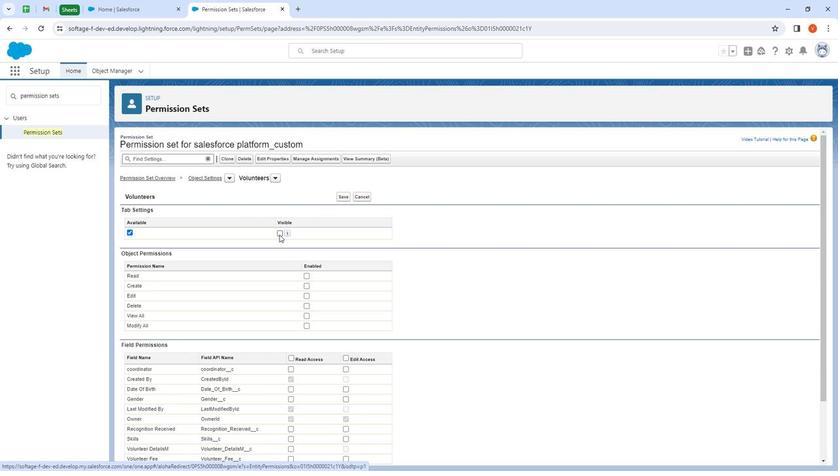 
Action: Mouse pressed left at (283, 234)
Screenshot: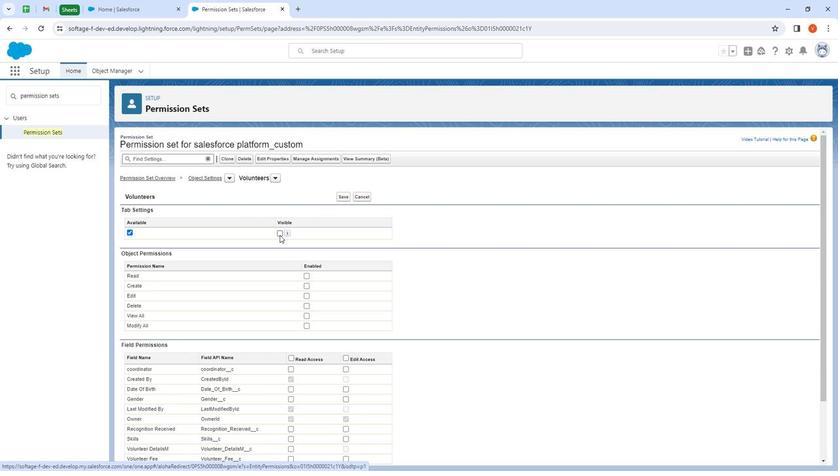 
Action: Mouse moved to (308, 274)
Screenshot: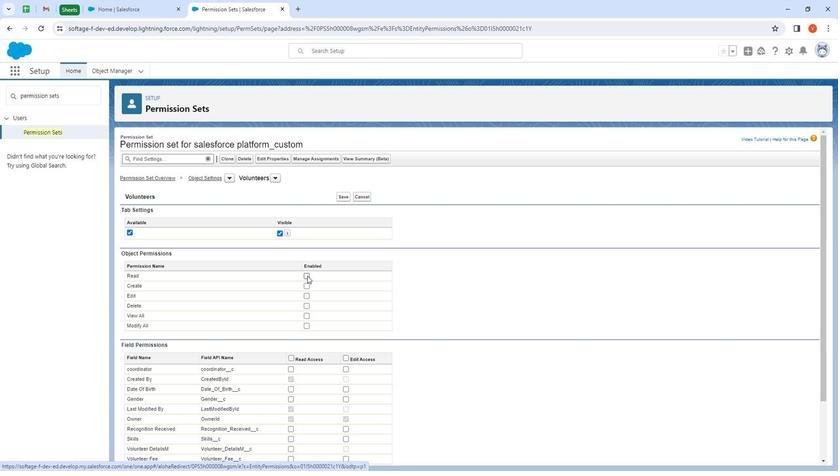 
Action: Mouse pressed left at (308, 274)
Screenshot: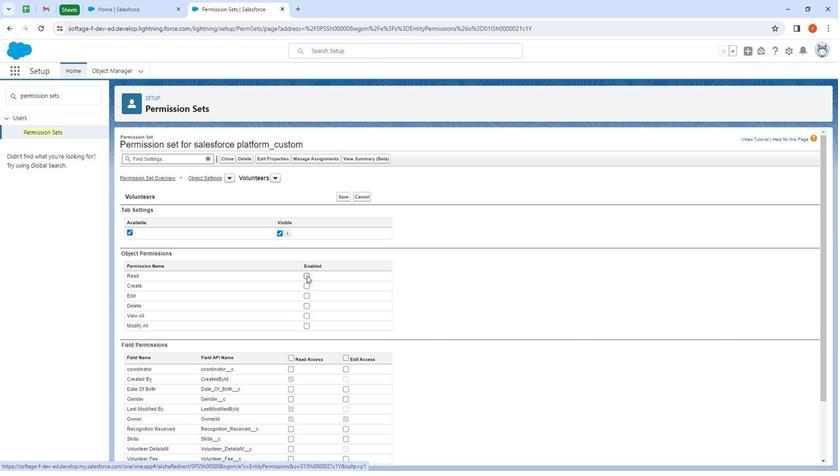
Action: Mouse moved to (308, 284)
Screenshot: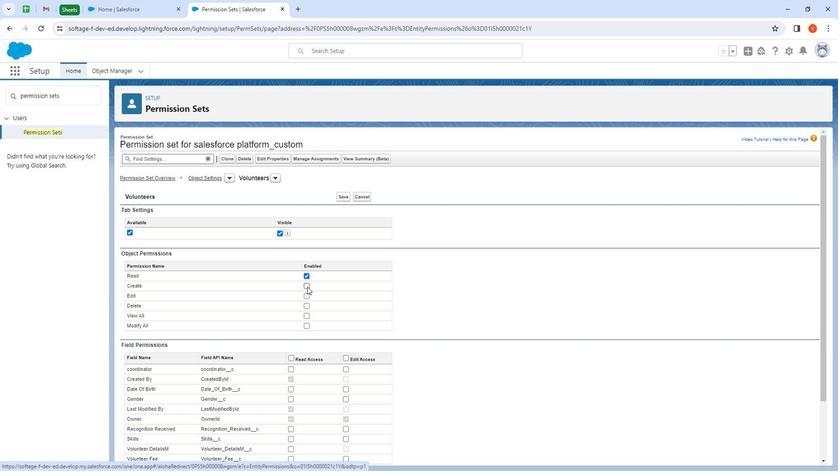 
Action: Mouse pressed left at (308, 284)
Screenshot: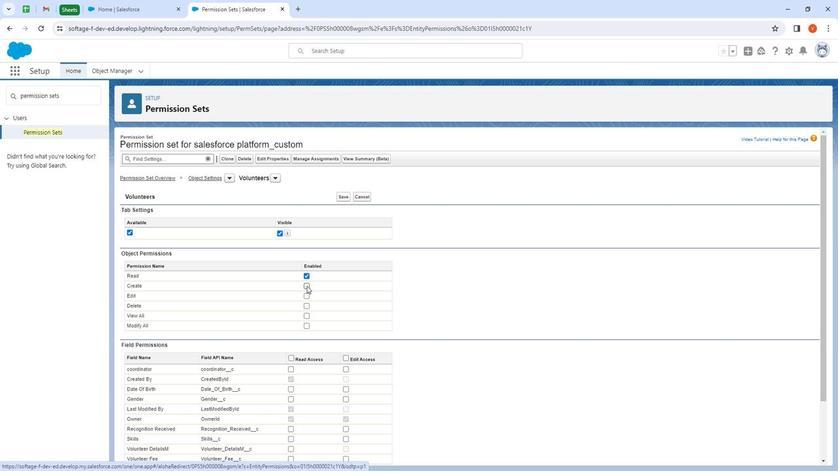 
Action: Mouse moved to (308, 294)
Screenshot: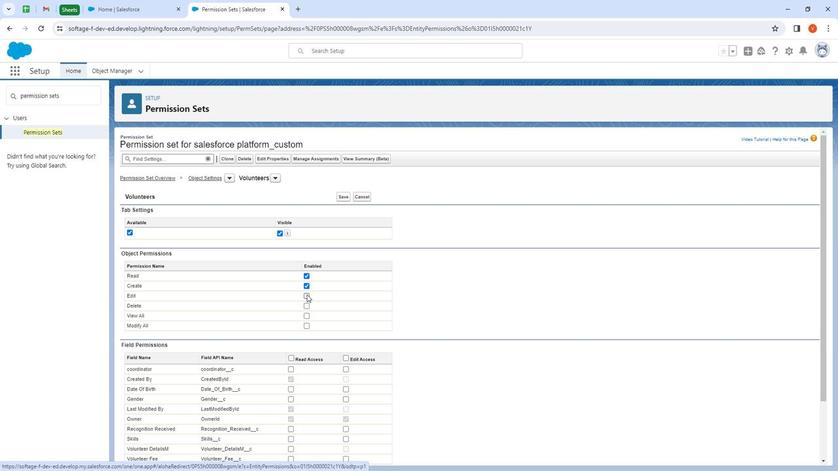 
Action: Mouse pressed left at (308, 294)
Screenshot: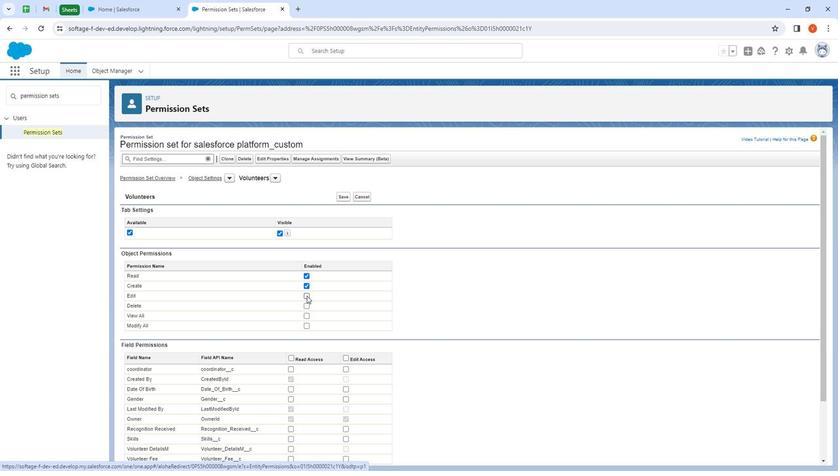 
Action: Mouse moved to (340, 339)
Screenshot: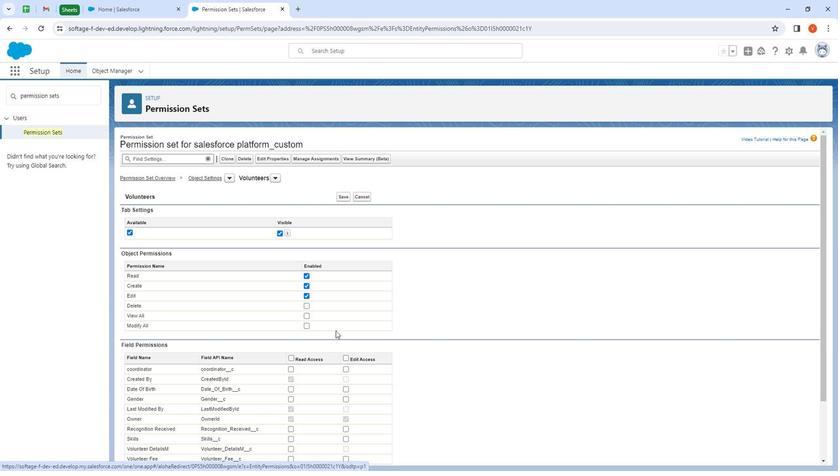 
Action: Mouse scrolled (340, 338) with delta (0, 0)
Screenshot: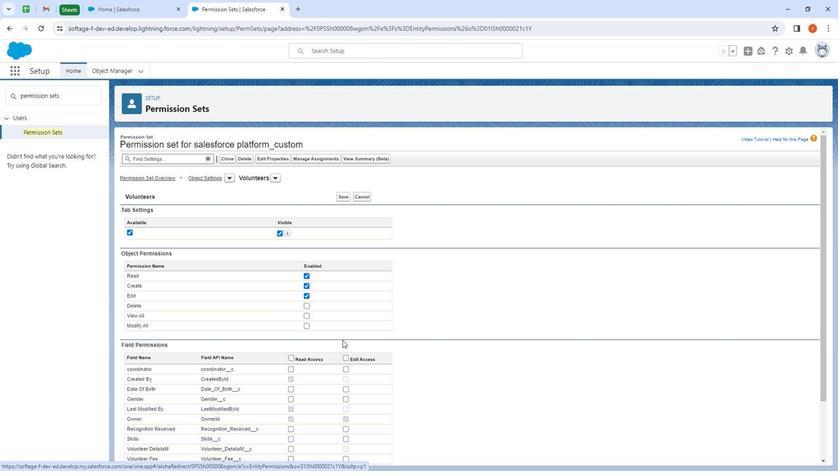 
Action: Mouse scrolled (340, 338) with delta (0, 0)
Screenshot: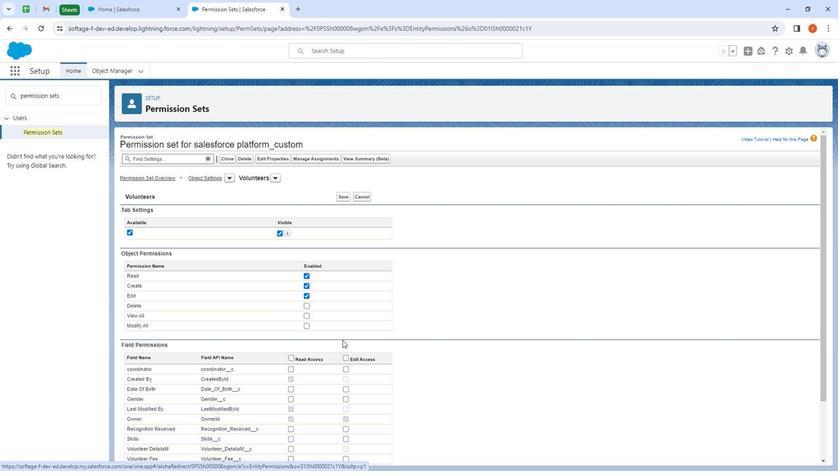 
Action: Mouse scrolled (340, 338) with delta (0, 0)
Screenshot: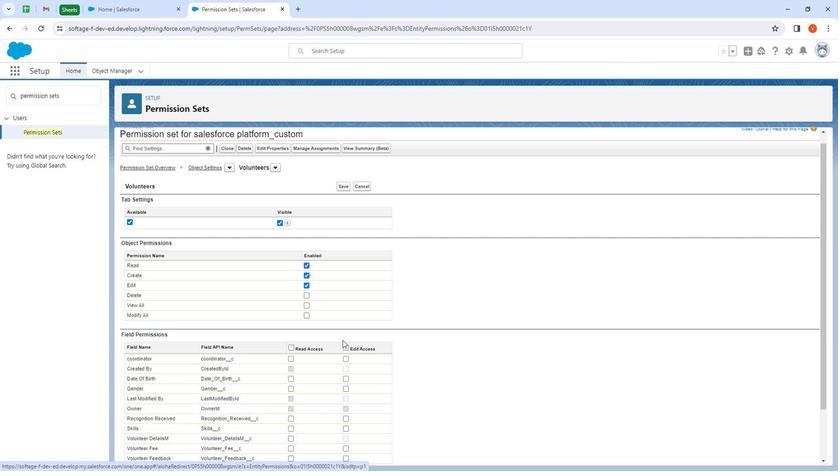 
Action: Mouse scrolled (340, 338) with delta (0, 0)
Screenshot: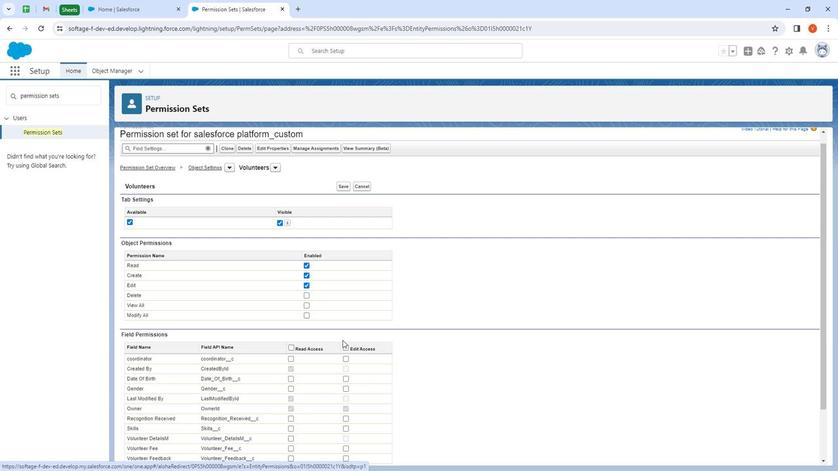 
Action: Mouse scrolled (340, 338) with delta (0, 0)
Screenshot: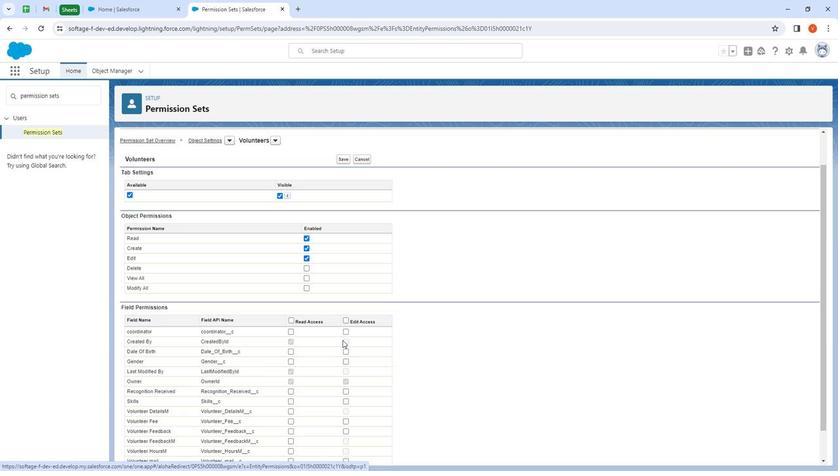
Action: Mouse moved to (304, 300)
Screenshot: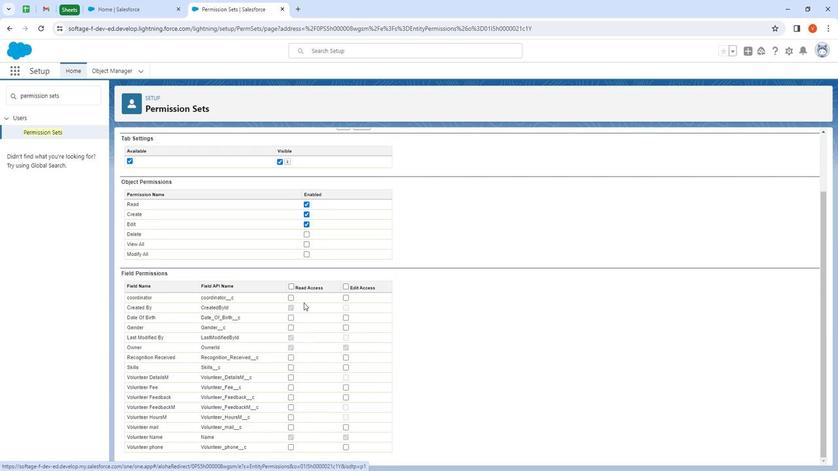 
Action: Mouse scrolled (304, 300) with delta (0, 0)
Screenshot: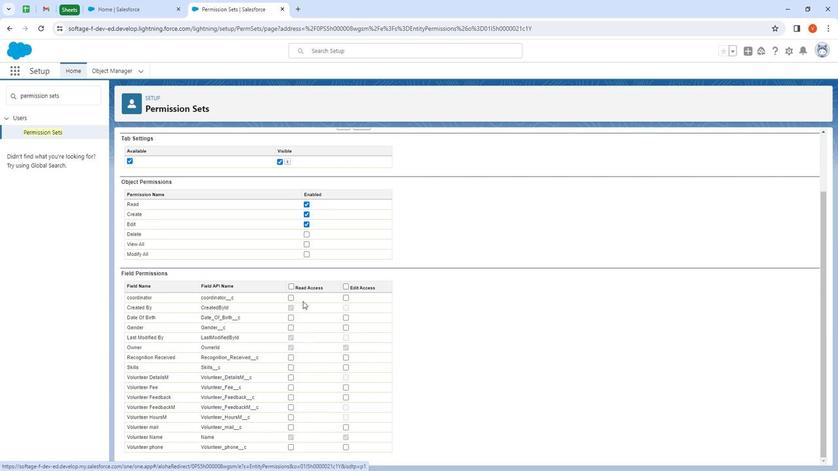 
Action: Mouse scrolled (304, 300) with delta (0, 0)
Screenshot: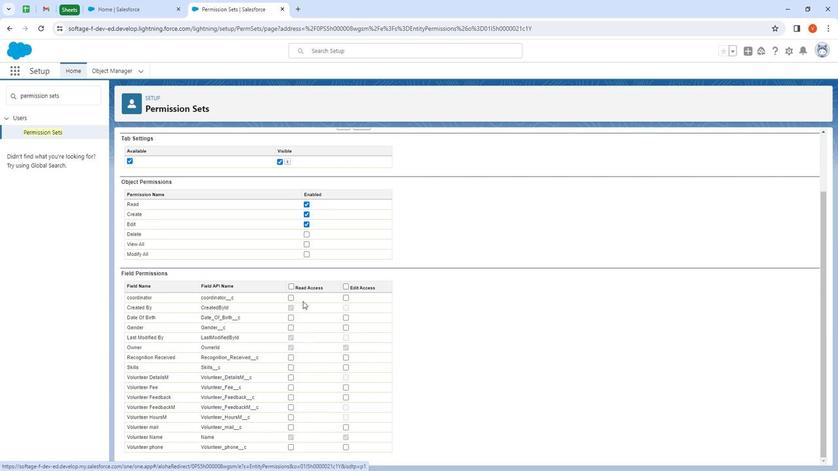 
Action: Mouse scrolled (304, 300) with delta (0, 0)
Screenshot: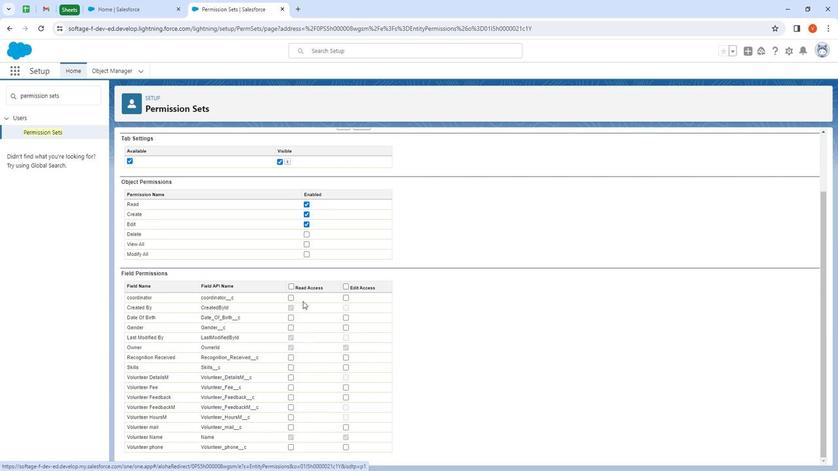 
Action: Mouse scrolled (304, 300) with delta (0, 0)
Screenshot: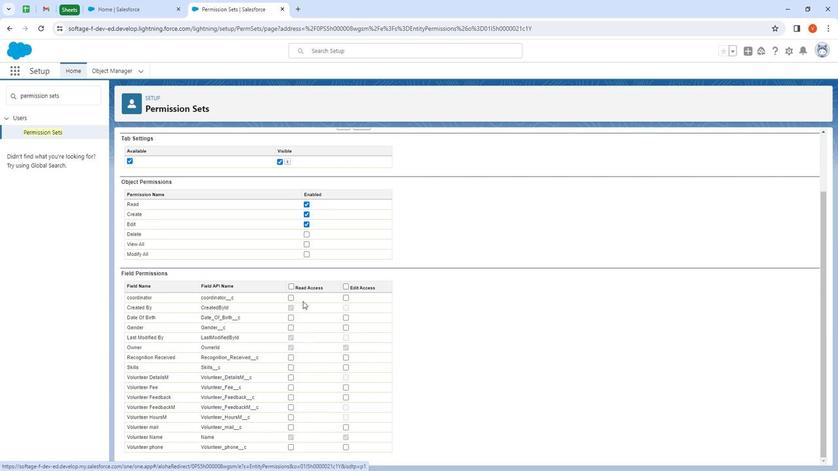 
Action: Mouse moved to (290, 298)
Screenshot: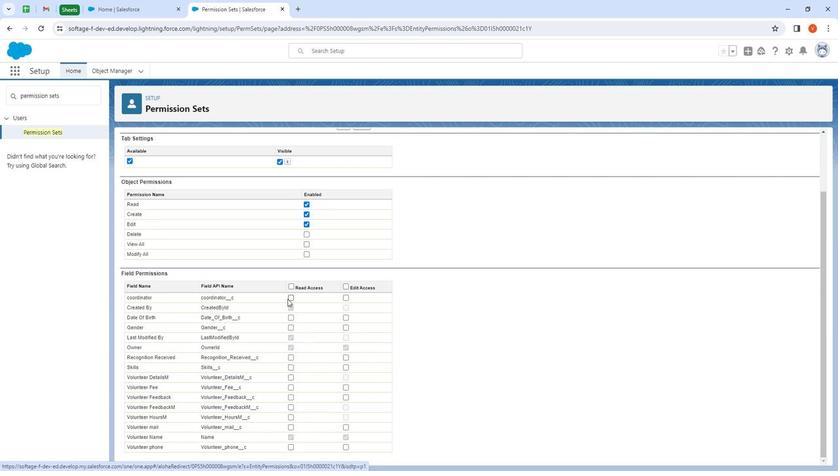 
Action: Mouse pressed left at (290, 298)
Screenshot: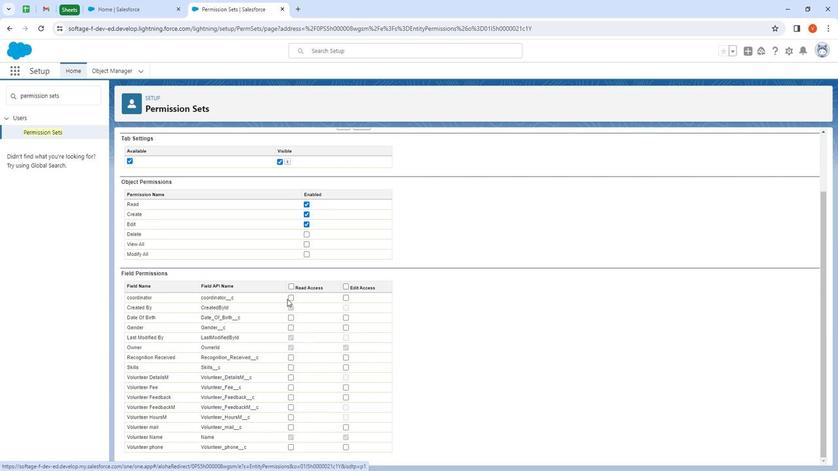 
Action: Mouse moved to (292, 298)
Screenshot: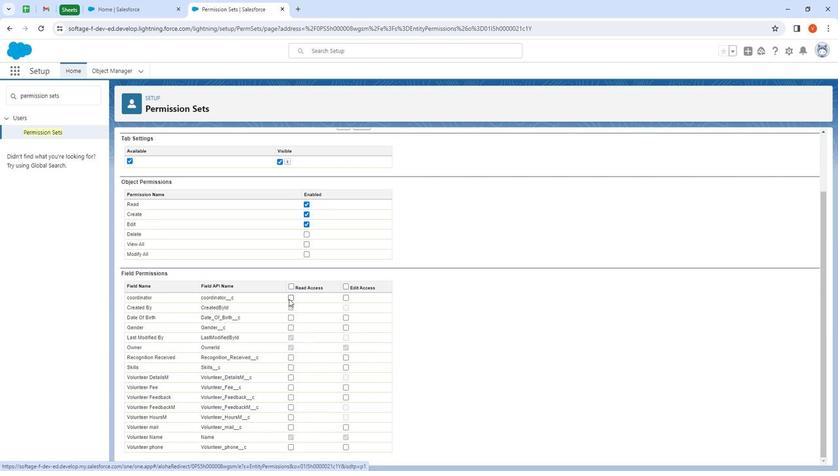 
Action: Mouse pressed left at (292, 298)
Screenshot: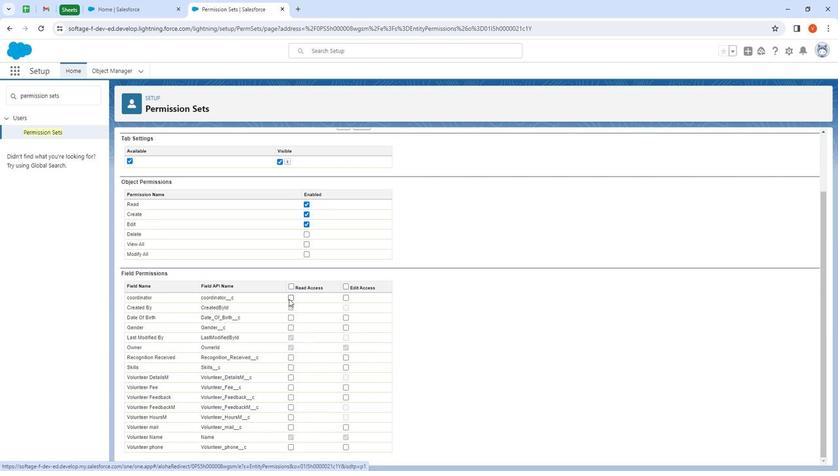 
Action: Mouse moved to (345, 298)
Screenshot: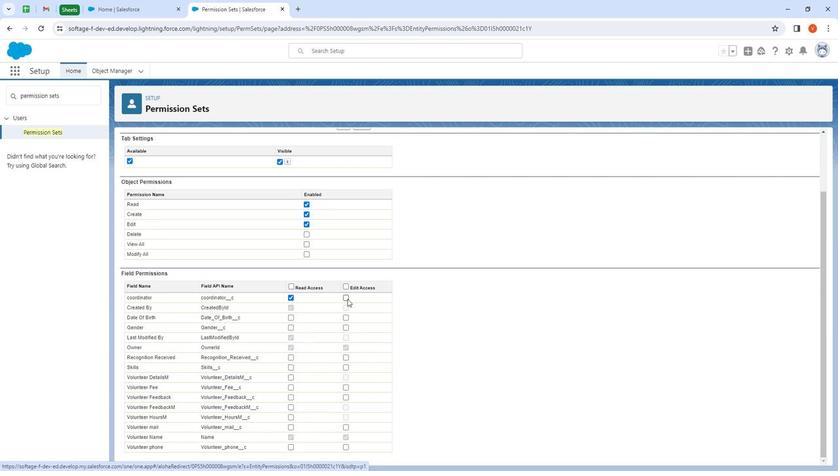
Action: Mouse pressed left at (345, 298)
Screenshot: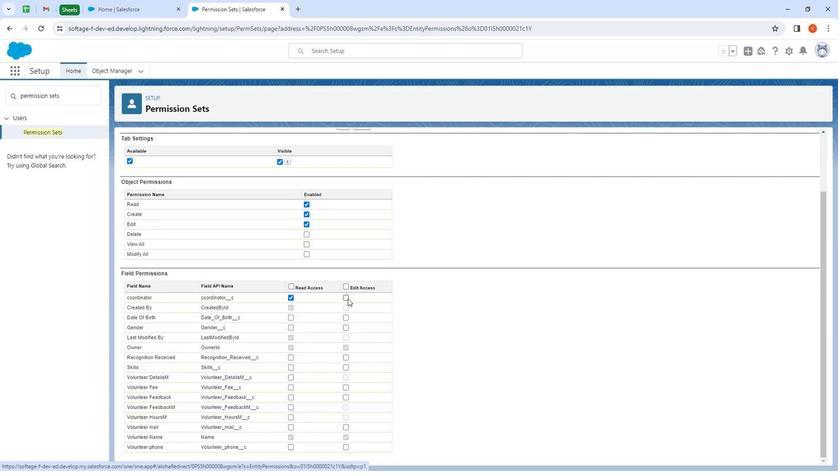 
Action: Mouse moved to (292, 320)
Screenshot: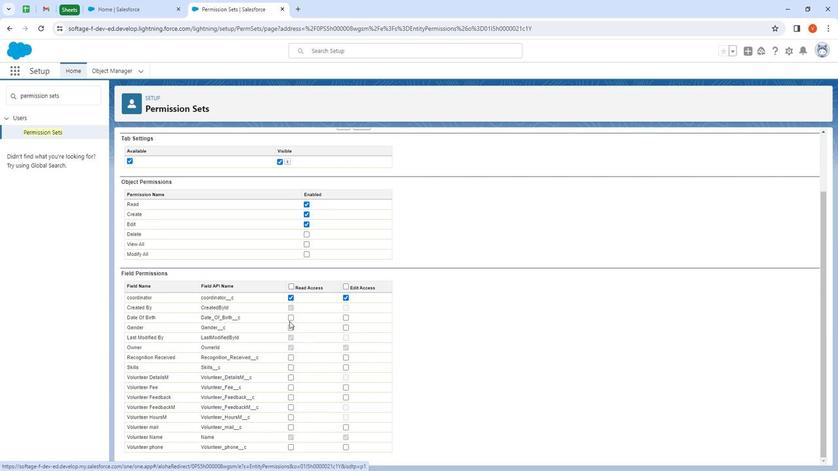 
Action: Mouse pressed left at (292, 320)
Screenshot: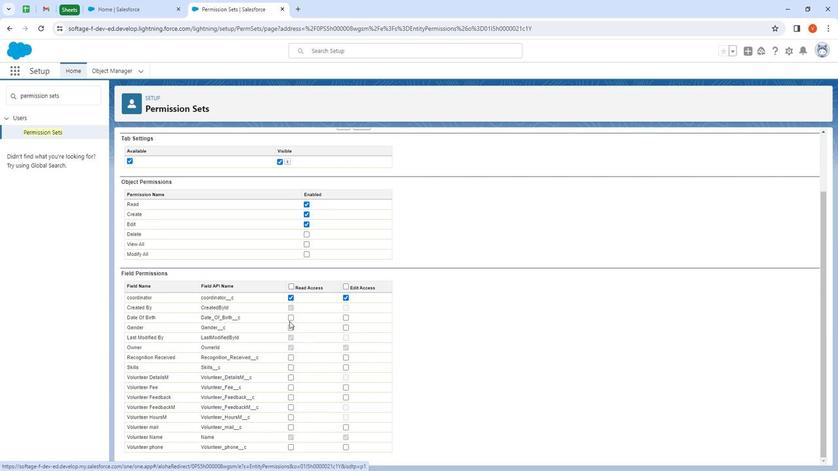 
Action: Mouse moved to (292, 316)
Screenshot: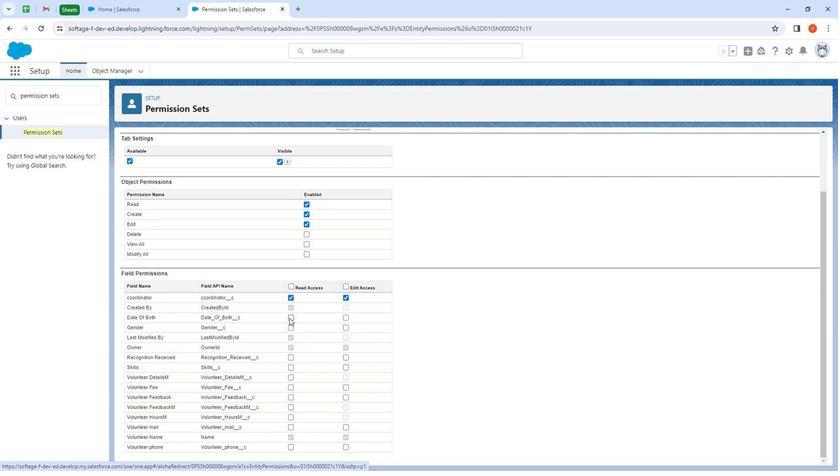
Action: Mouse pressed left at (292, 316)
Screenshot: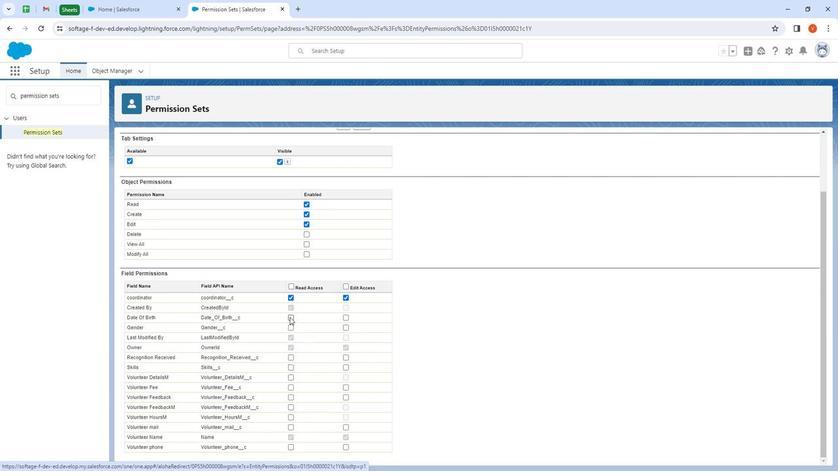 
Action: Mouse moved to (345, 316)
Screenshot: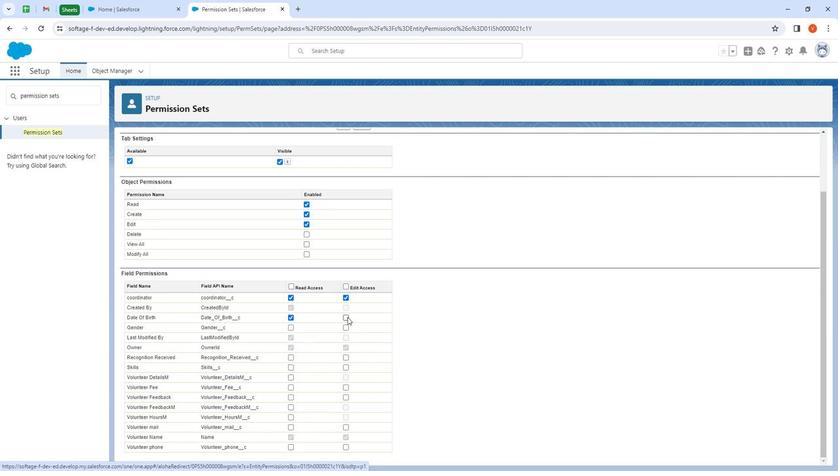 
Action: Mouse pressed left at (345, 316)
Screenshot: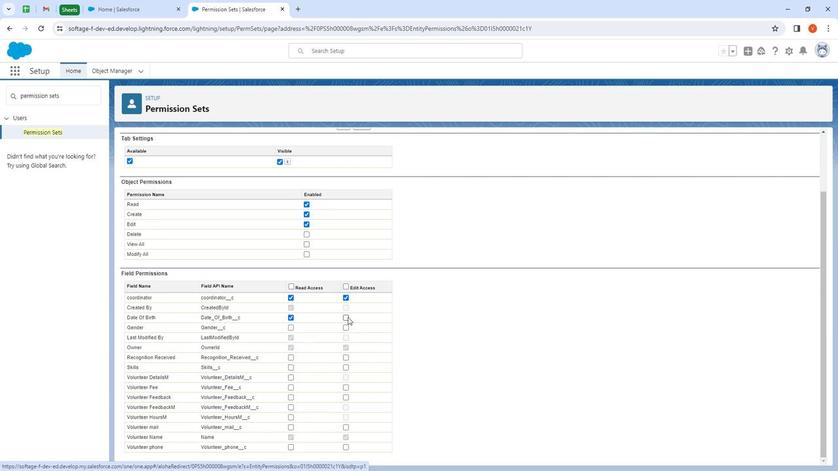 
Action: Mouse moved to (294, 326)
Screenshot: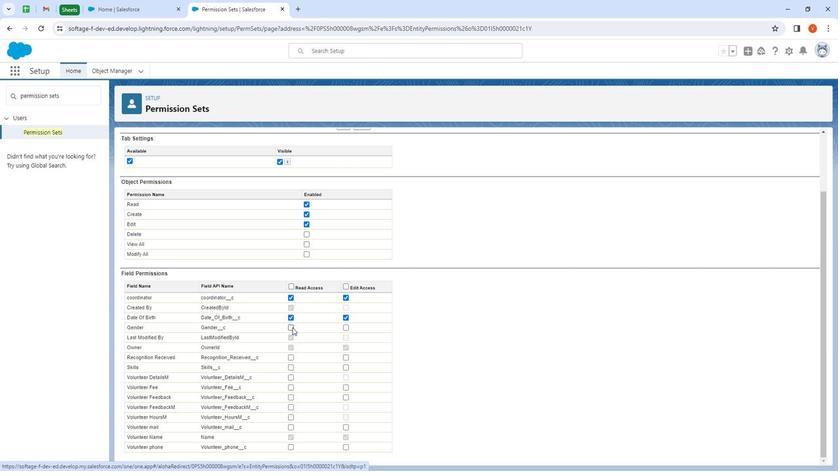 
Action: Mouse pressed left at (294, 326)
Screenshot: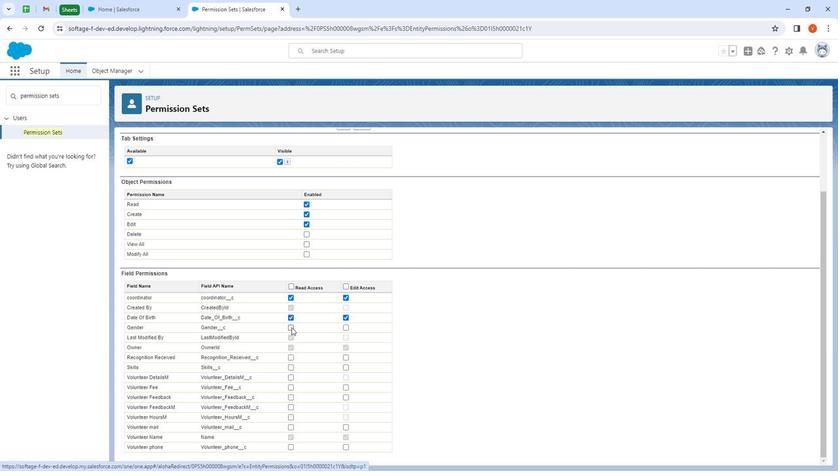 
Action: Mouse moved to (342, 325)
Screenshot: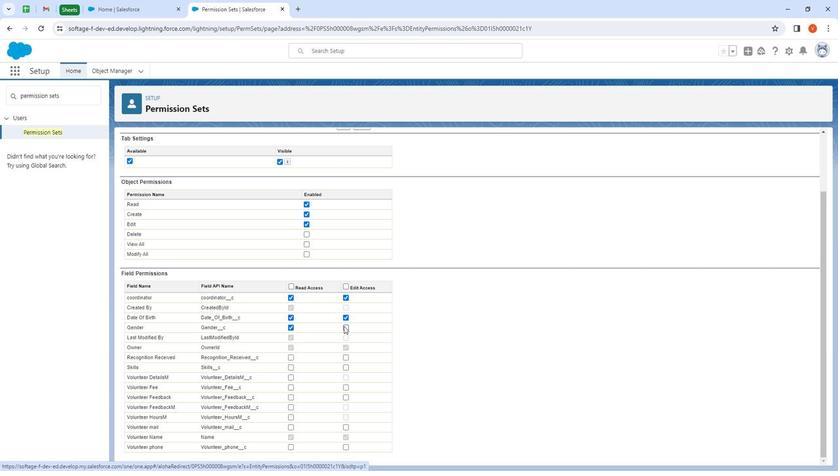 
Action: Mouse pressed left at (342, 325)
Screenshot: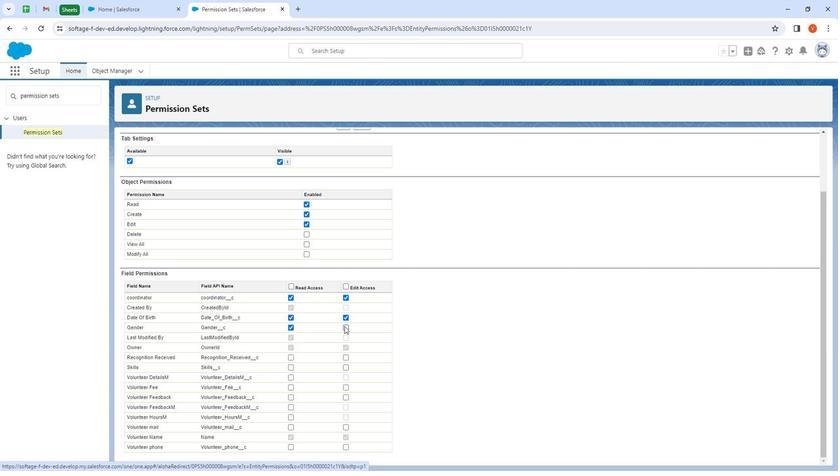 
Action: Mouse moved to (294, 355)
Screenshot: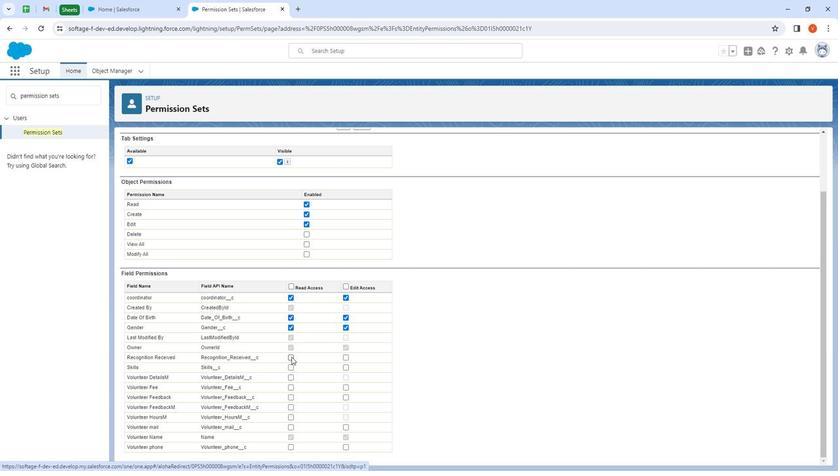 
Action: Mouse pressed left at (294, 355)
Screenshot: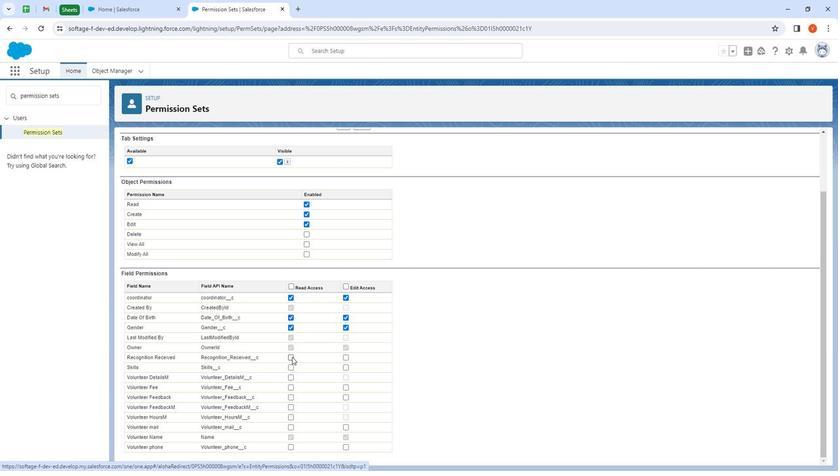 
Action: Mouse moved to (343, 358)
Screenshot: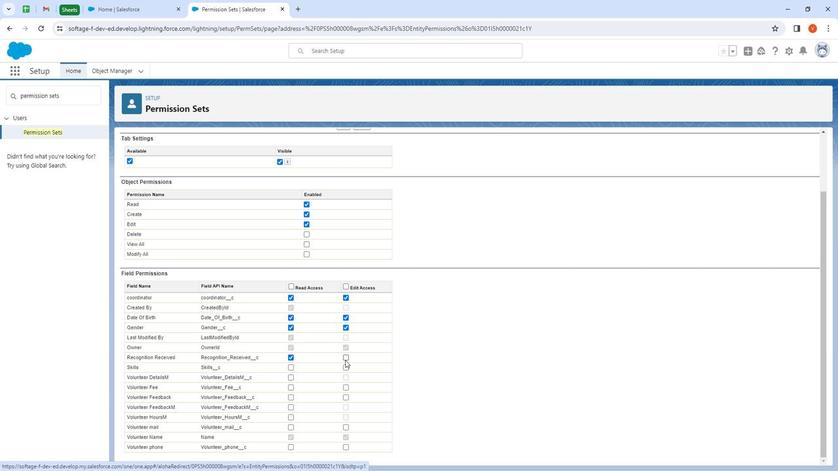 
Action: Mouse pressed left at (343, 358)
Screenshot: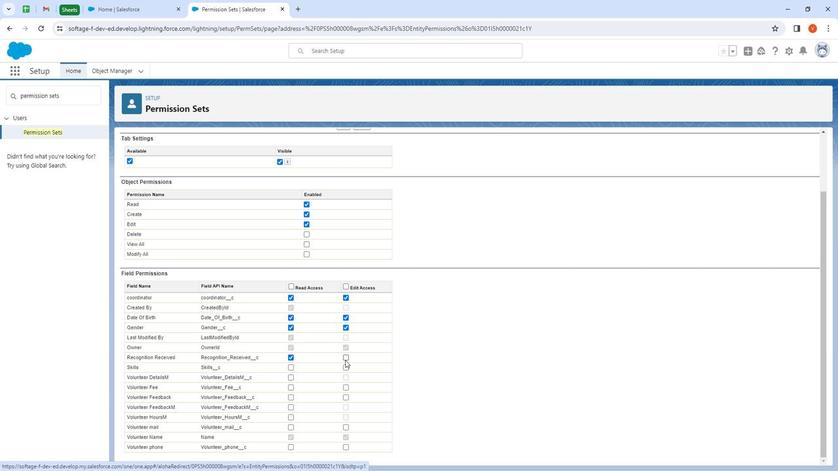 
Action: Mouse moved to (294, 367)
Screenshot: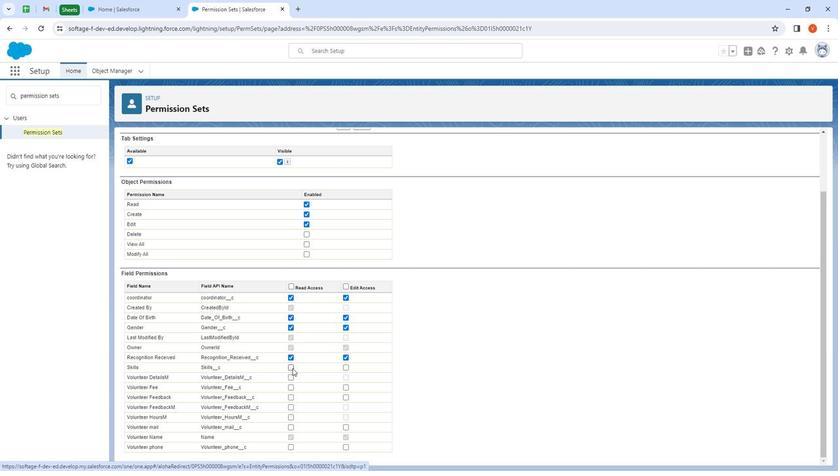 
Action: Mouse pressed left at (294, 367)
Screenshot: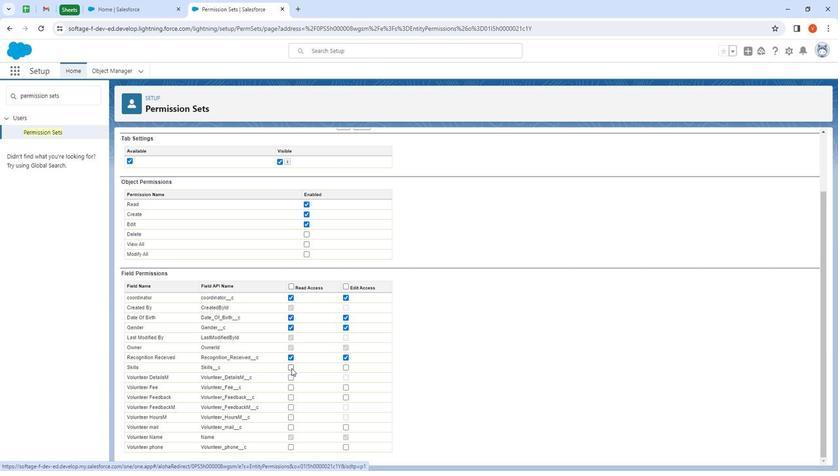 
Action: Mouse moved to (345, 367)
Screenshot: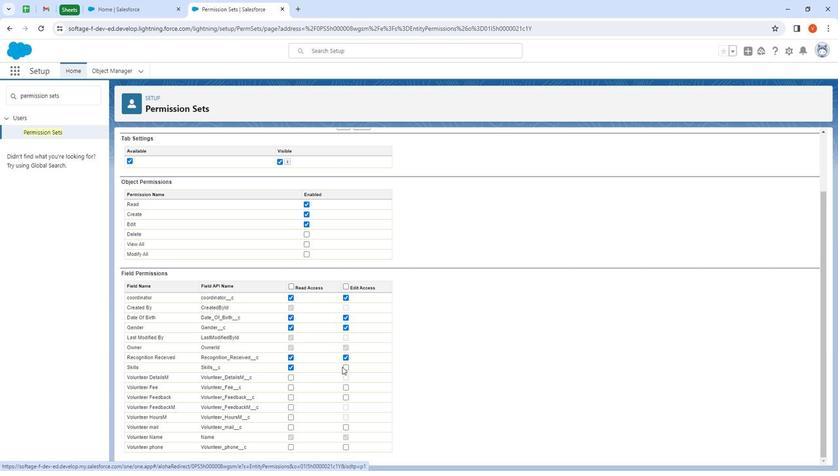 
Action: Mouse pressed left at (345, 367)
Screenshot: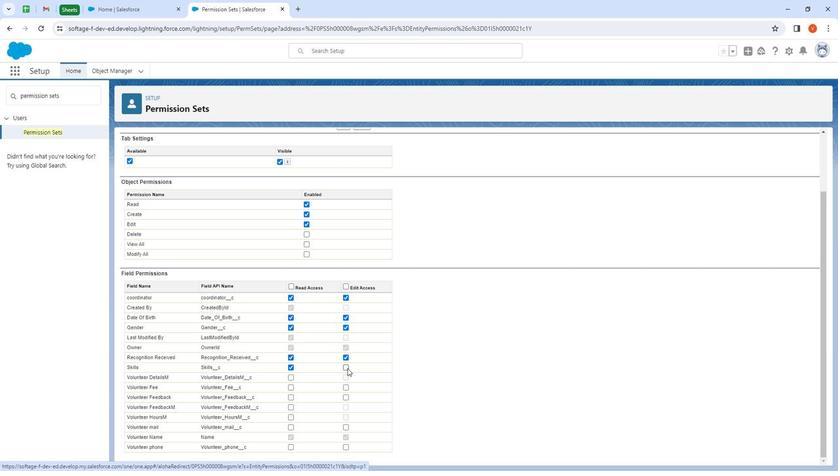 
Action: Mouse moved to (290, 377)
Screenshot: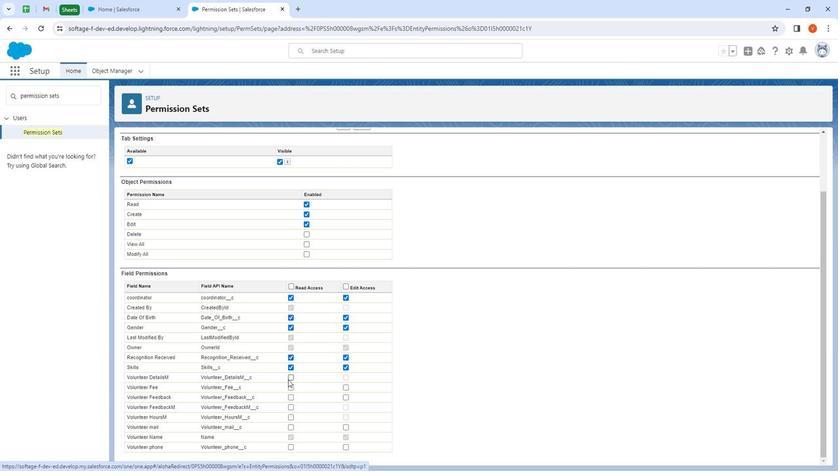 
Action: Mouse pressed left at (290, 377)
Screenshot: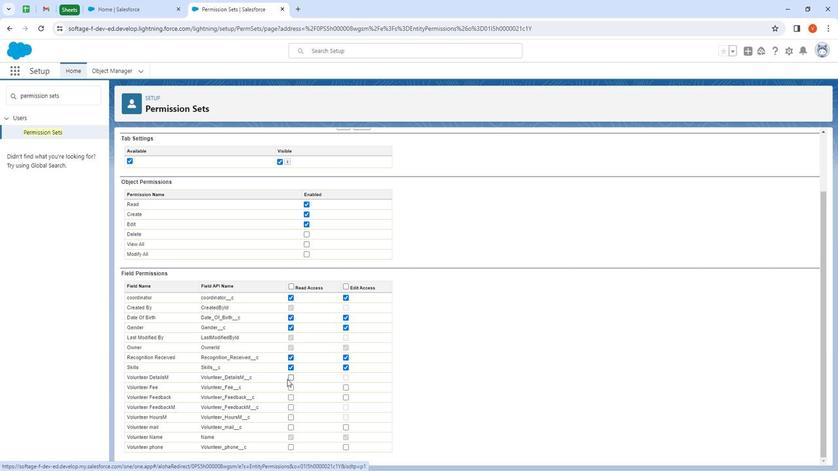 
Action: Mouse moved to (292, 376)
Screenshot: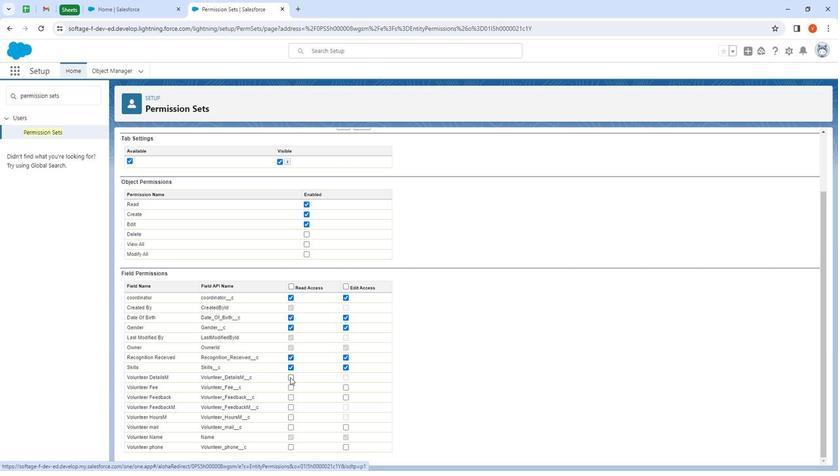 
Action: Mouse pressed left at (292, 376)
Screenshot: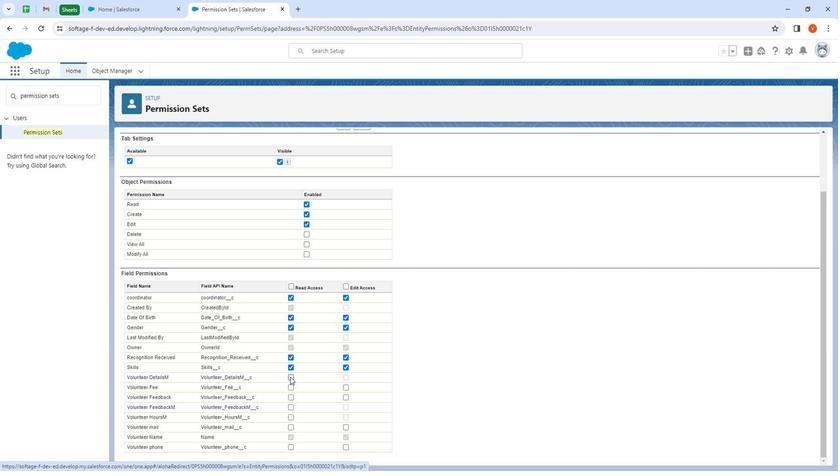 
Action: Mouse moved to (292, 387)
Screenshot: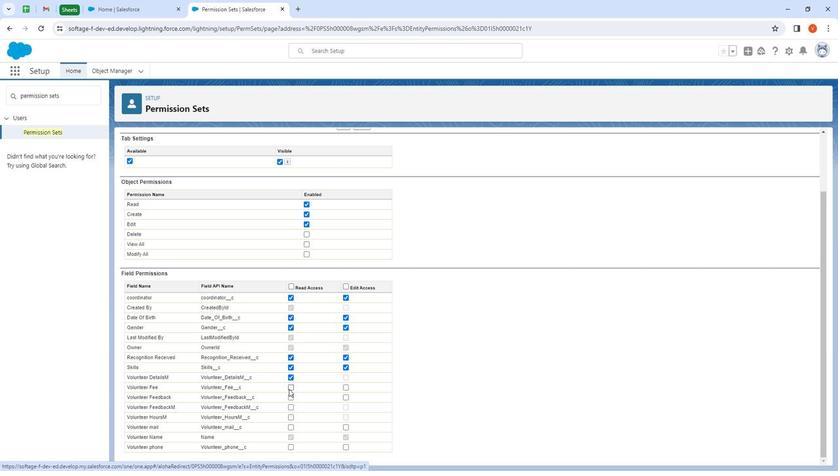 
Action: Mouse pressed left at (292, 387)
Screenshot: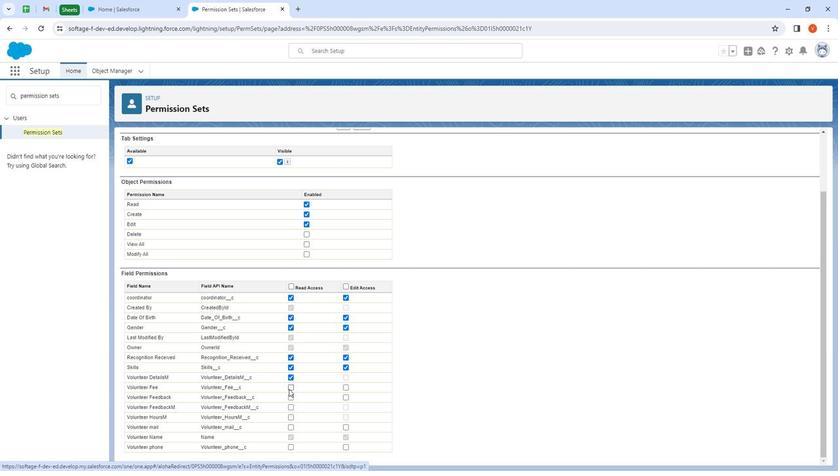 
Action: Mouse moved to (345, 386)
Screenshot: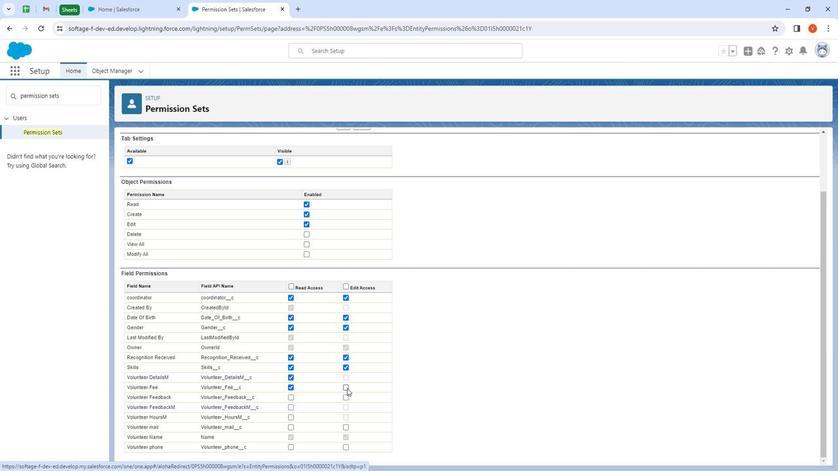 
Action: Mouse pressed left at (345, 386)
Screenshot: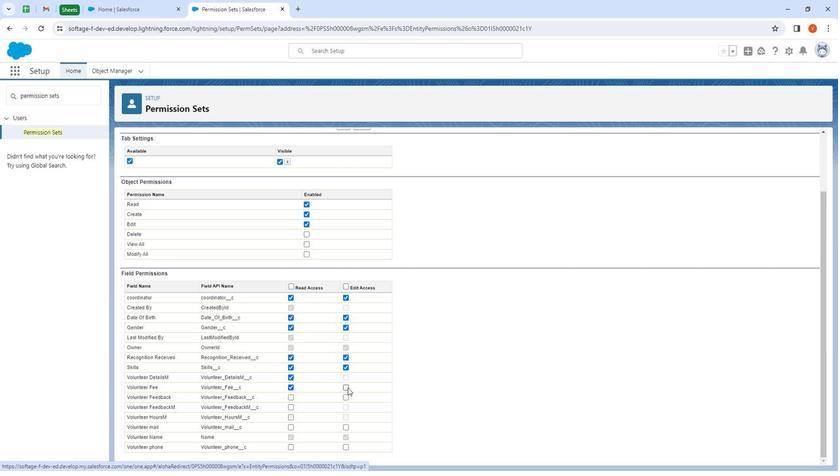 
Action: Mouse moved to (292, 407)
Screenshot: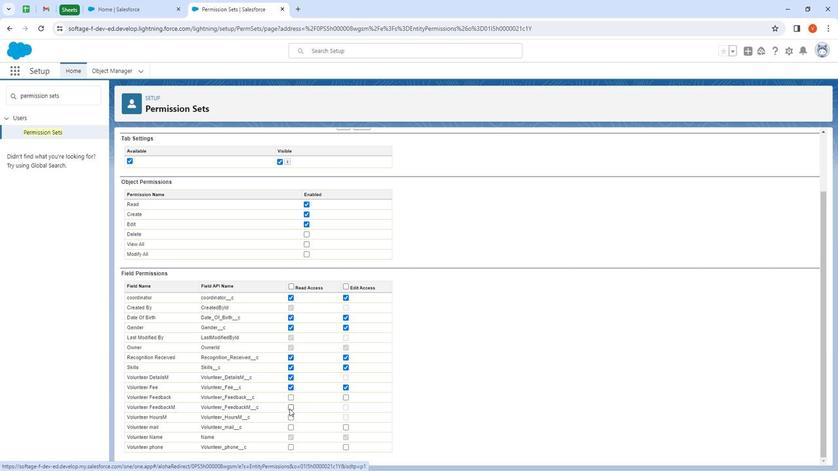 
Action: Mouse pressed left at (292, 407)
Screenshot: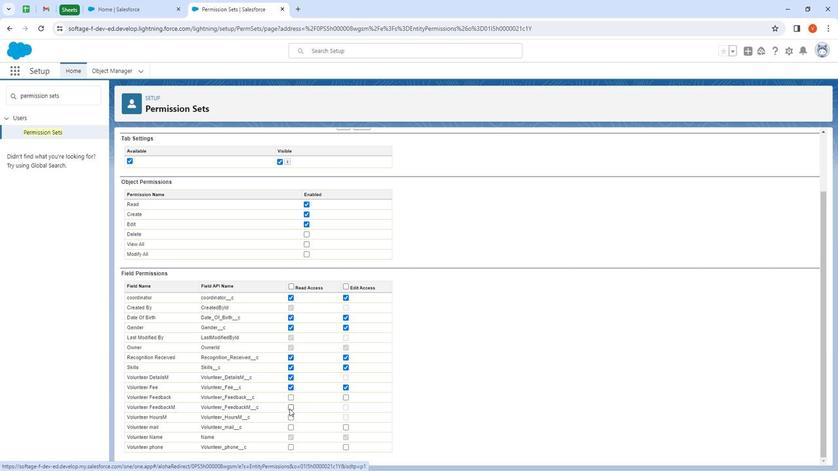 
Action: Mouse moved to (294, 415)
Screenshot: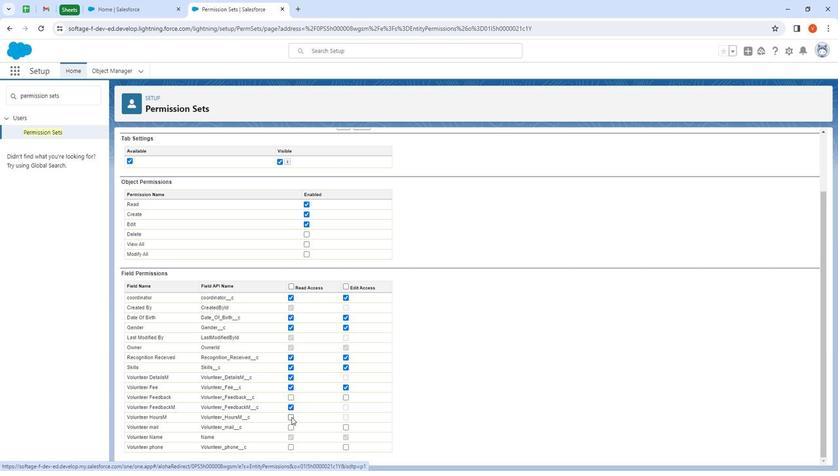 
Action: Mouse pressed left at (294, 415)
Screenshot: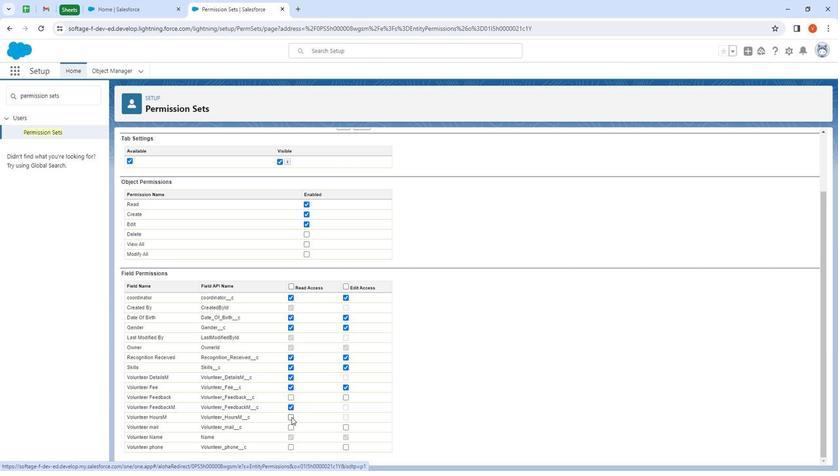
Action: Mouse moved to (294, 423)
Screenshot: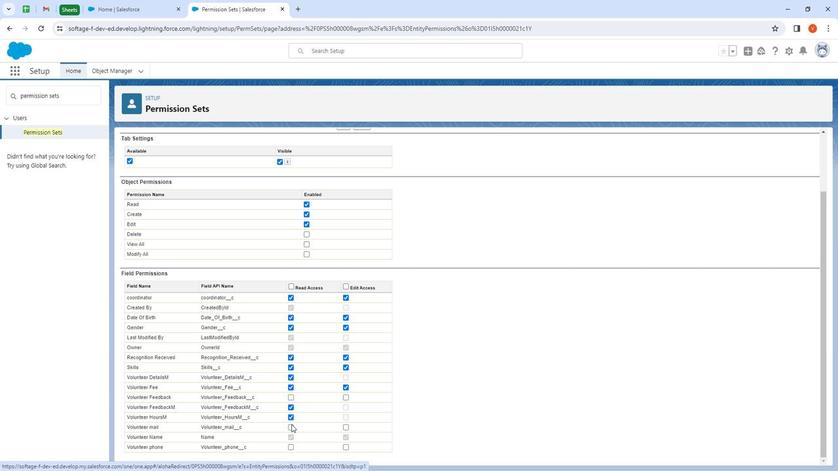 
Action: Mouse pressed left at (294, 423)
Screenshot: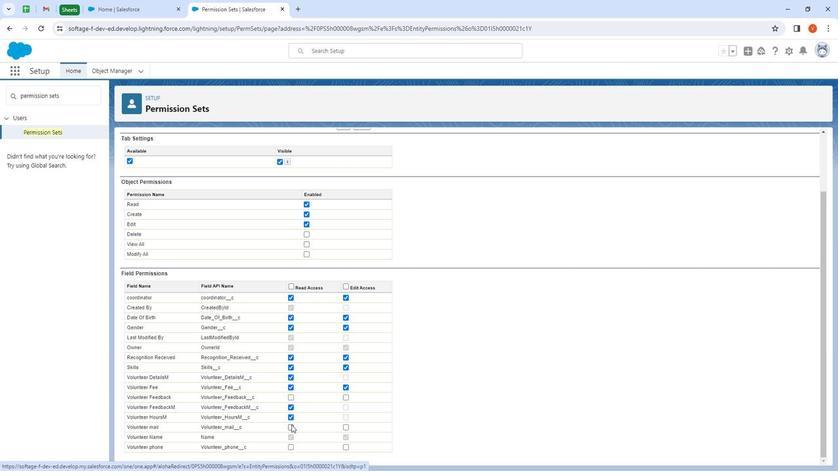
Action: Mouse moved to (342, 423)
Screenshot: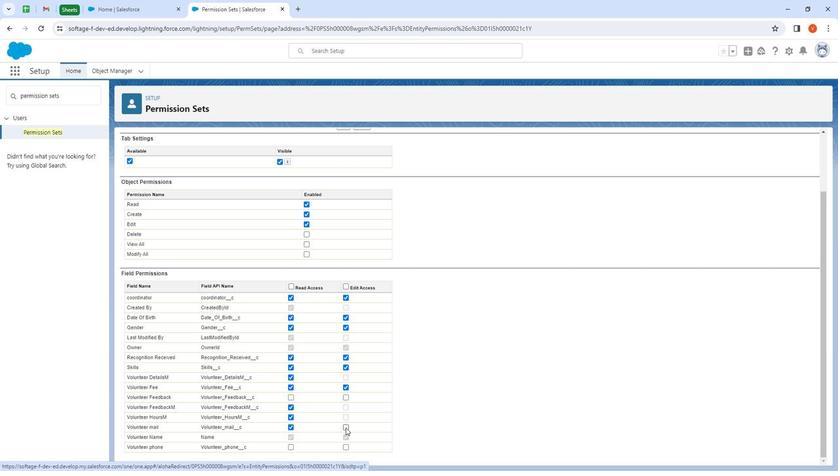 
Action: Mouse pressed left at (342, 423)
Screenshot: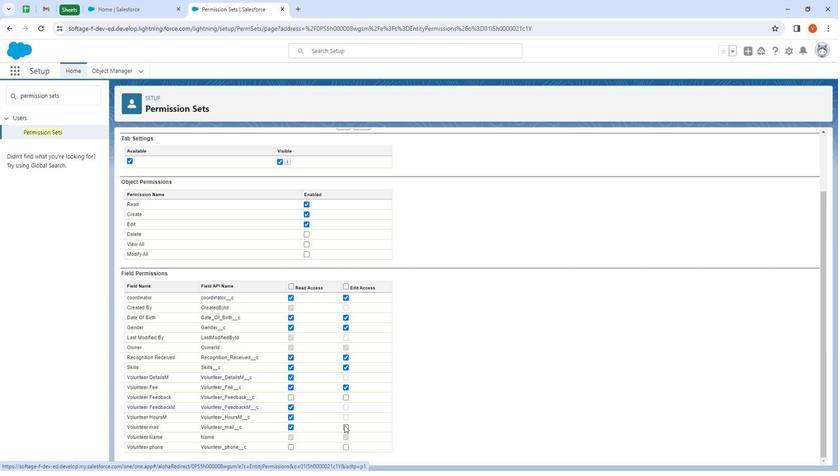 
Action: Mouse moved to (292, 448)
Screenshot: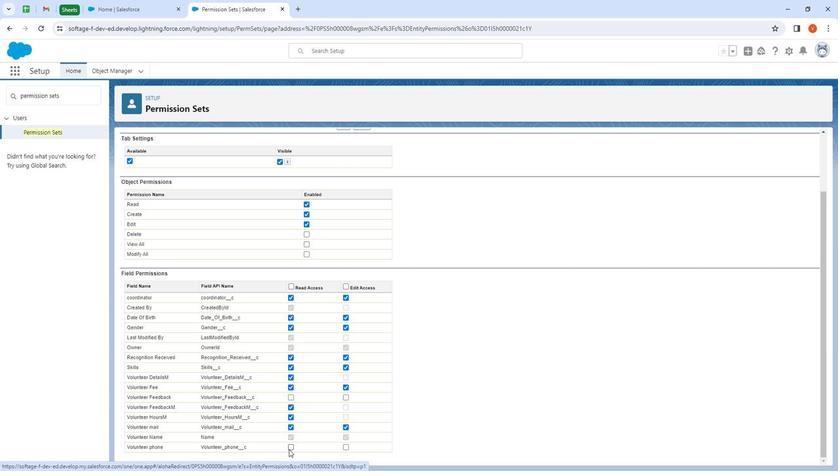 
Action: Mouse pressed left at (292, 448)
Screenshot: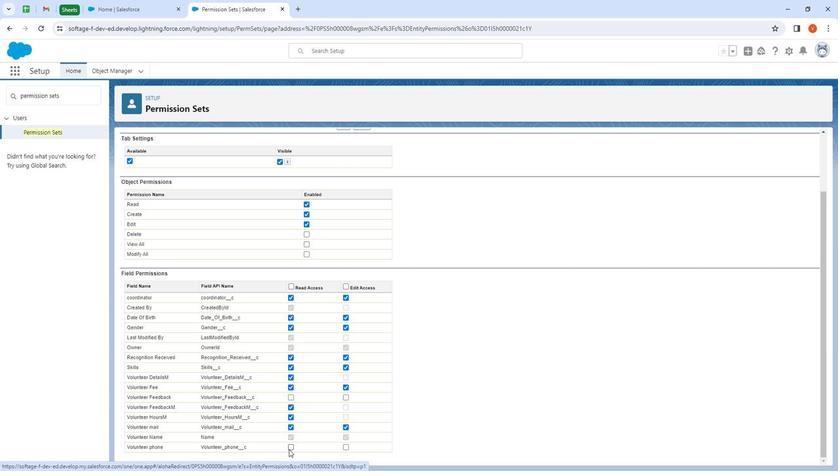 
Action: Mouse moved to (343, 446)
Screenshot: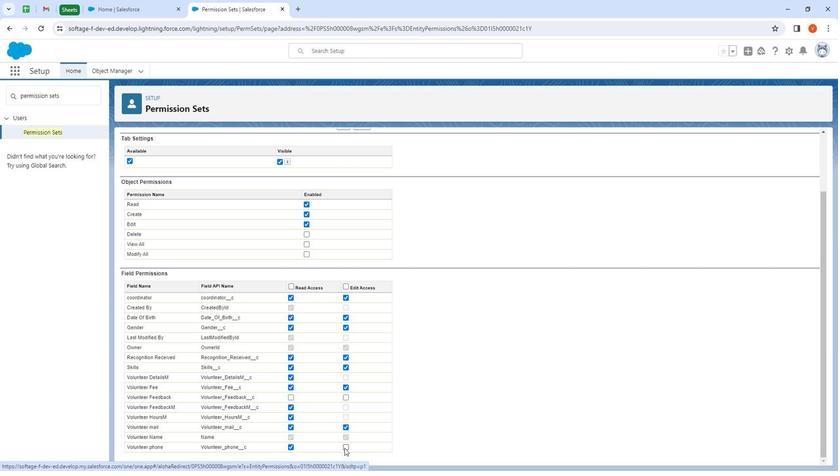 
Action: Mouse pressed left at (343, 446)
Screenshot: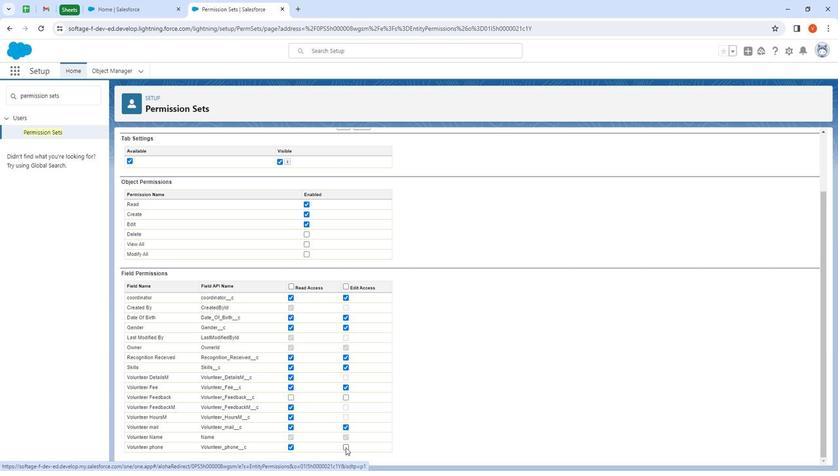 
Action: Mouse moved to (279, 268)
Screenshot: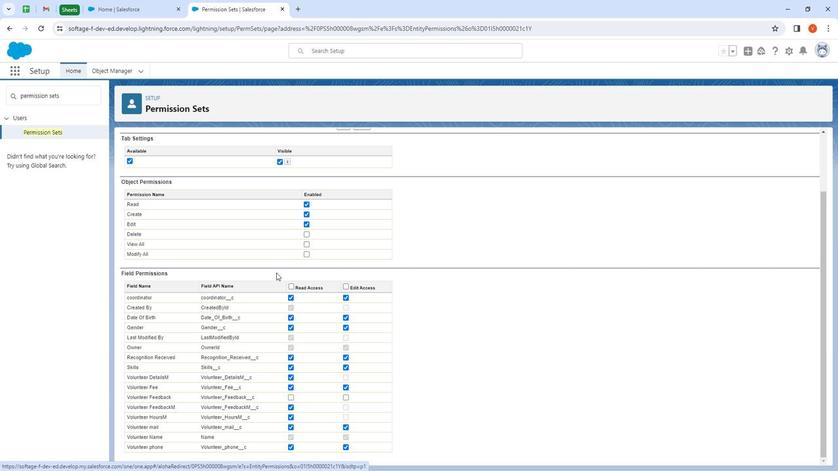 
Action: Mouse scrolled (279, 269) with delta (0, 0)
Screenshot: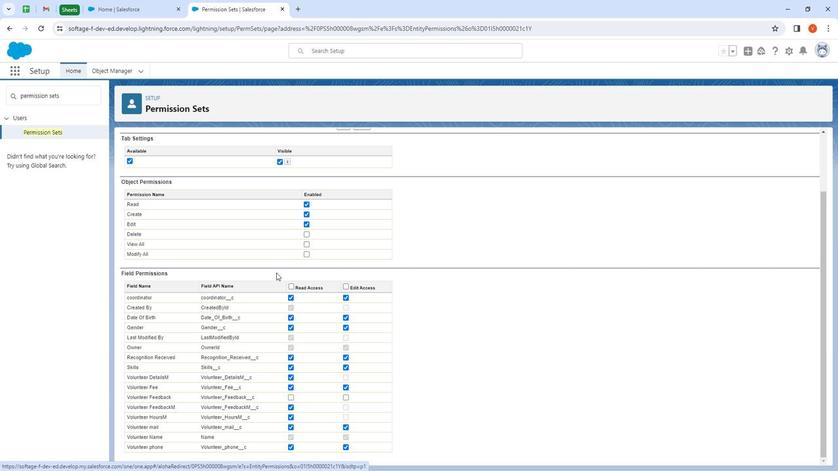 
Action: Mouse moved to (278, 268)
Screenshot: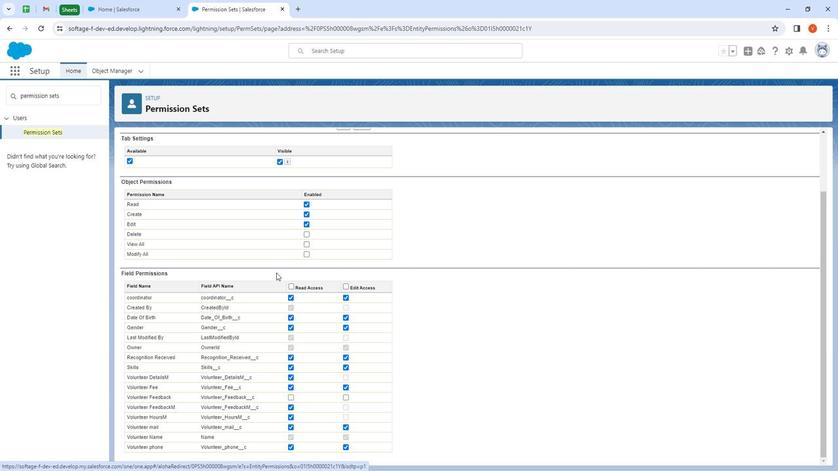 
Action: Mouse scrolled (278, 268) with delta (0, 0)
Screenshot: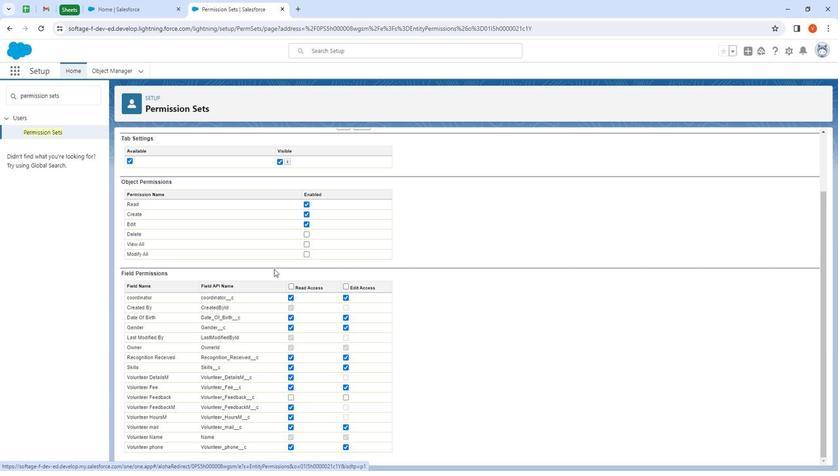 
Action: Mouse moved to (278, 267)
Screenshot: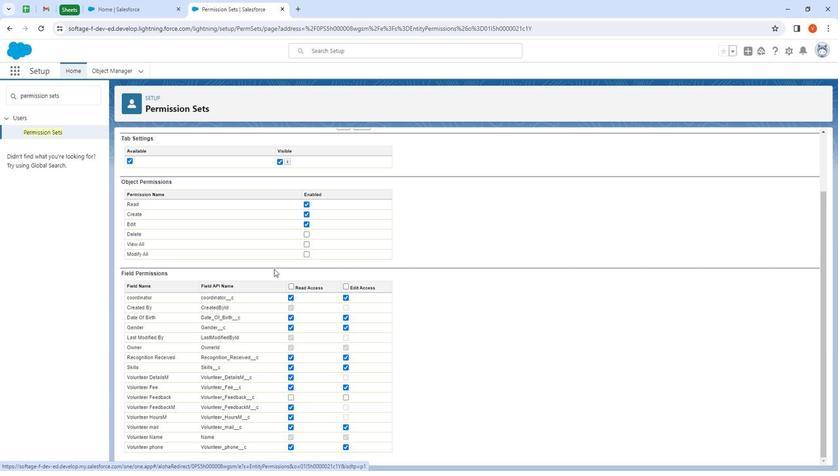 
Action: Mouse scrolled (278, 268) with delta (0, 0)
Screenshot: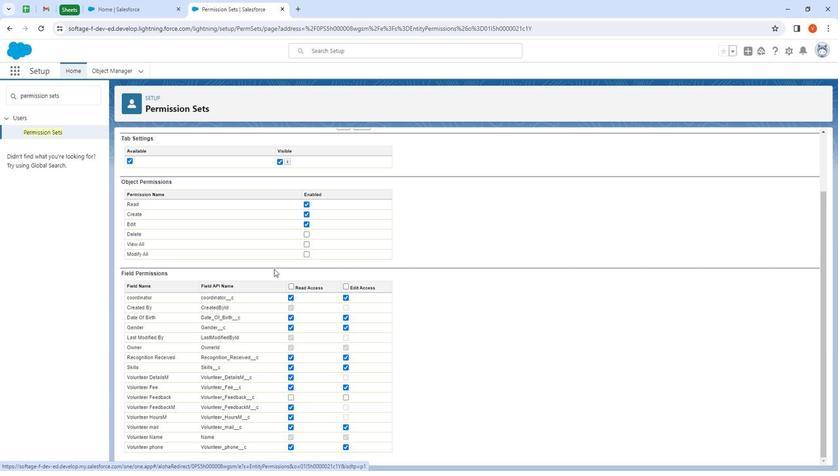 
Action: Mouse moved to (278, 267)
Screenshot: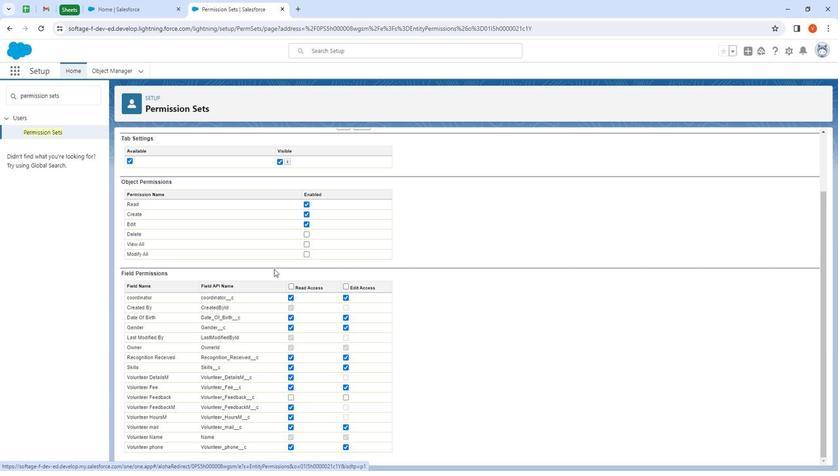 
Action: Mouse scrolled (278, 267) with delta (0, 0)
Screenshot: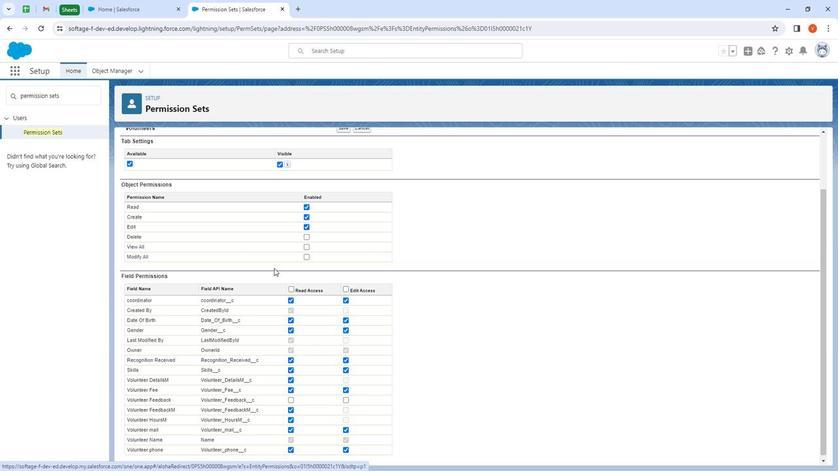 
Action: Mouse moved to (278, 265)
Screenshot: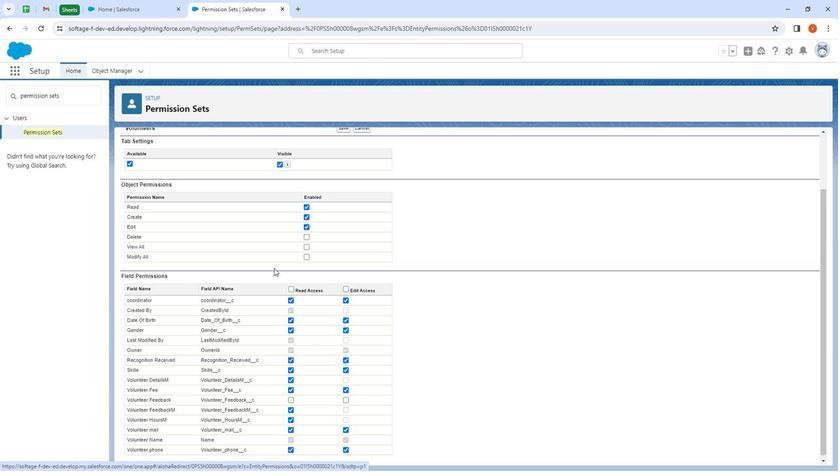 
Action: Mouse scrolled (278, 265) with delta (0, 0)
Screenshot: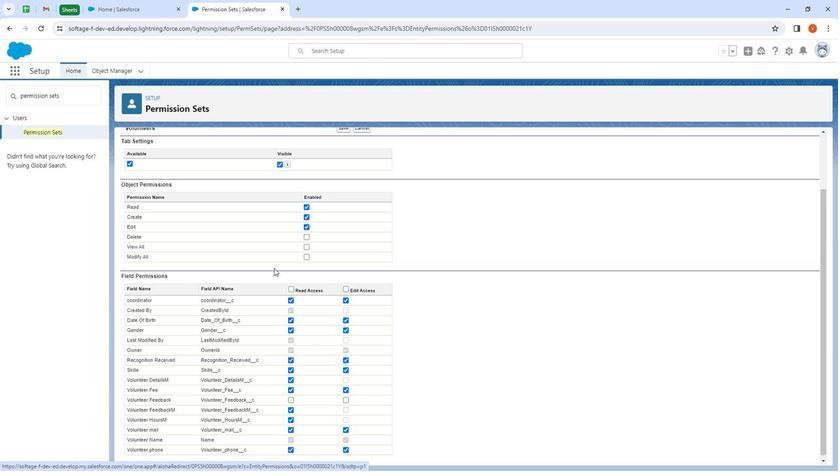 
Action: Mouse moved to (364, 170)
Screenshot: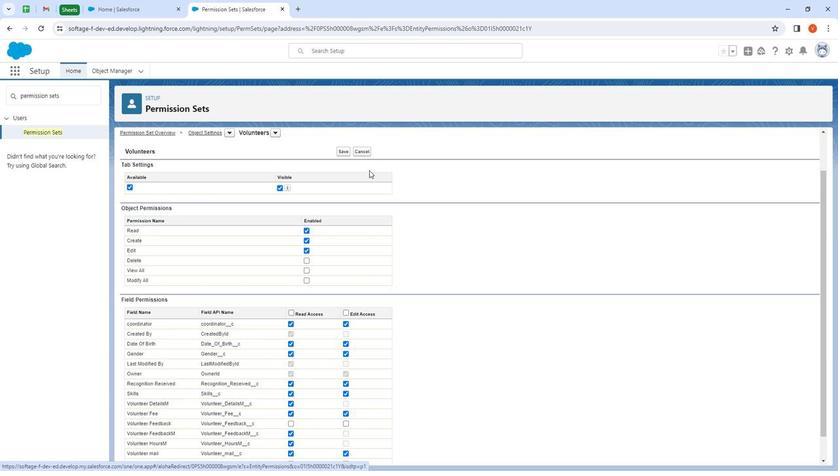 
Action: Mouse scrolled (364, 170) with delta (0, 0)
Screenshot: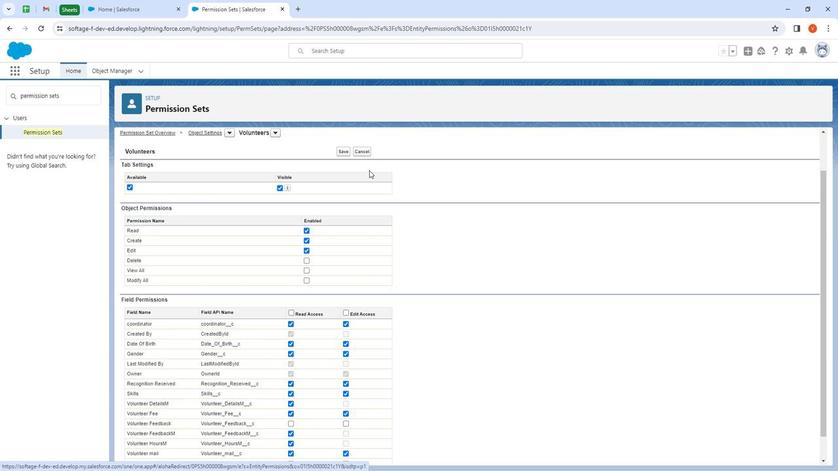 
Action: Mouse scrolled (364, 170) with delta (0, 0)
Screenshot: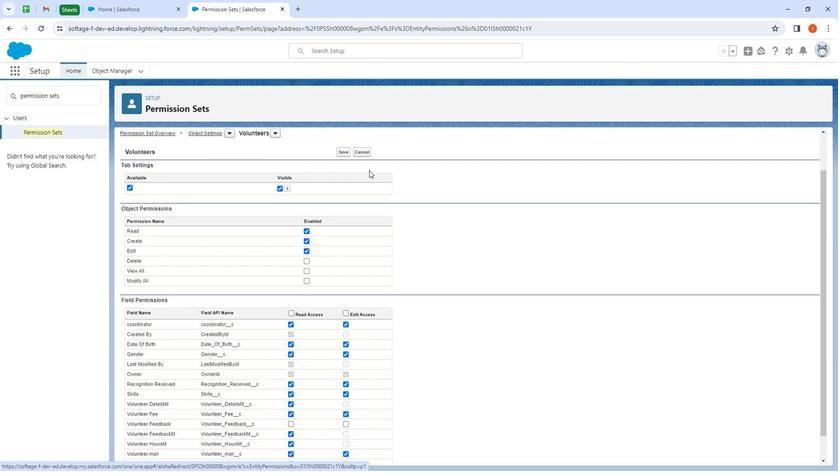 
Action: Mouse moved to (342, 193)
Screenshot: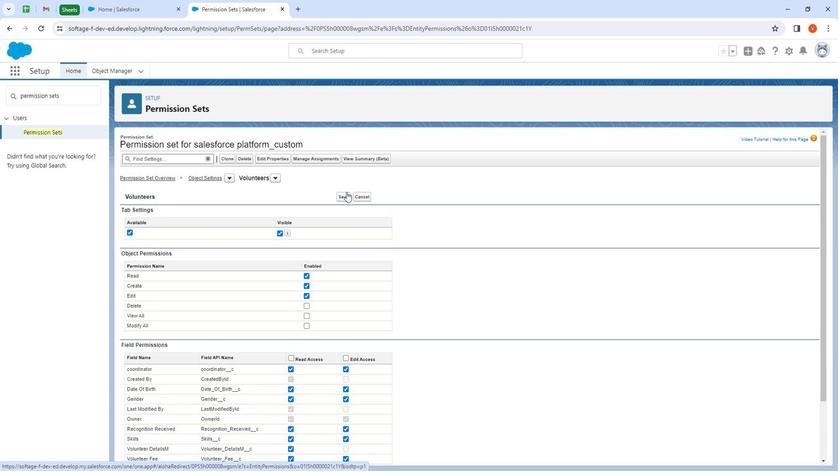 
Action: Mouse pressed left at (342, 193)
Screenshot: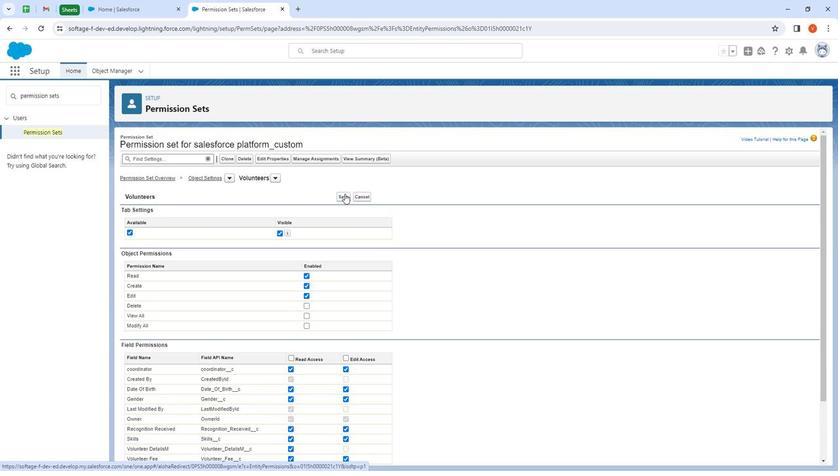 
Action: Mouse moved to (210, 178)
Screenshot: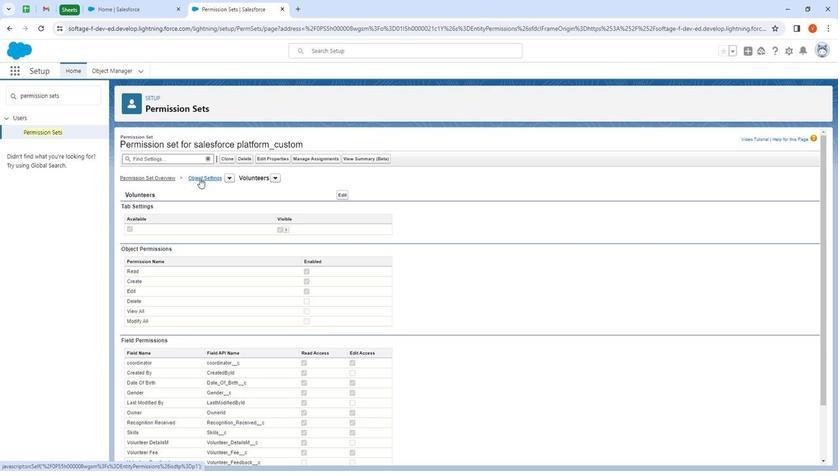
Action: Mouse pressed left at (210, 178)
Screenshot: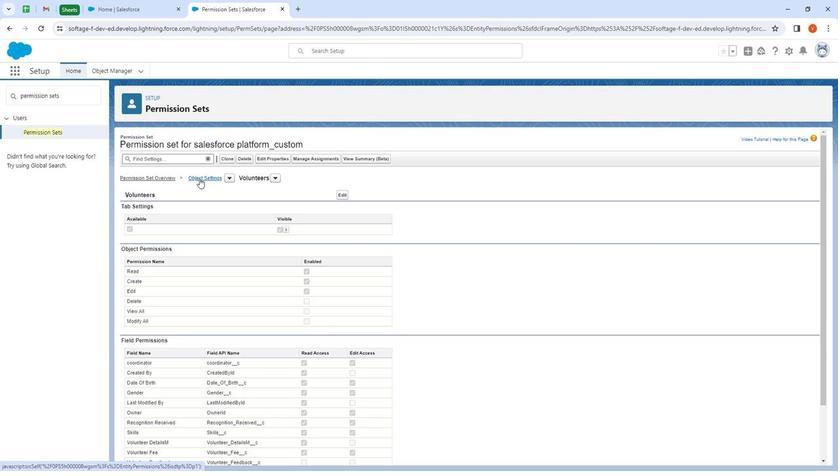 
Action: Mouse moved to (323, 271)
Screenshot: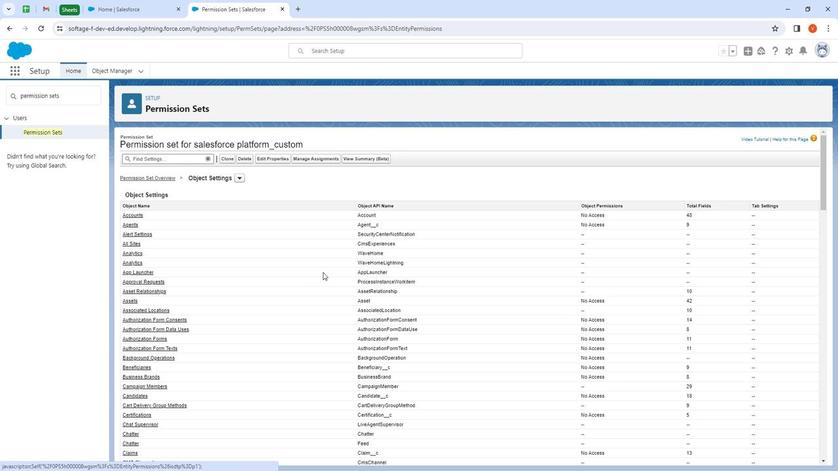 
Action: Mouse scrolled (323, 271) with delta (0, 0)
Screenshot: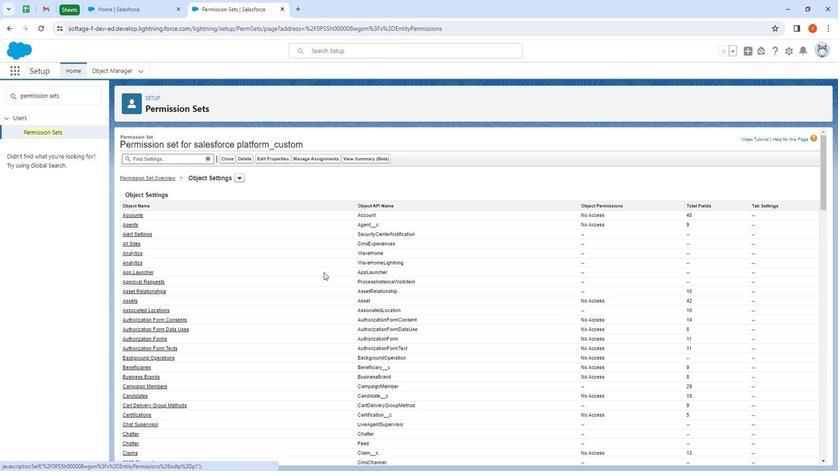 
Action: Mouse scrolled (323, 271) with delta (0, 0)
Screenshot: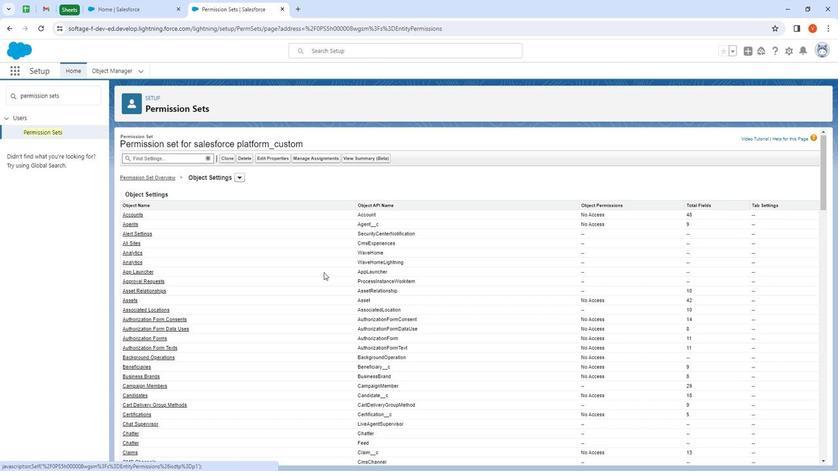 
Action: Mouse scrolled (323, 271) with delta (0, 0)
Screenshot: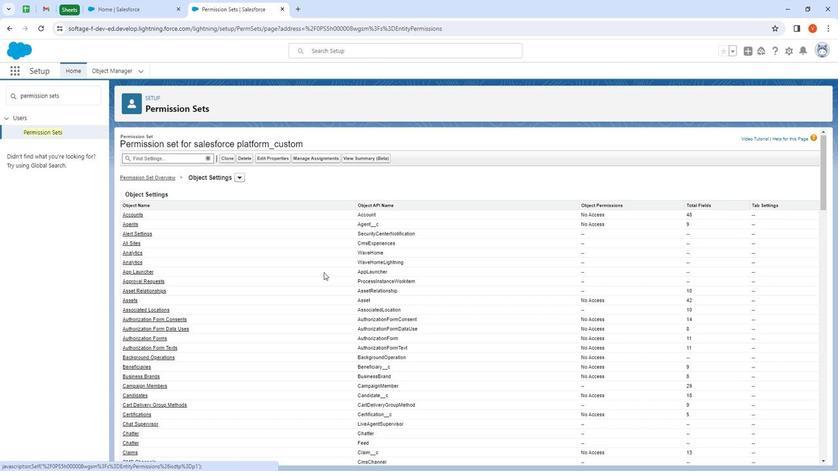 
Action: Mouse scrolled (323, 271) with delta (0, 0)
Screenshot: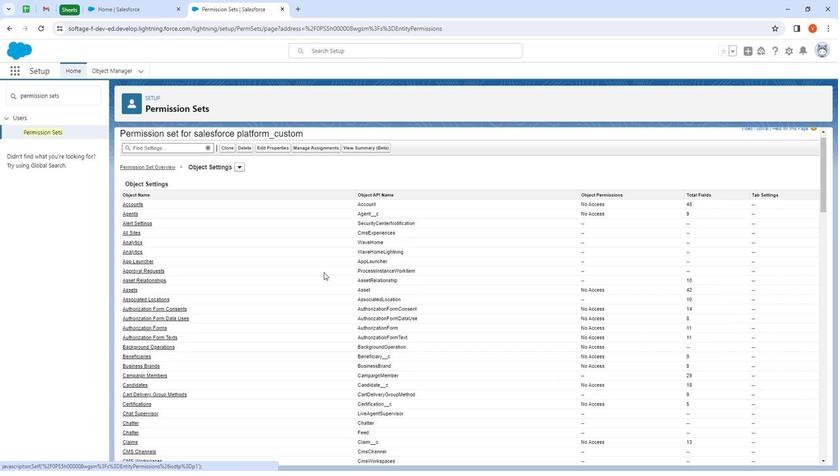 
Action: Mouse scrolled (323, 271) with delta (0, 0)
Screenshot: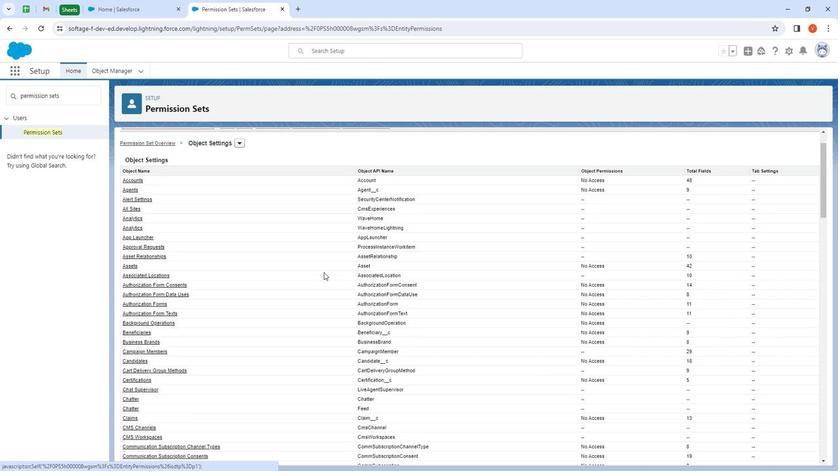 
Action: Mouse scrolled (323, 271) with delta (0, 0)
Screenshot: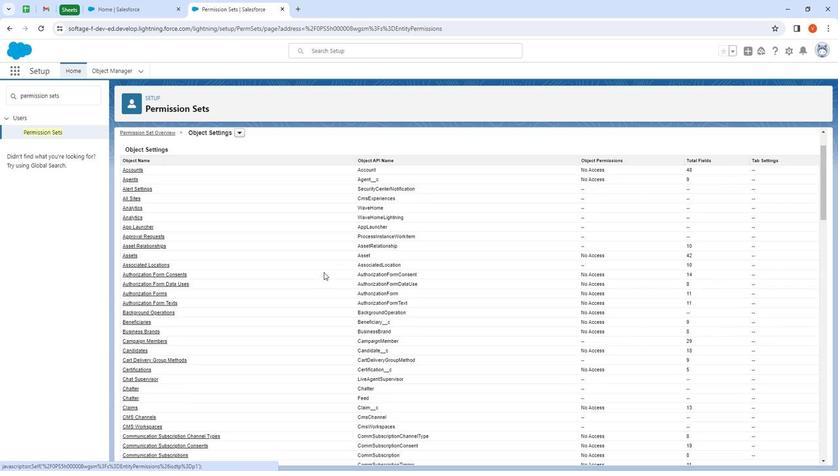 
Action: Mouse scrolled (323, 271) with delta (0, 0)
Screenshot: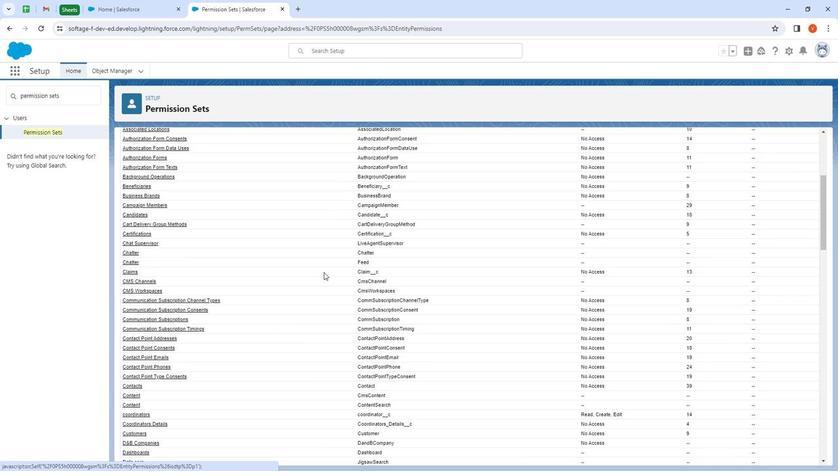 
Action: Mouse scrolled (323, 271) with delta (0, 0)
Screenshot: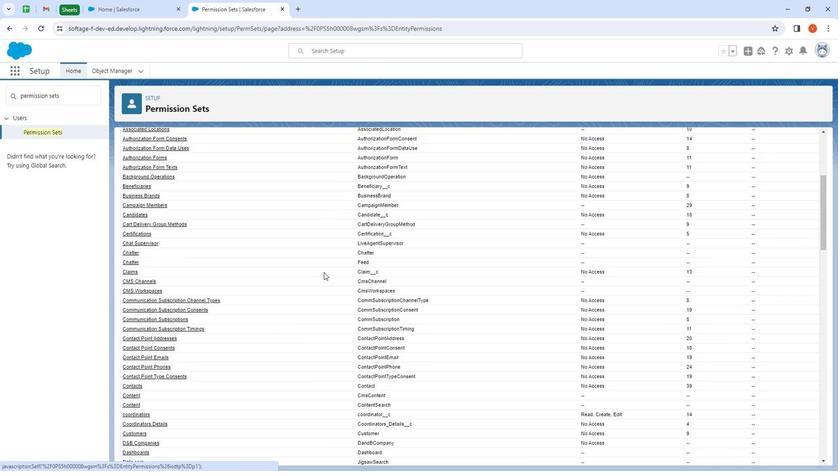 
Action: Mouse scrolled (323, 271) with delta (0, 0)
Screenshot: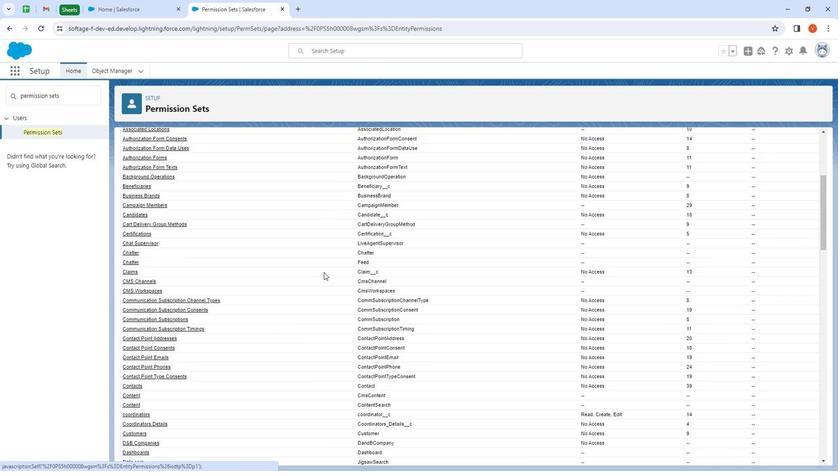 
Action: Mouse scrolled (323, 271) with delta (0, 0)
Screenshot: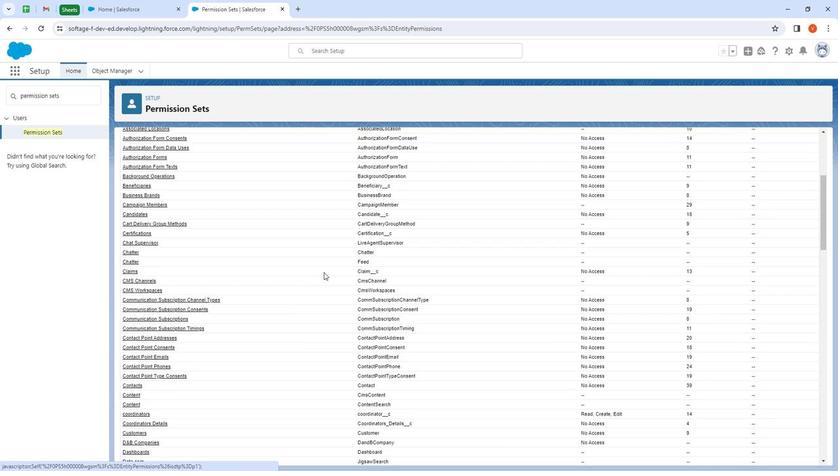 
Action: Mouse scrolled (323, 271) with delta (0, 0)
Screenshot: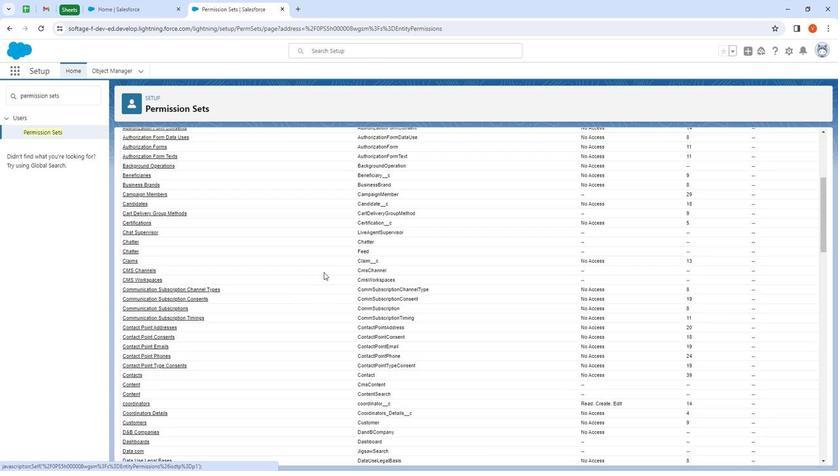 
Action: Mouse scrolled (323, 271) with delta (0, 0)
